 Task: Create new invoice with Date Opened :15-Apr-23, Select Customer: Party City, Terms: Payment Term 1. Make invoice entry for item-1 with Date: 15-Apr-23, Description: Listerine Antiseptic Mouthwash Cool Mint (8.5 oz), Action: Material, Income Account: Income:Sales, Quantity: 1, Unit Price: 14.25, Discount $: 1.25. Make entry for item-2 with Date: 15-Apr-23, Description: Ben & Jerry's Phish Food_x000D_
, Action: Material, Income Account: Income:Sales, Quantity: 1, Unit Price: 5.6, Discount $: 2.25. Make entry for item-3 with Date: 15-Apr-23, Description: Sundae Funday Bundle_x000D_
, Action: Material, Income Account: Income:Sales, Quantity: 1, Unit Price: 6.6, Discount $: 2.75. Write Notes: 'Looking forward to serving you again.'. Post Invoice with Post Date: 15-Apr-23, Post to Accounts: Assets:Accounts Receivable. Pay / Process Payment with Transaction Date: 15-May-23, Amount: 20.2, Transfer Account: Checking Account. Print Invoice, display notes by going to Option, then go to Display Tab and check 'Invoice Notes'.
Action: Mouse moved to (179, 34)
Screenshot: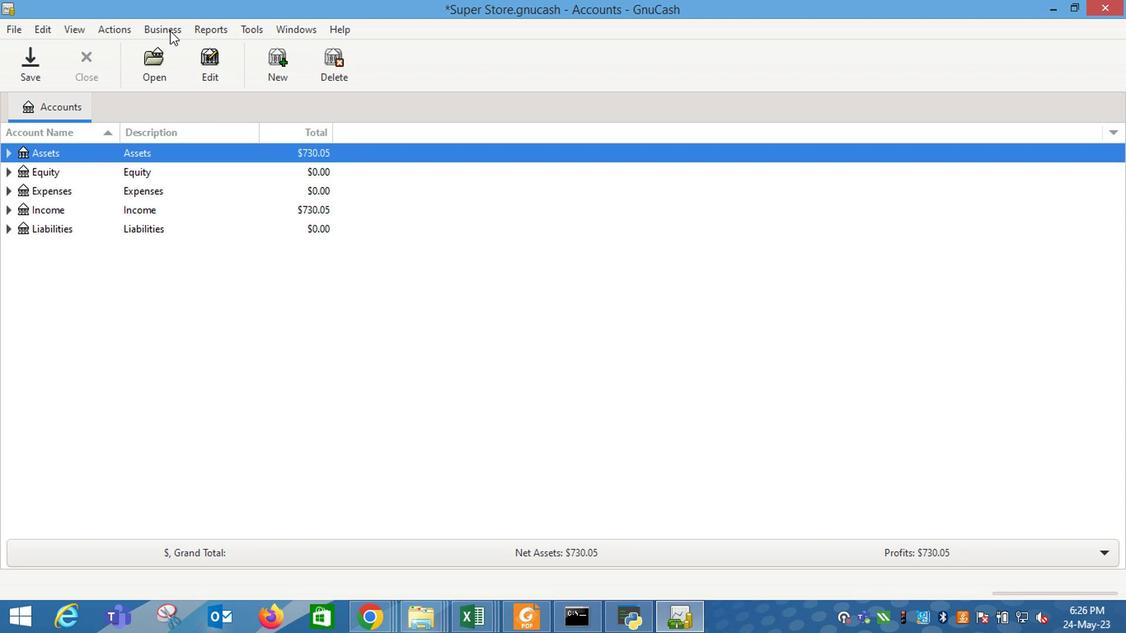 
Action: Mouse pressed left at (179, 34)
Screenshot: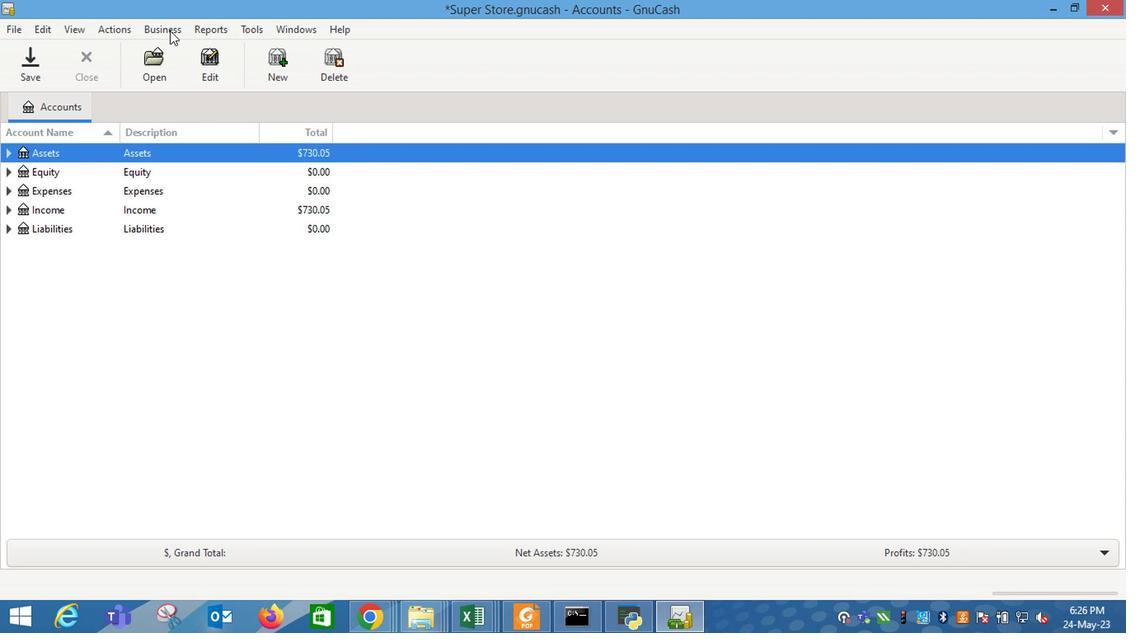 
Action: Mouse moved to (356, 110)
Screenshot: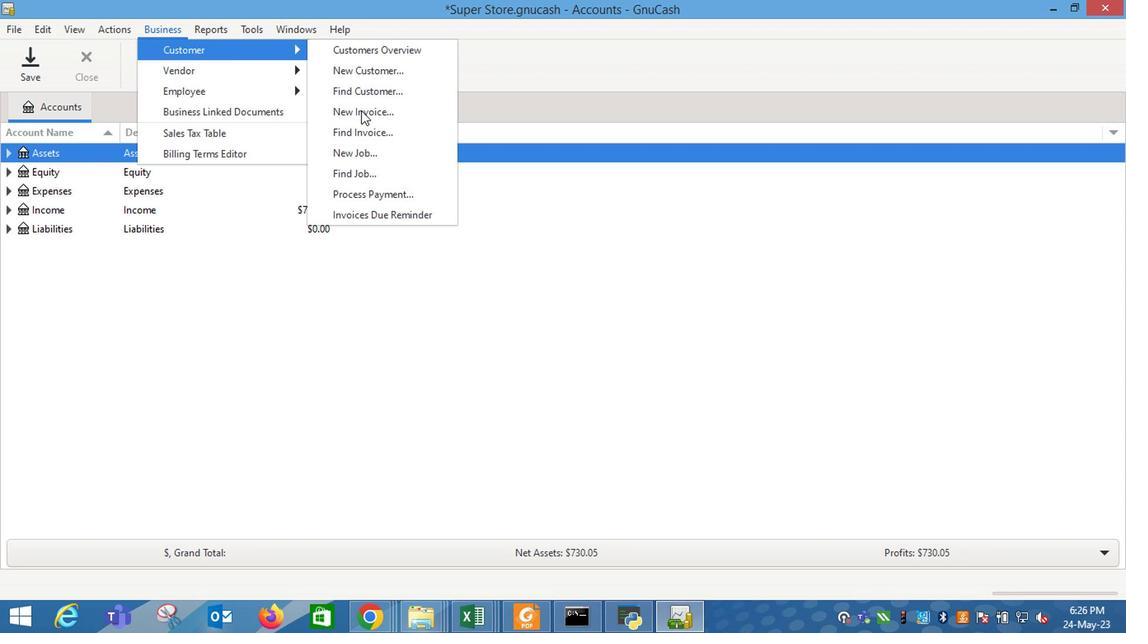 
Action: Mouse pressed left at (356, 110)
Screenshot: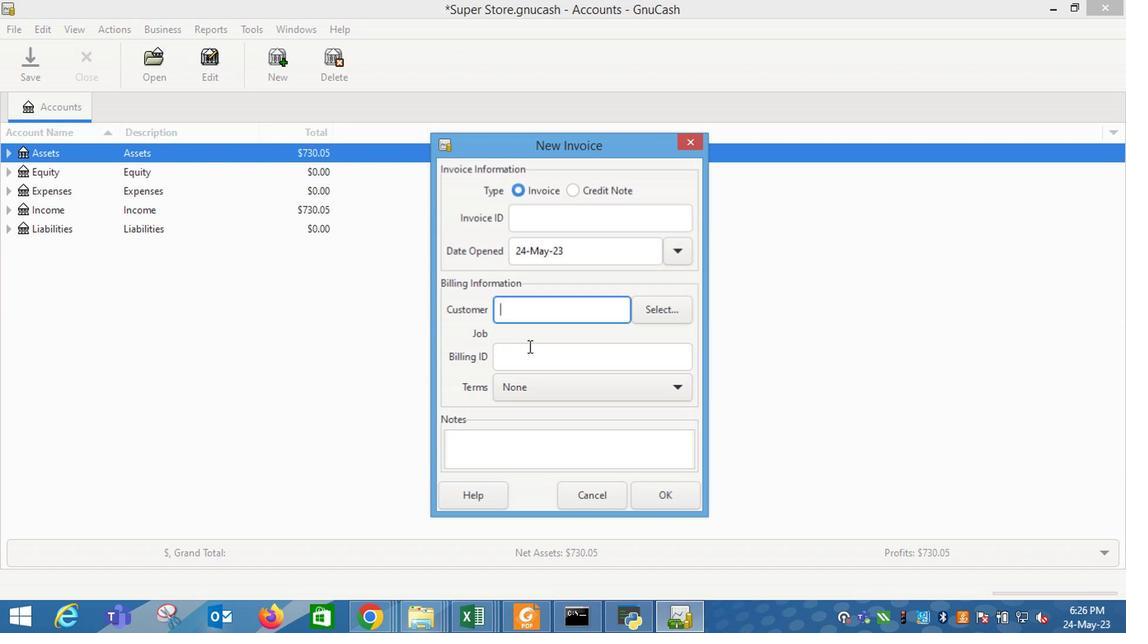 
Action: Mouse moved to (601, 498)
Screenshot: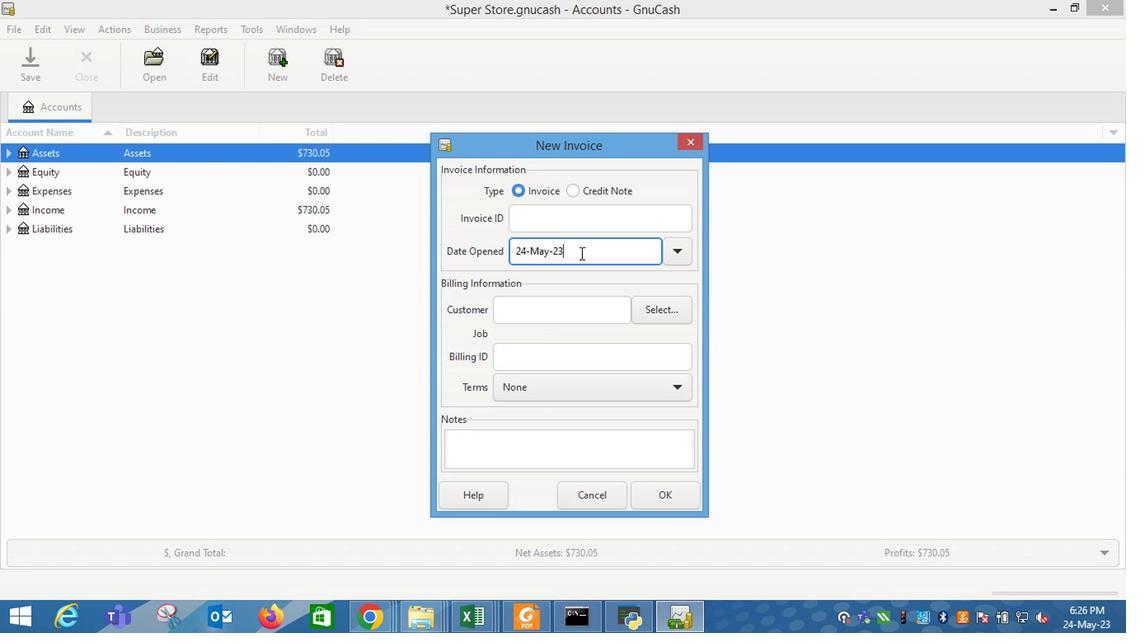 
Action: Mouse pressed left at (601, 498)
Screenshot: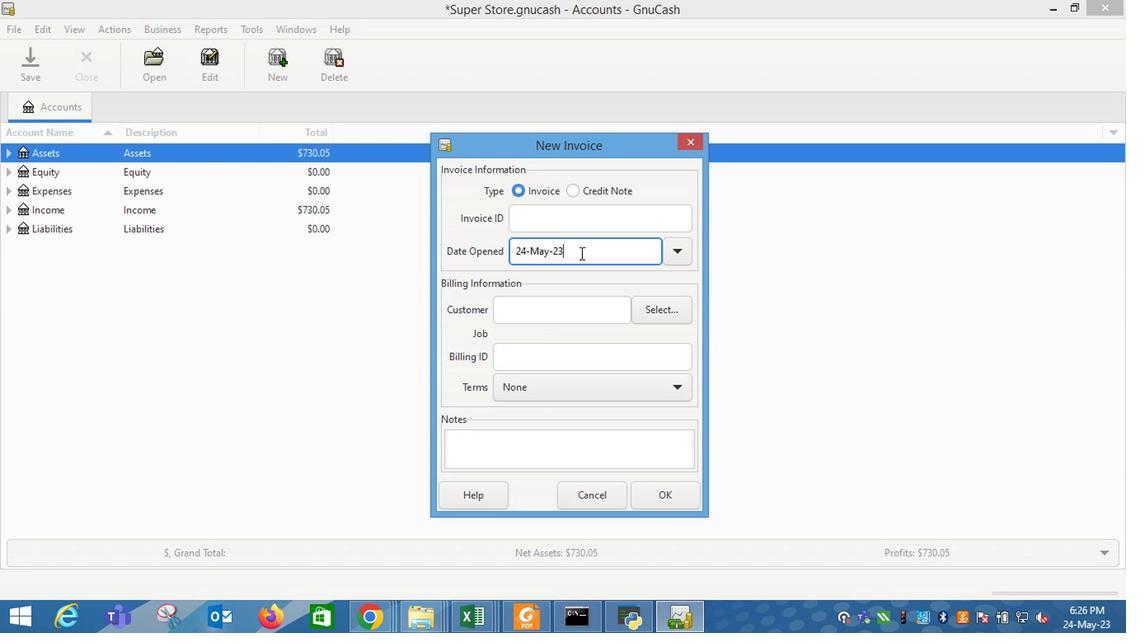
Action: Mouse moved to (170, 29)
Screenshot: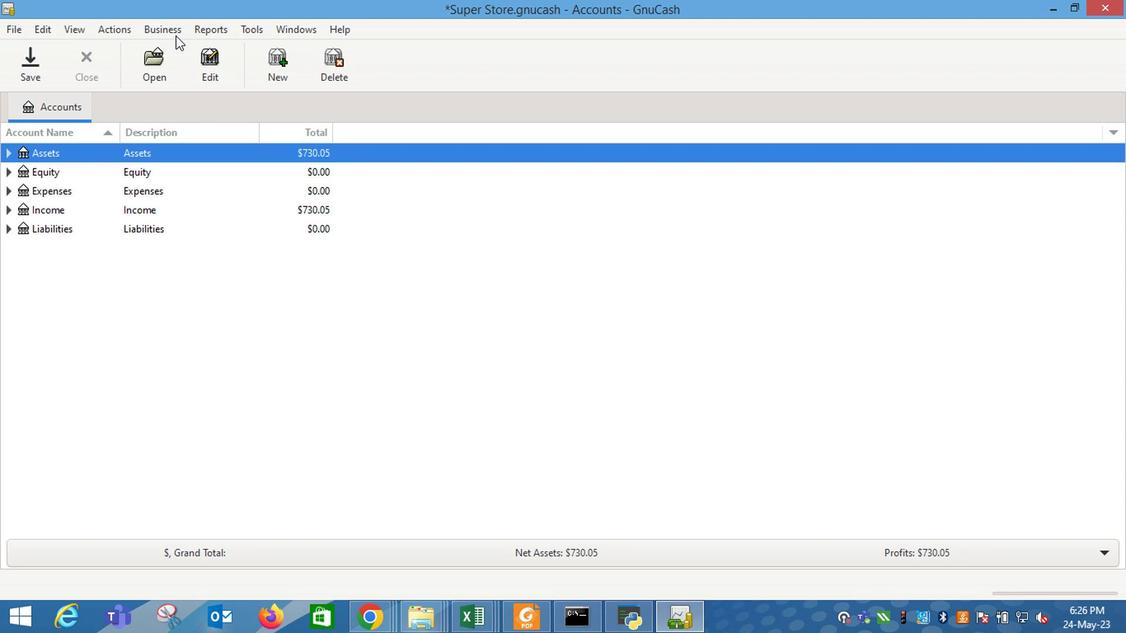 
Action: Mouse pressed left at (170, 29)
Screenshot: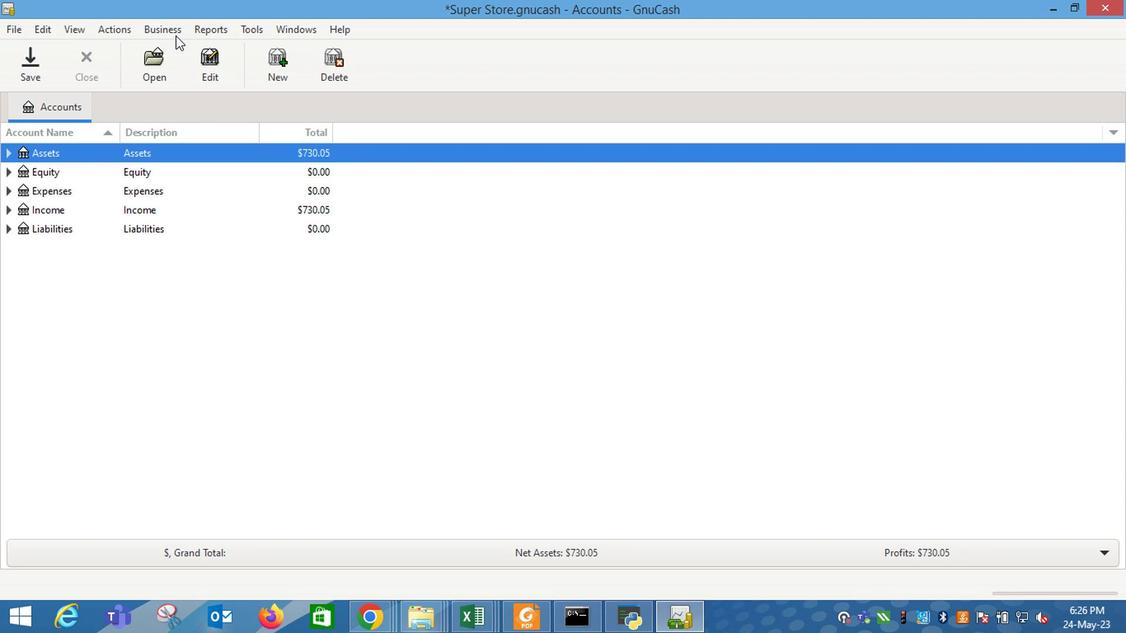 
Action: Mouse moved to (358, 115)
Screenshot: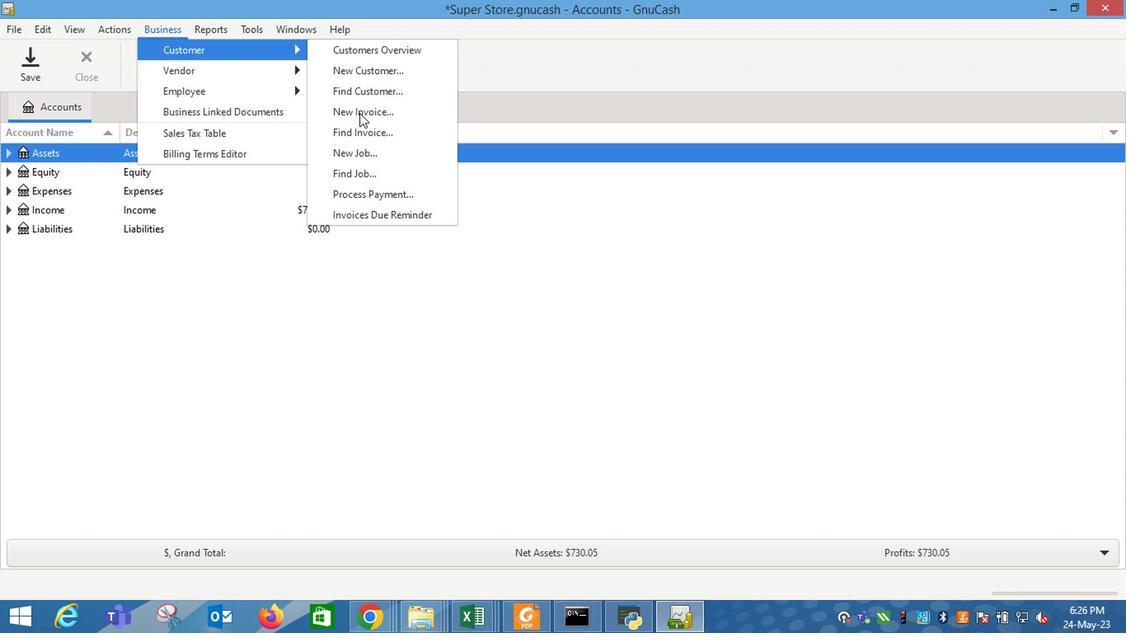 
Action: Mouse pressed left at (358, 115)
Screenshot: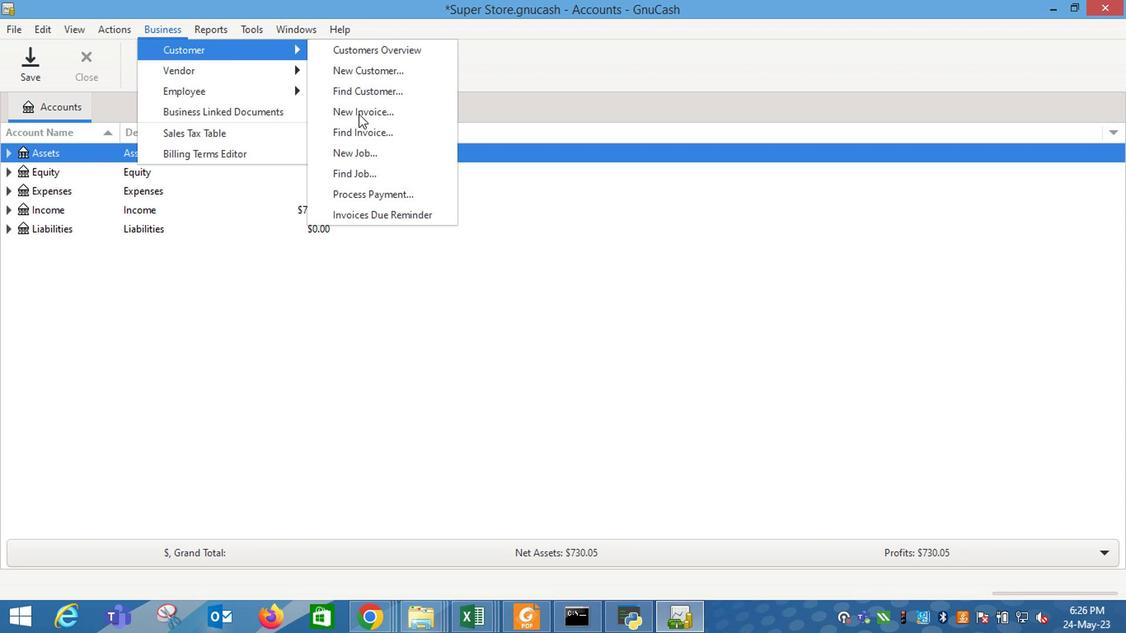 
Action: Mouse moved to (582, 246)
Screenshot: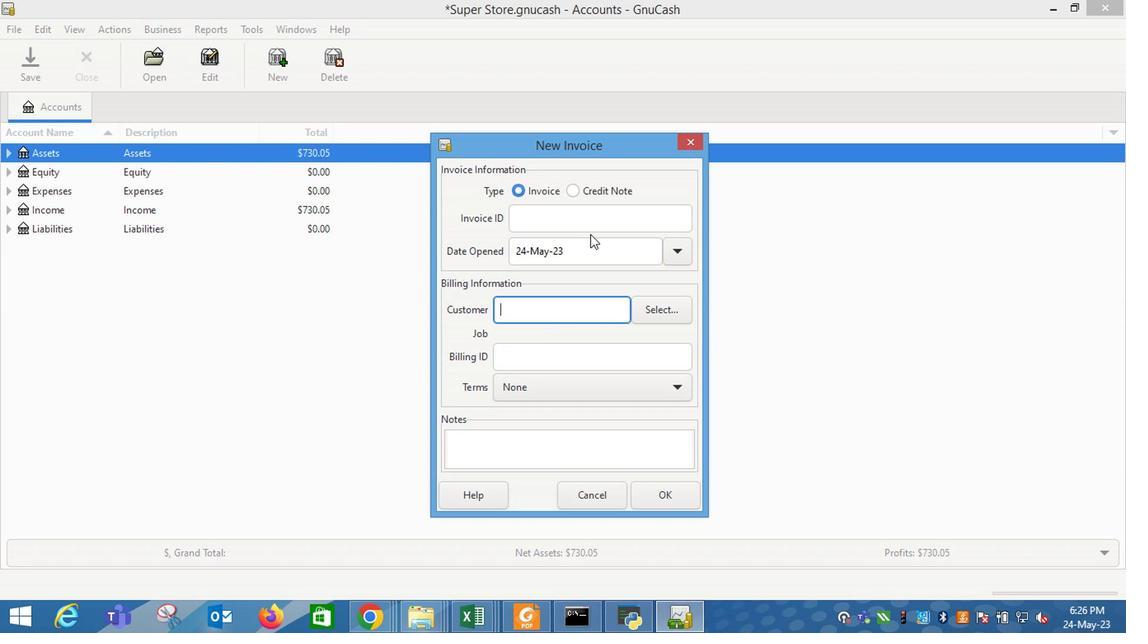 
Action: Mouse pressed left at (582, 246)
Screenshot: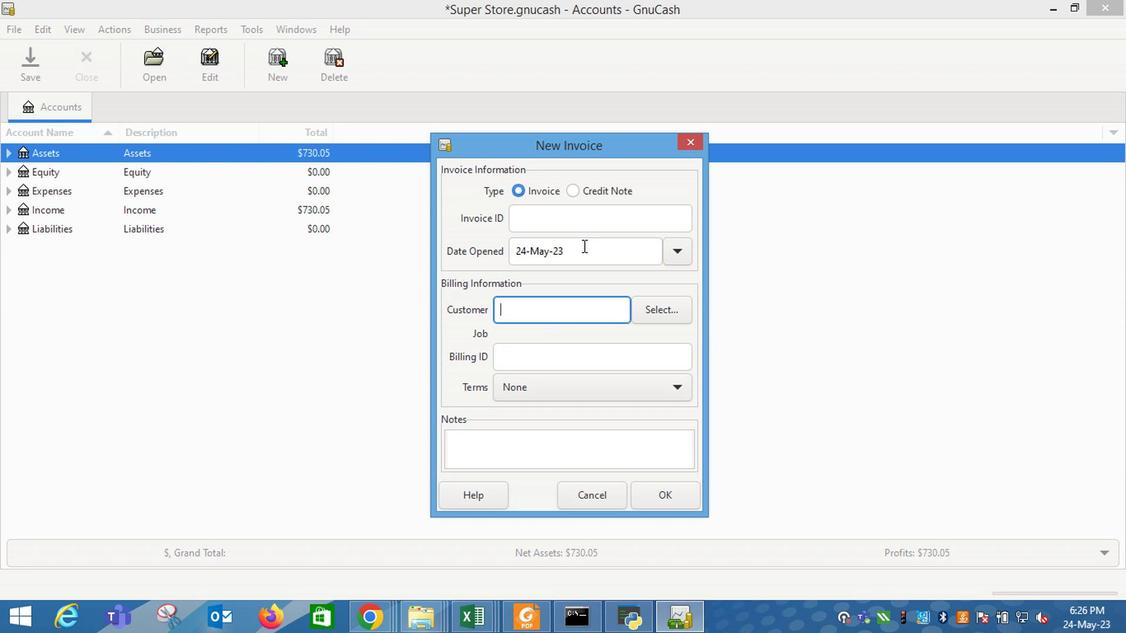 
Action: Mouse moved to (669, 248)
Screenshot: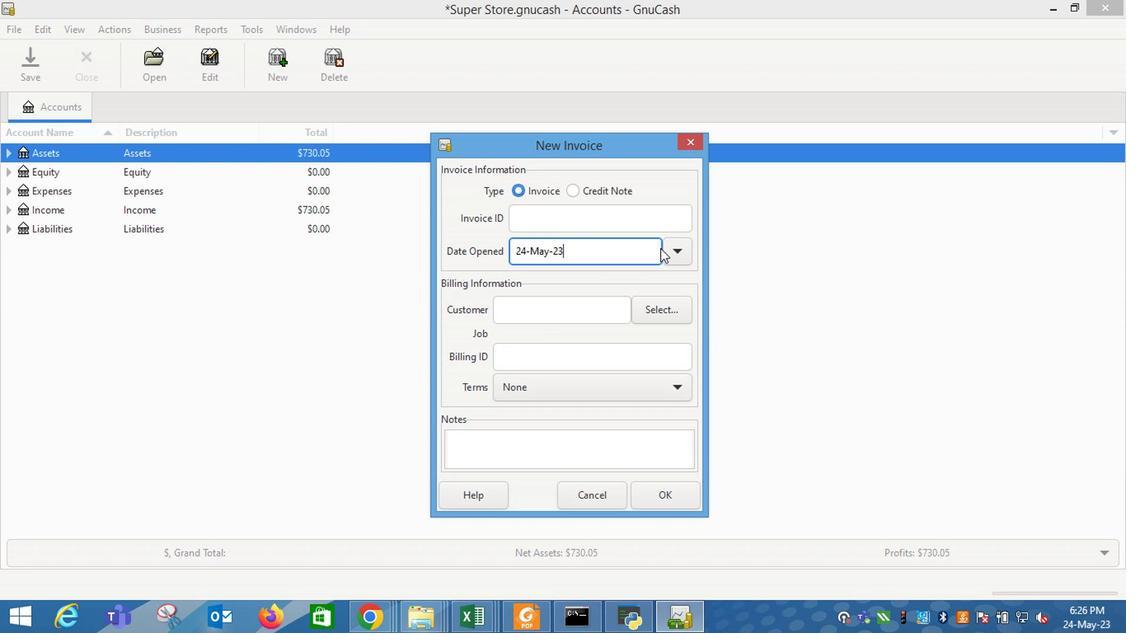 
Action: Mouse pressed left at (669, 248)
Screenshot: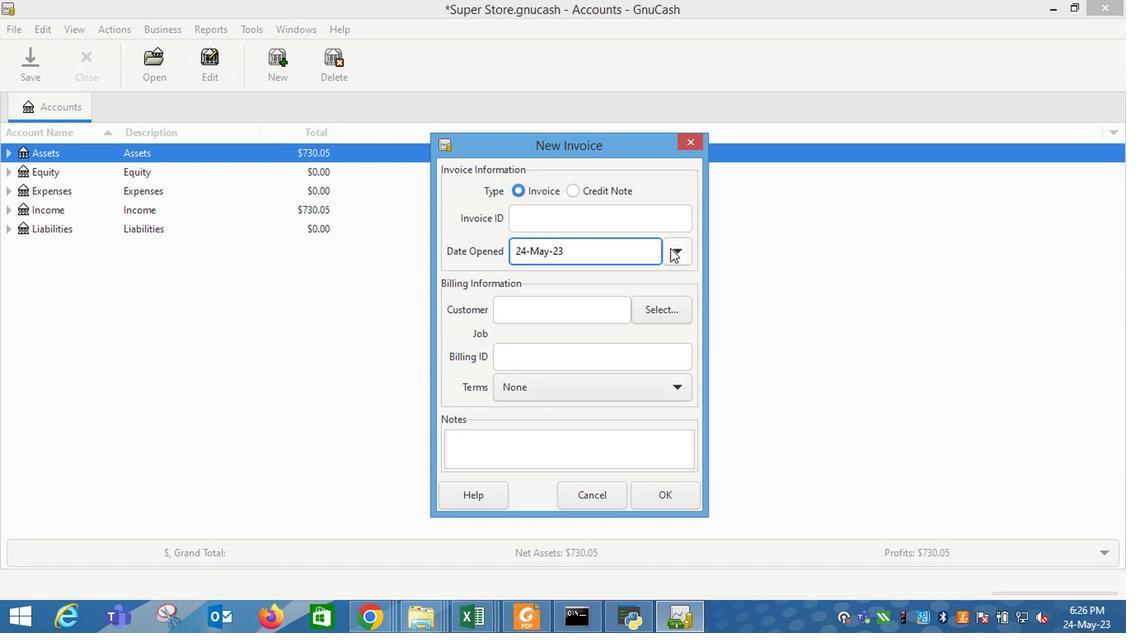 
Action: Mouse moved to (551, 279)
Screenshot: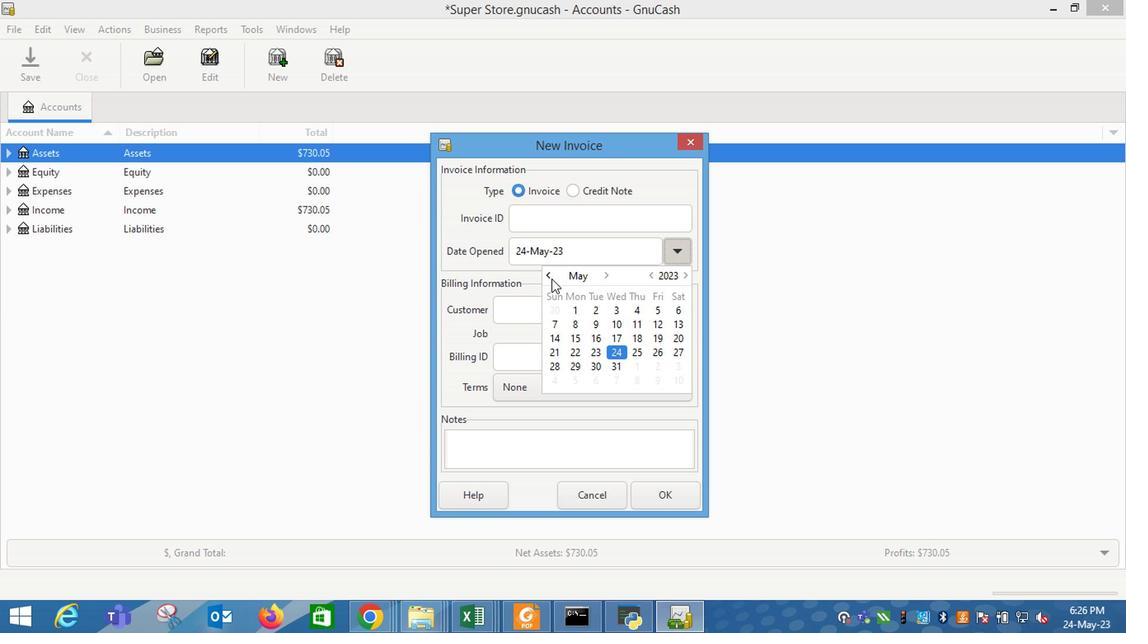 
Action: Mouse pressed left at (551, 279)
Screenshot: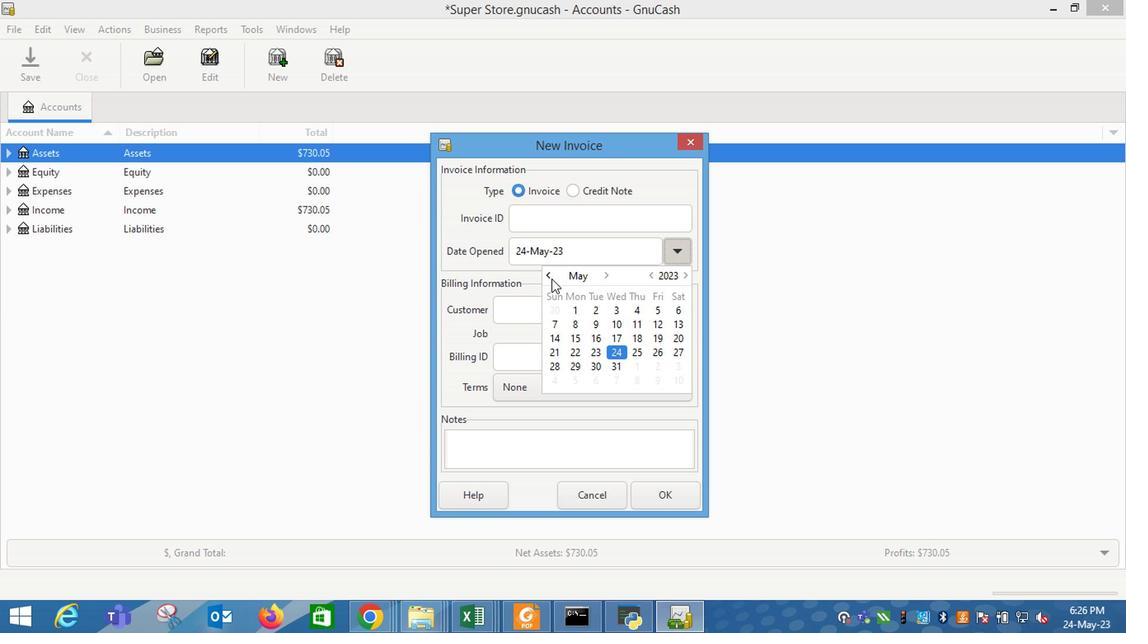 
Action: Mouse moved to (674, 340)
Screenshot: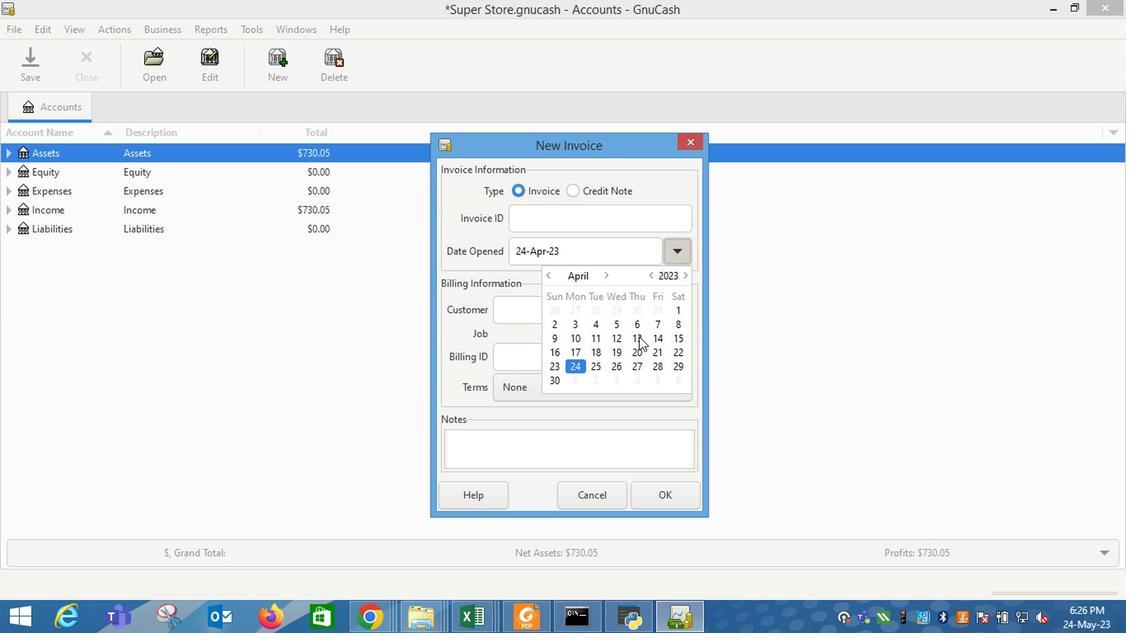 
Action: Mouse pressed left at (674, 340)
Screenshot: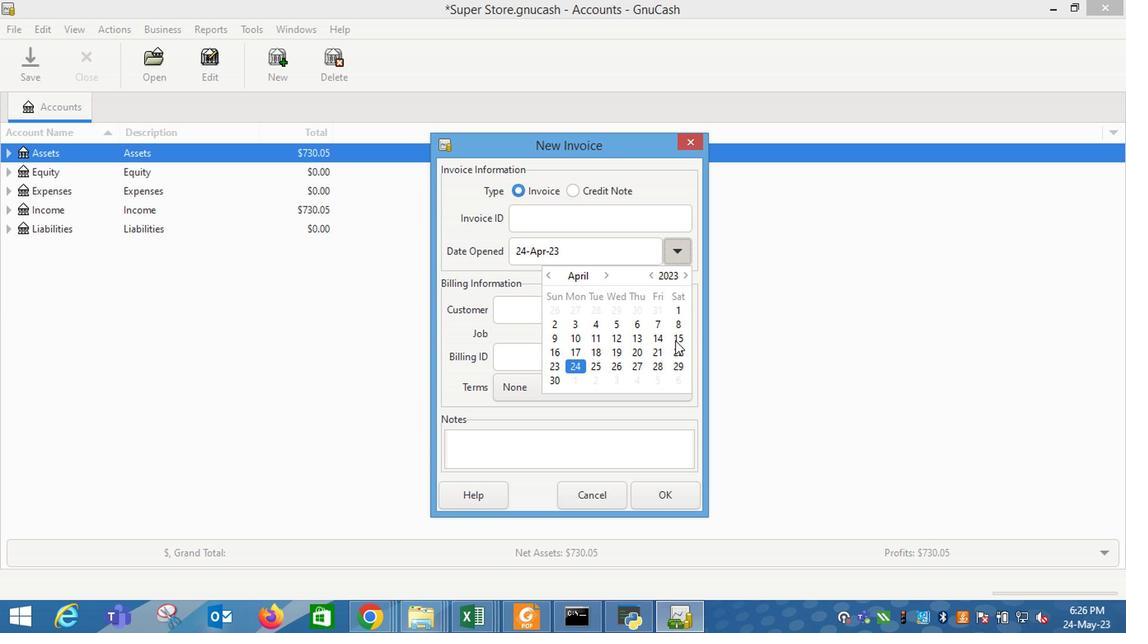 
Action: Mouse moved to (536, 313)
Screenshot: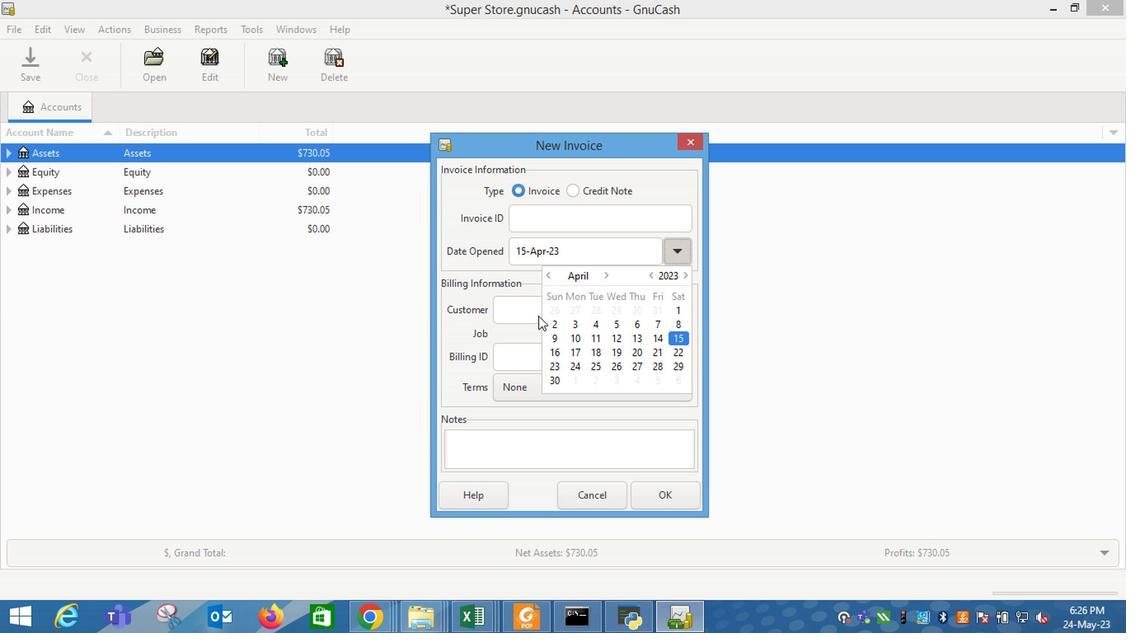 
Action: Mouse pressed left at (536, 313)
Screenshot: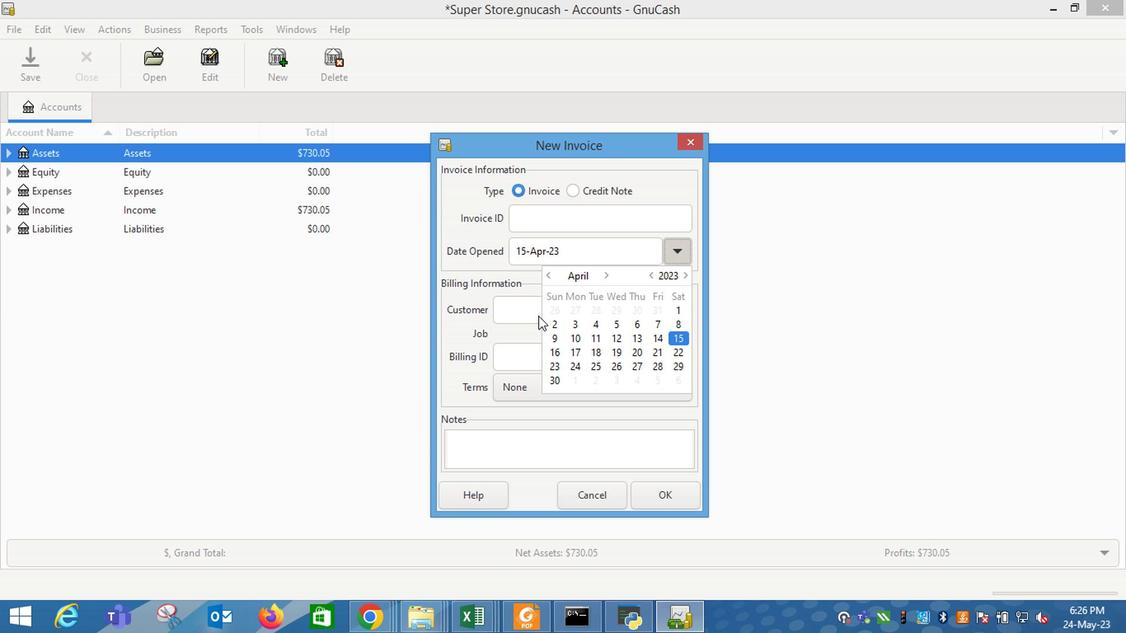 
Action: Mouse moved to (535, 312)
Screenshot: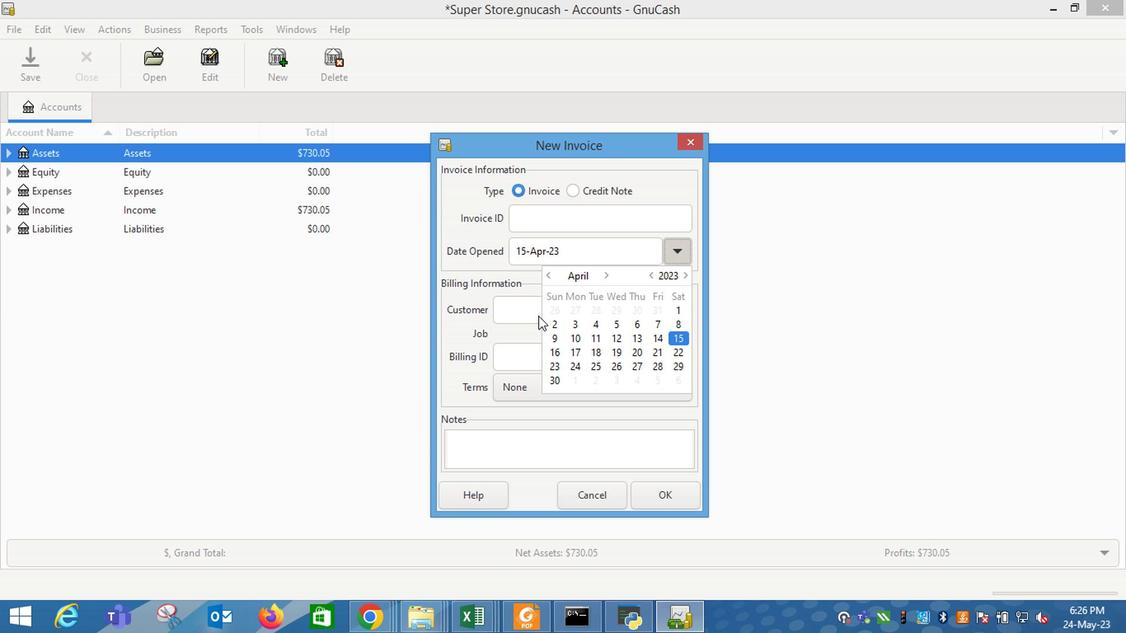 
Action: Mouse pressed left at (535, 312)
Screenshot: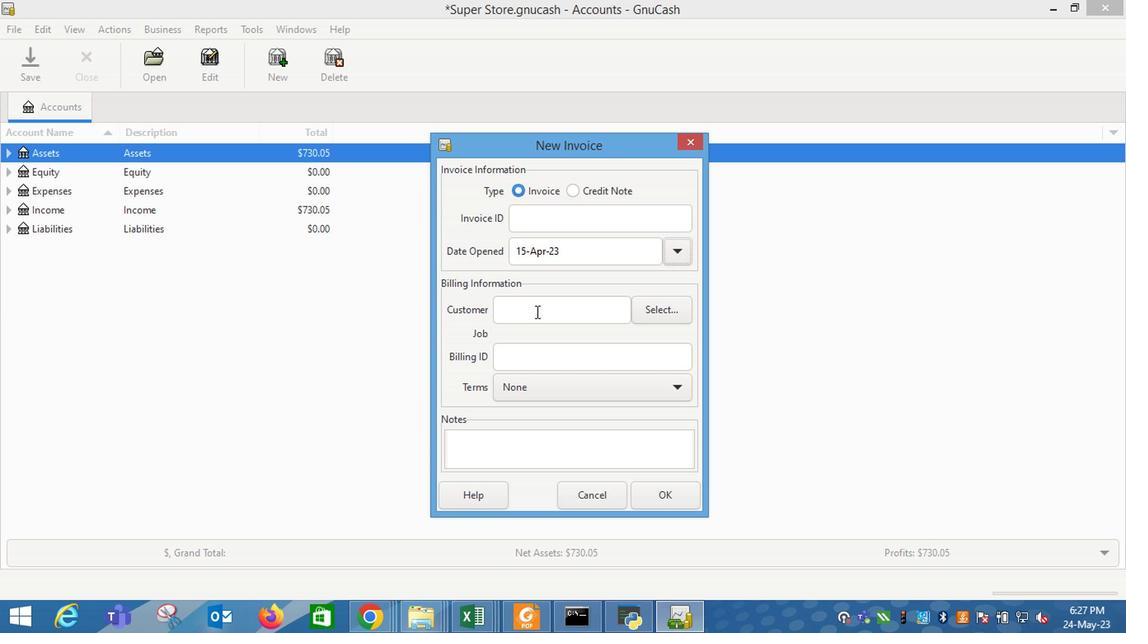 
Action: Key pressed part<Key.down><Key.enter>
Screenshot: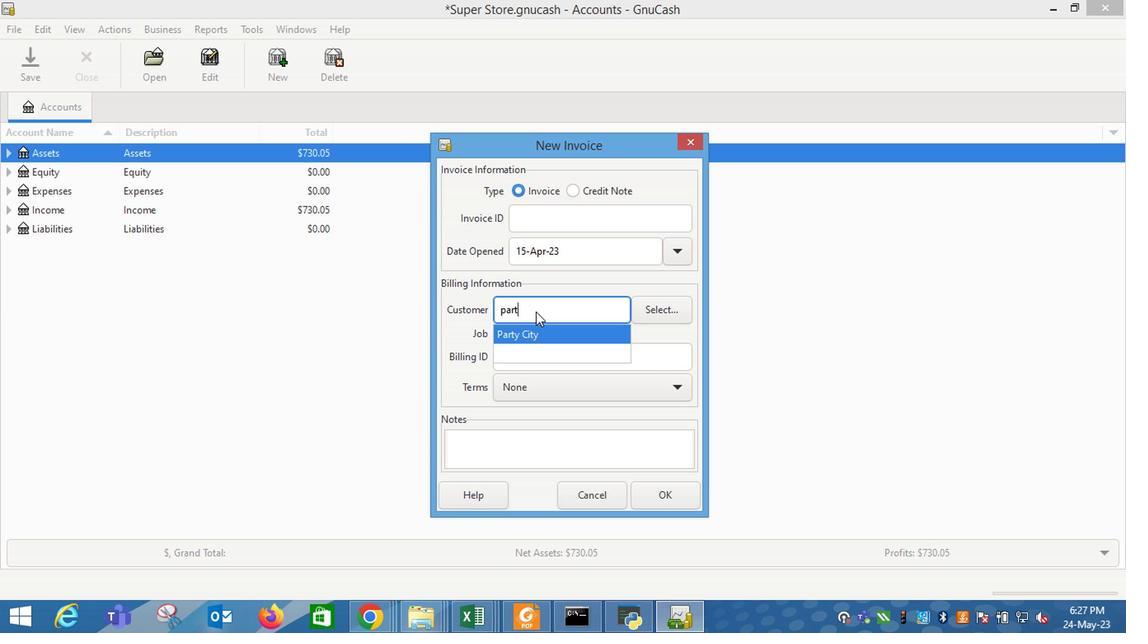 
Action: Mouse moved to (526, 408)
Screenshot: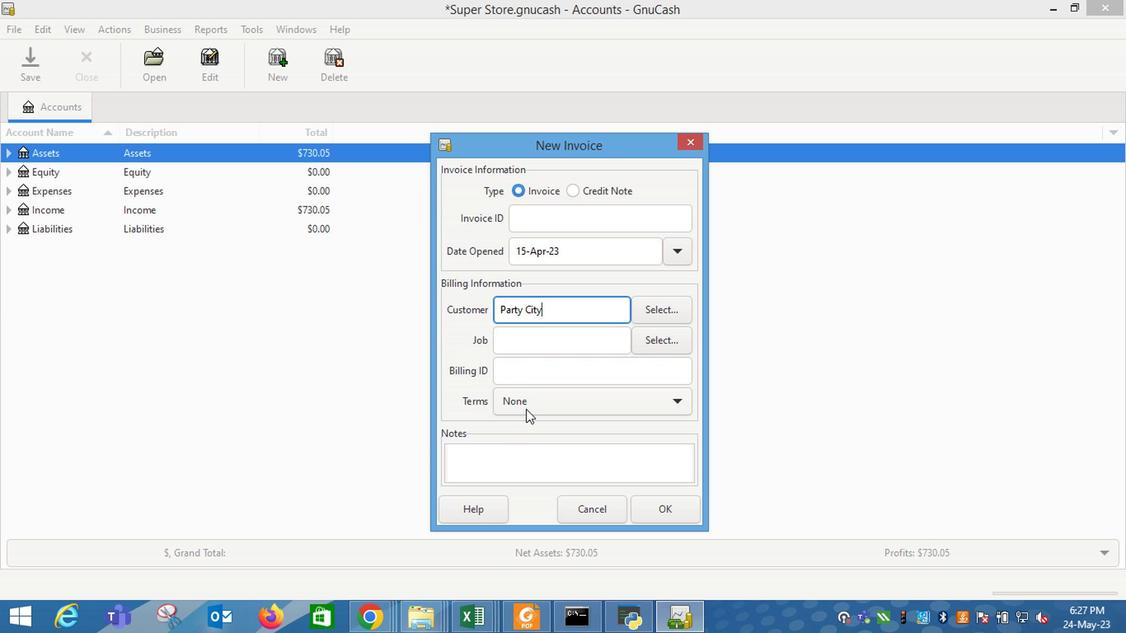 
Action: Mouse pressed left at (526, 408)
Screenshot: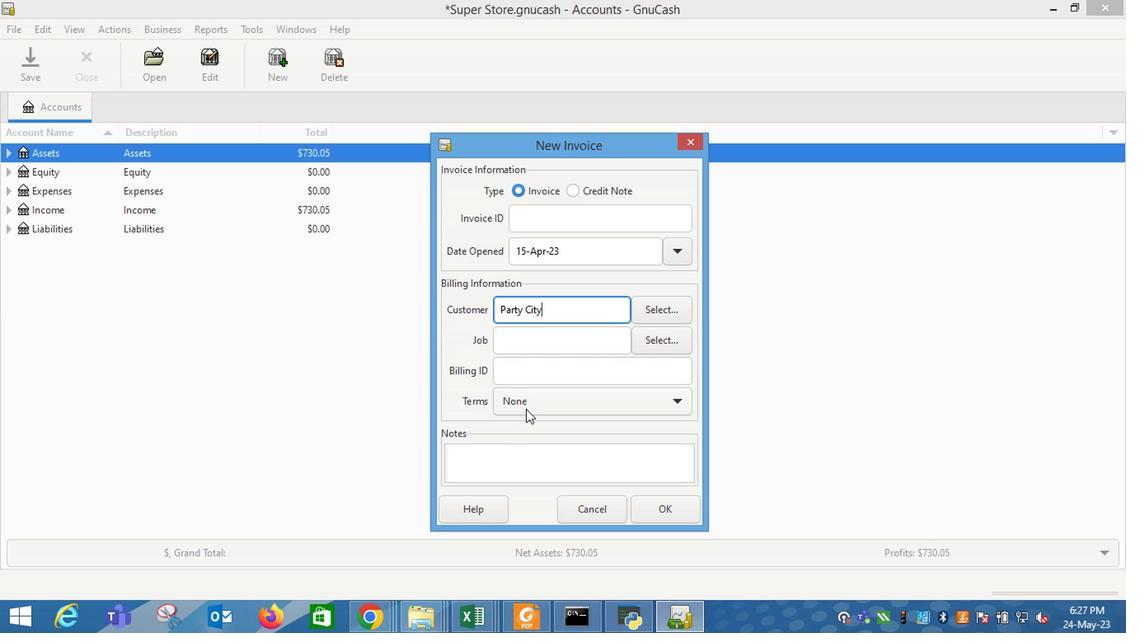 
Action: Mouse moved to (534, 431)
Screenshot: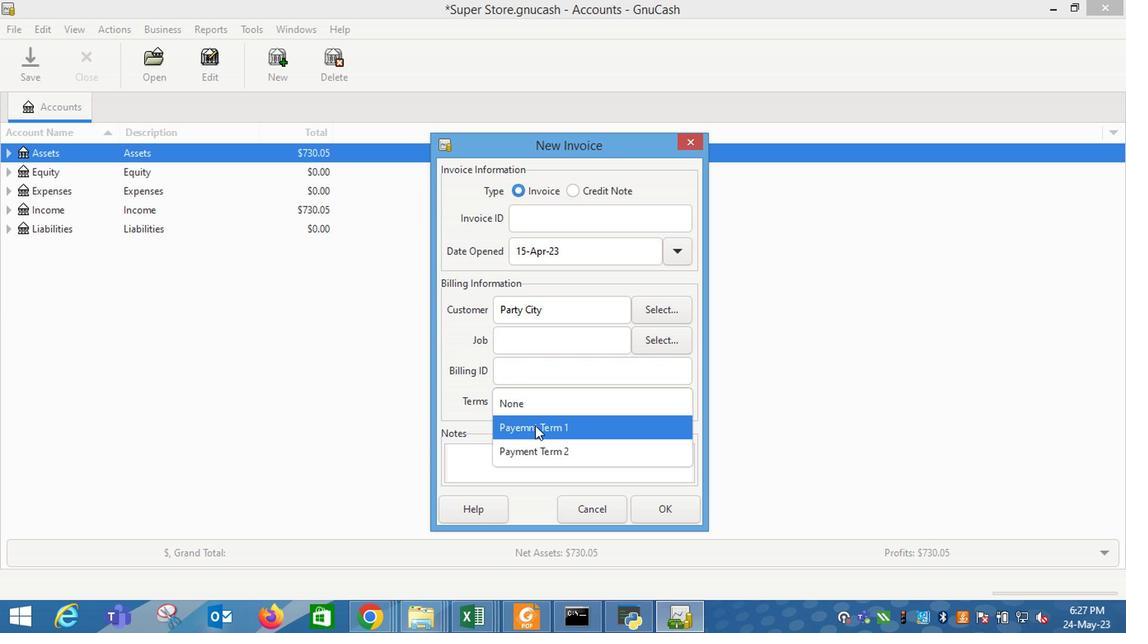 
Action: Mouse pressed left at (534, 431)
Screenshot: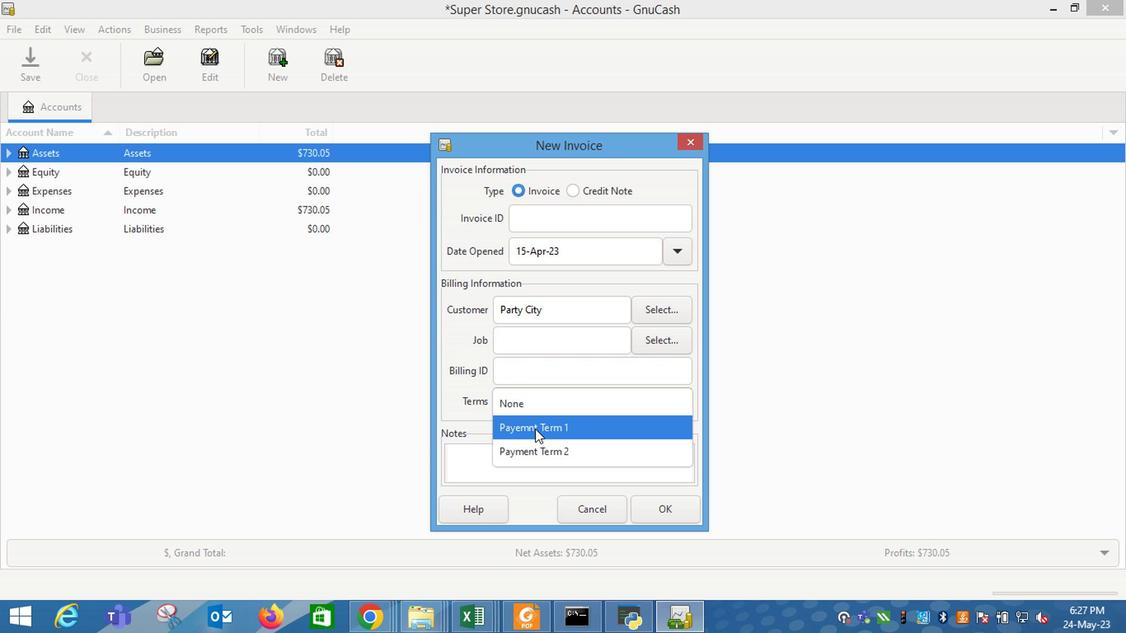 
Action: Mouse moved to (663, 508)
Screenshot: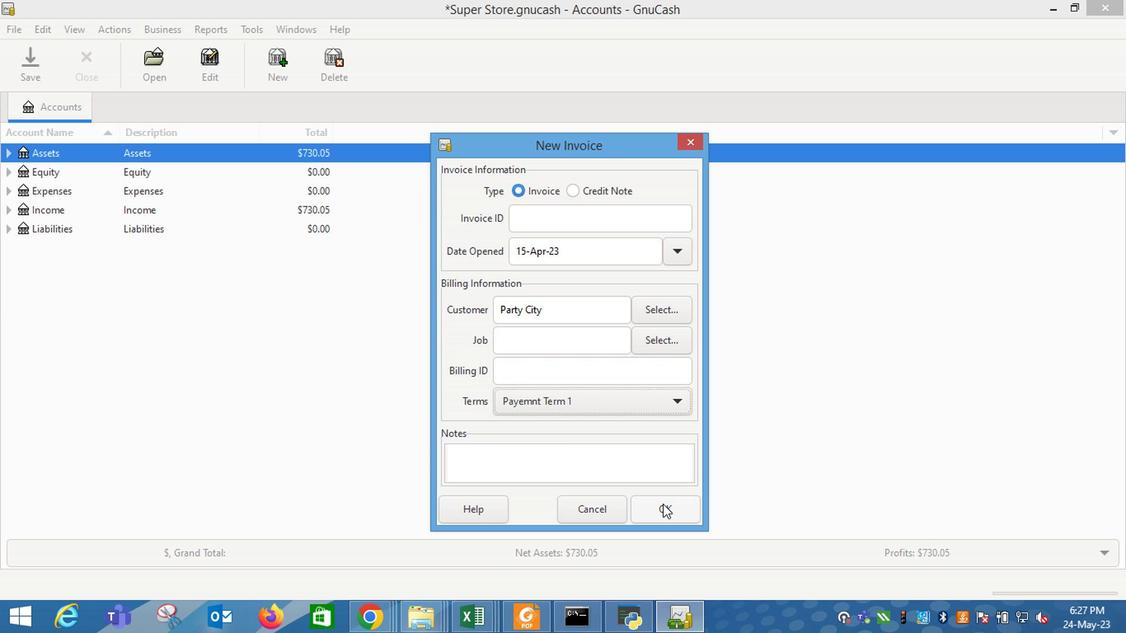 
Action: Mouse pressed left at (663, 508)
Screenshot: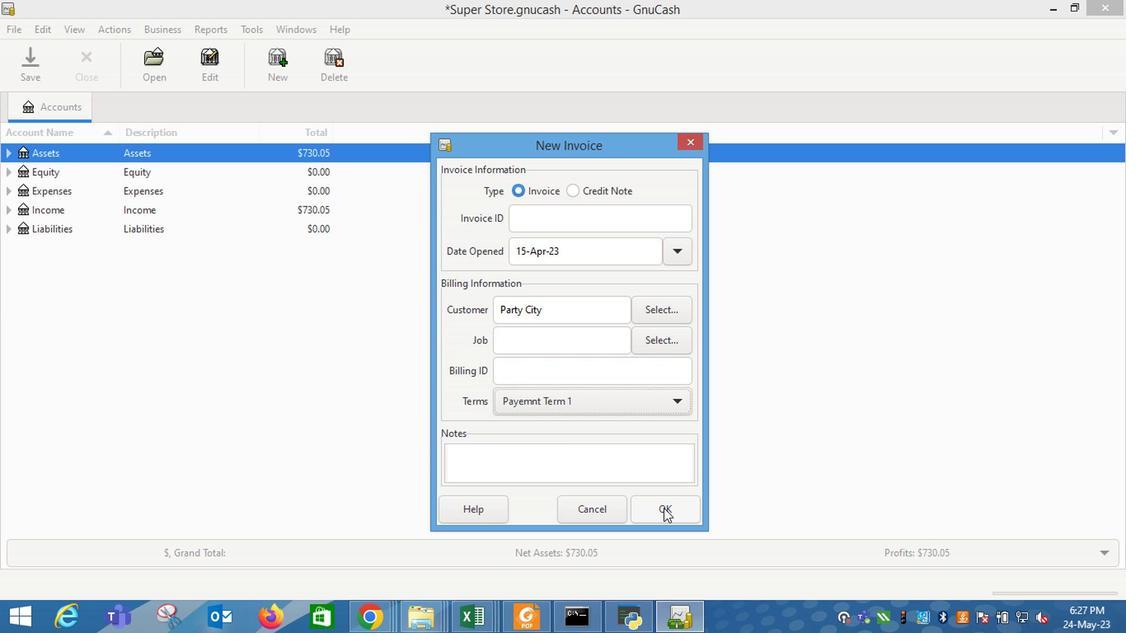 
Action: Mouse moved to (71, 322)
Screenshot: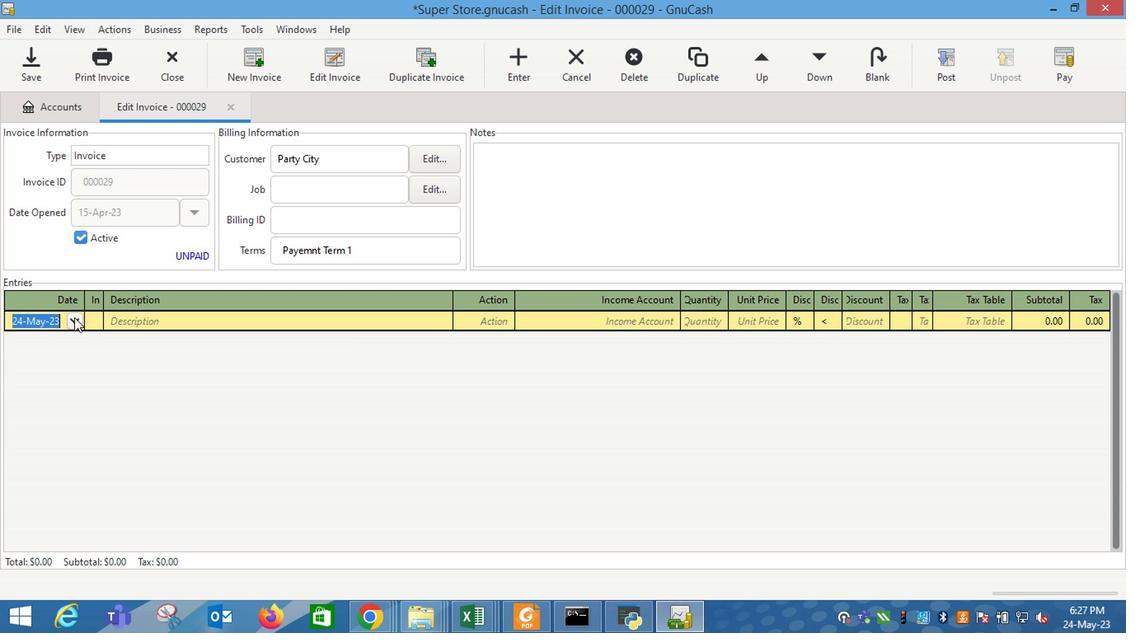 
Action: Mouse pressed left at (71, 322)
Screenshot: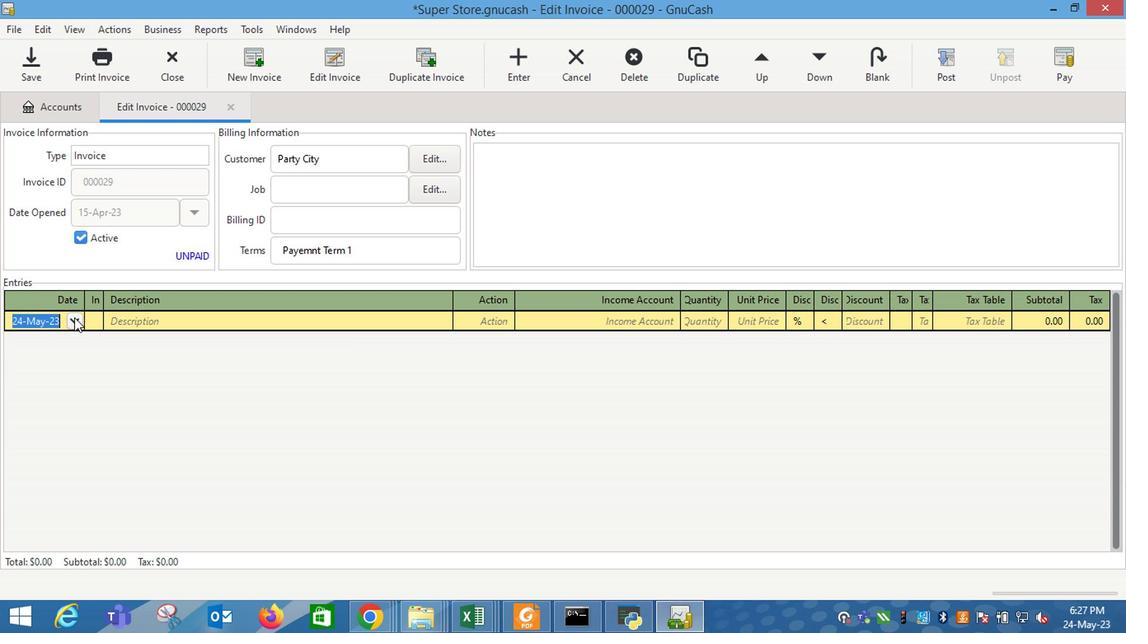 
Action: Mouse moved to (8, 342)
Screenshot: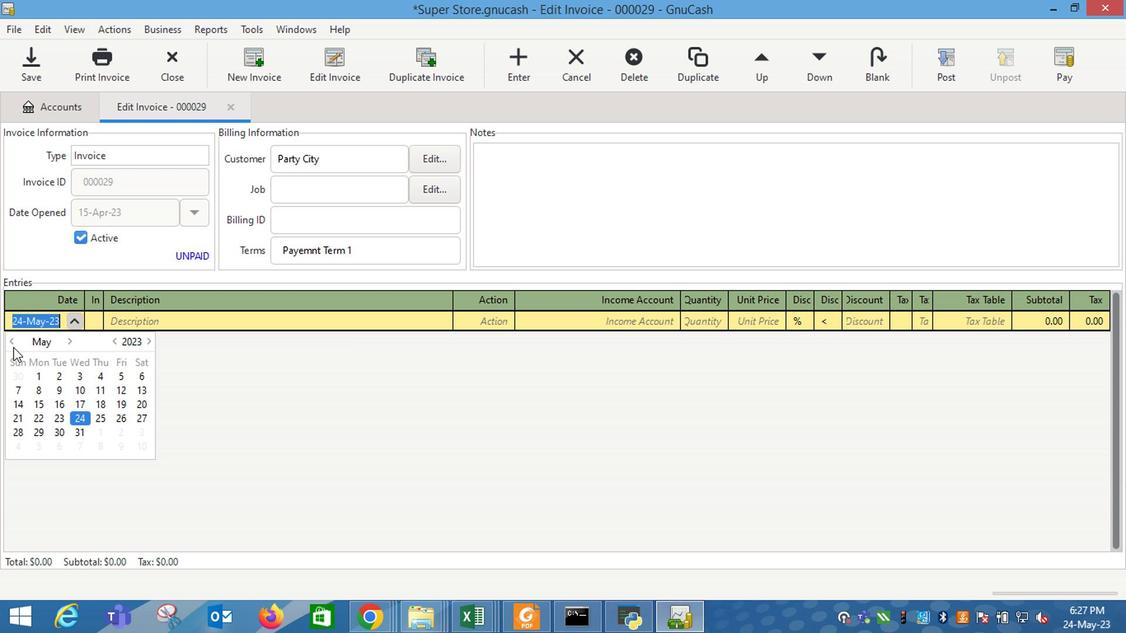 
Action: Mouse pressed left at (8, 342)
Screenshot: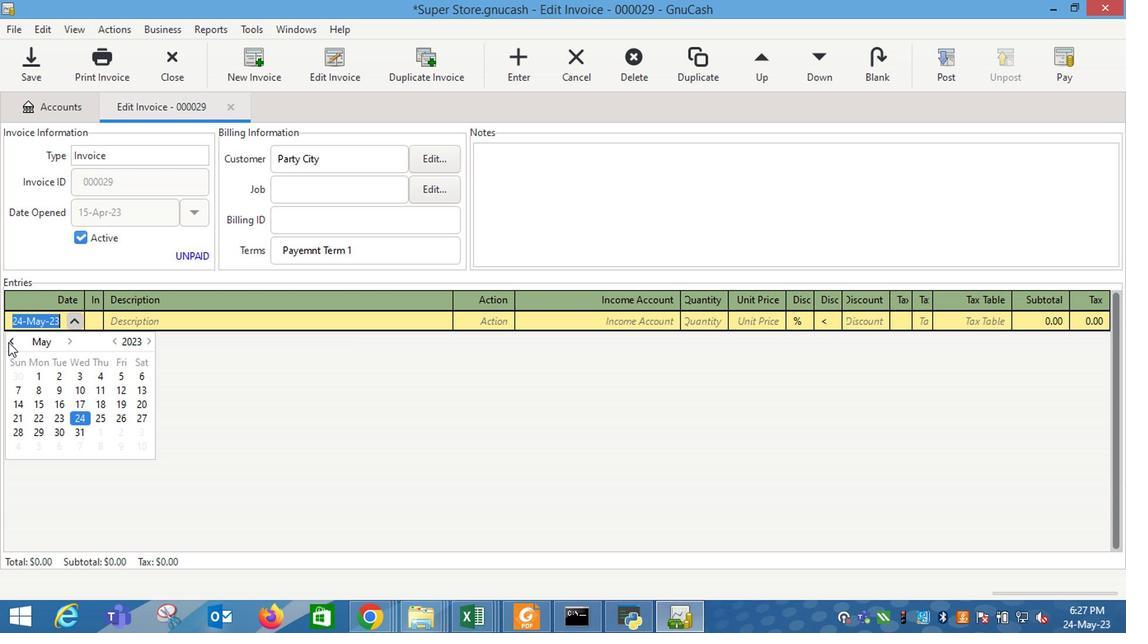 
Action: Mouse moved to (139, 407)
Screenshot: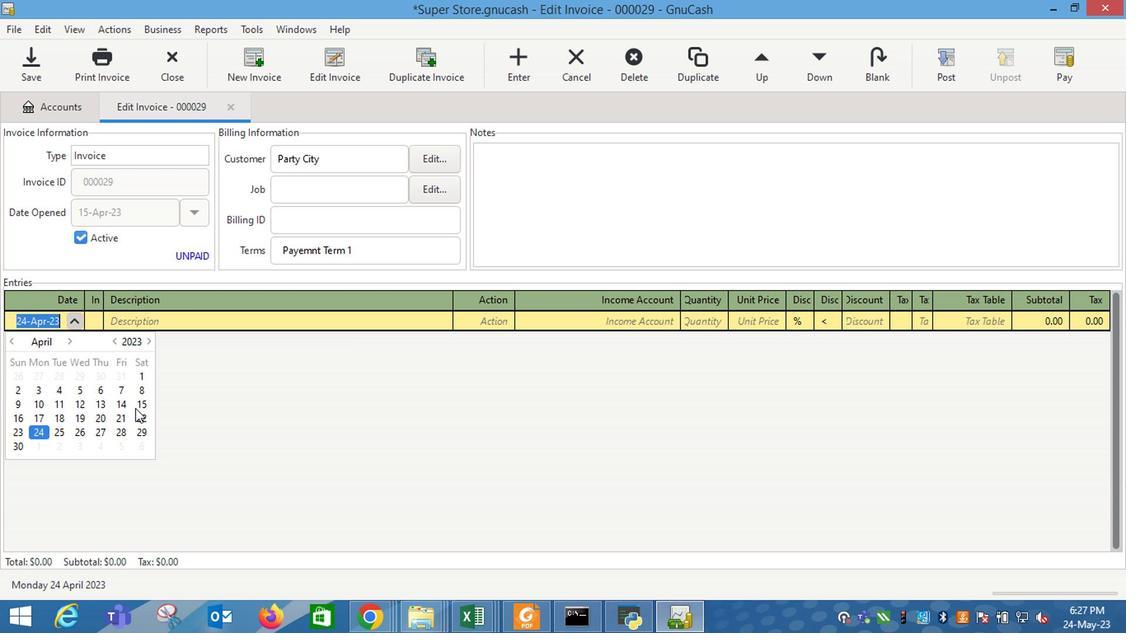 
Action: Mouse pressed left at (139, 407)
Screenshot: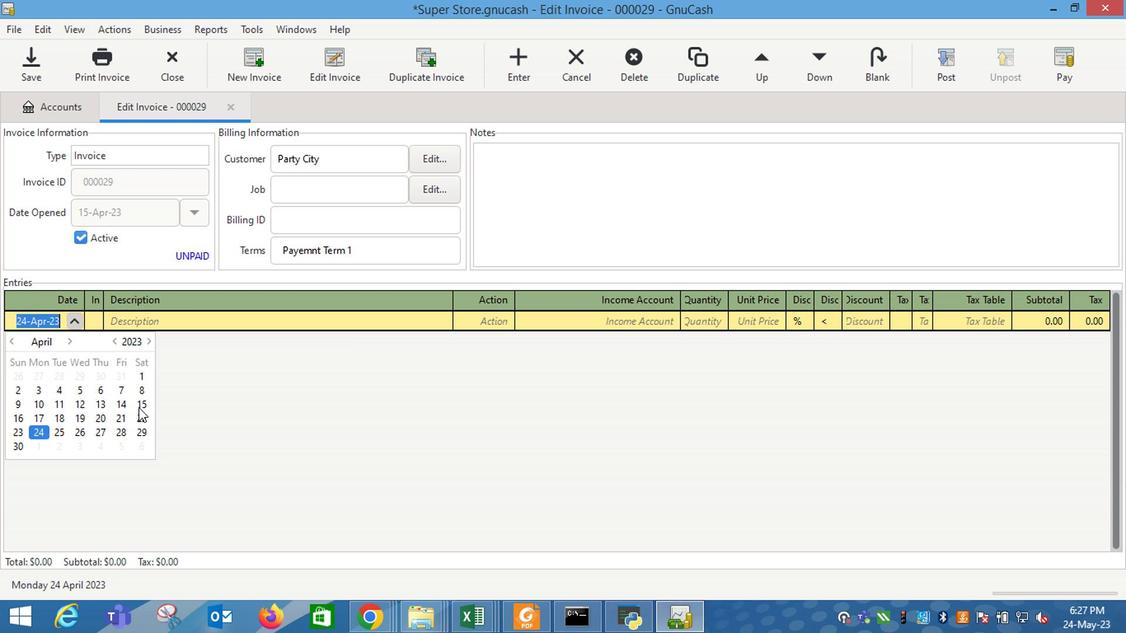 
Action: Mouse moved to (153, 323)
Screenshot: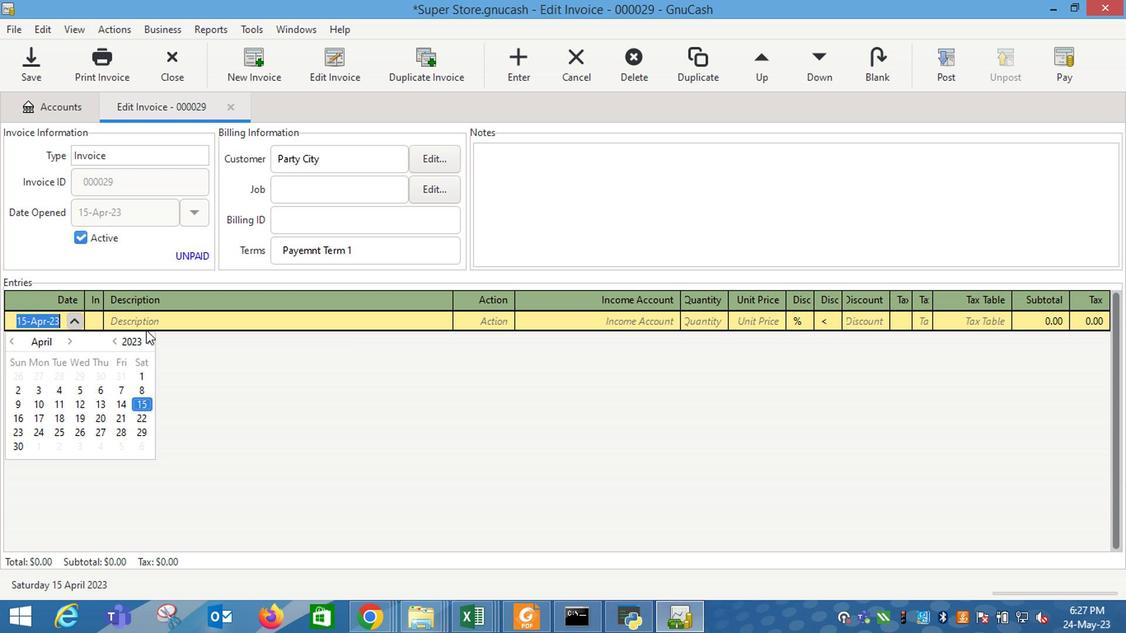 
Action: Mouse pressed left at (153, 323)
Screenshot: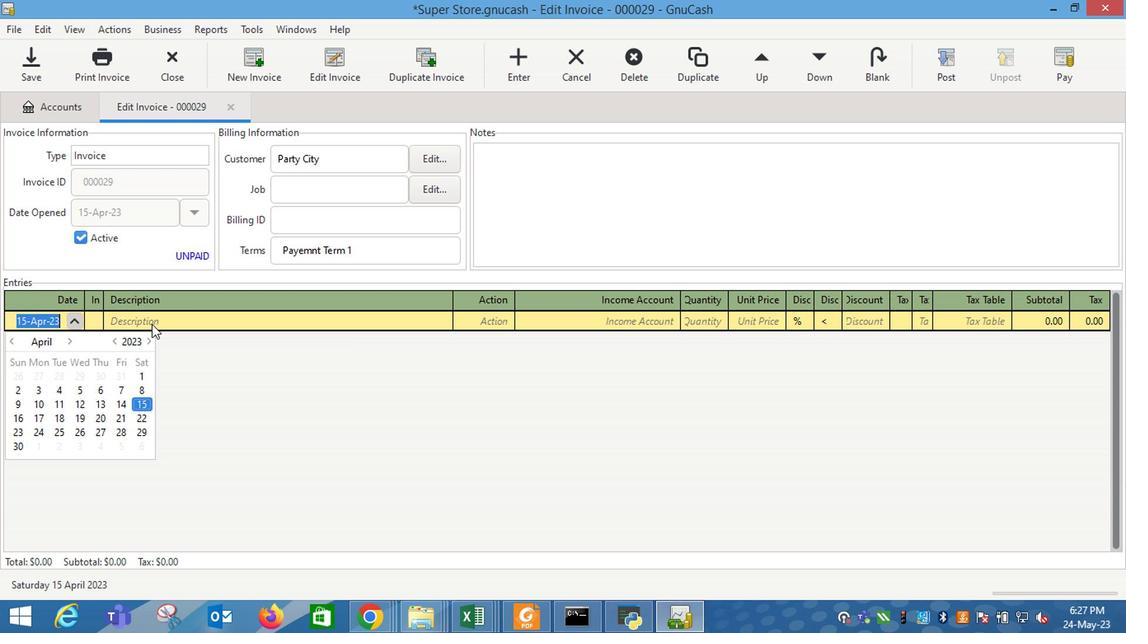 
Action: Key pressed <Key.shift_r>Ls<Key.backspace>isterine<Key.space><Key.shift_r>Antiseptic<Key.space><Key.shift_r>Mouthwash<Key.space><Key.shift_r>Cool<Key.space><Key.shift_r>Mint<Key.space><Key.shift_r>(8.5<Key.space>oz<Key.shift_r><Key.shift_r><Key.shift_r><Key.shift_r><Key.shift_r>)<Key.tab>
Screenshot: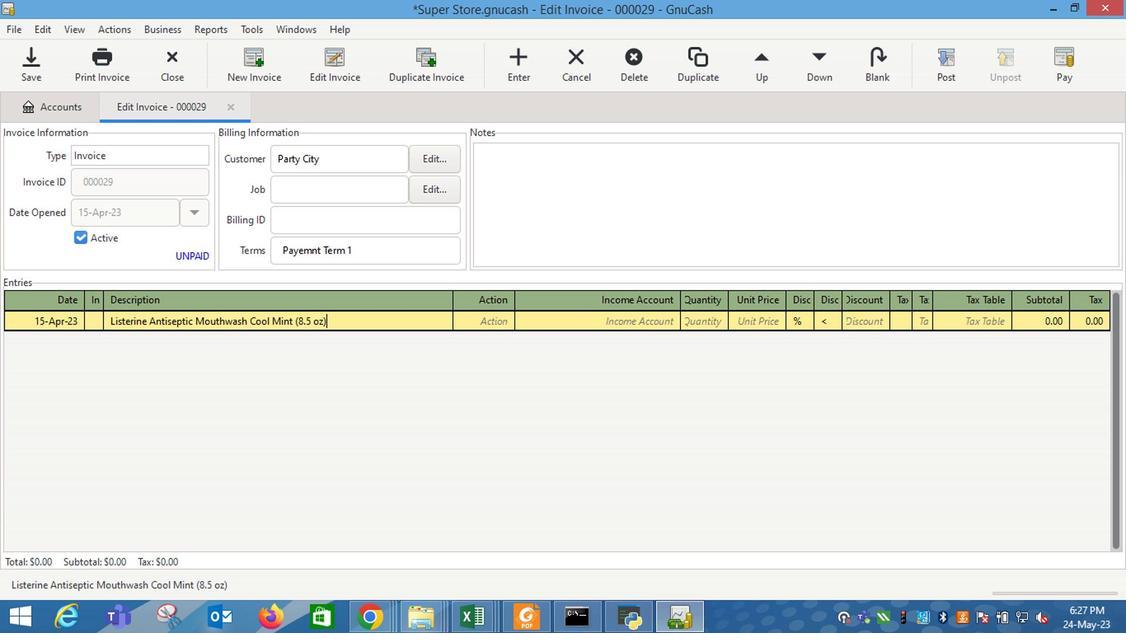 
Action: Mouse moved to (501, 315)
Screenshot: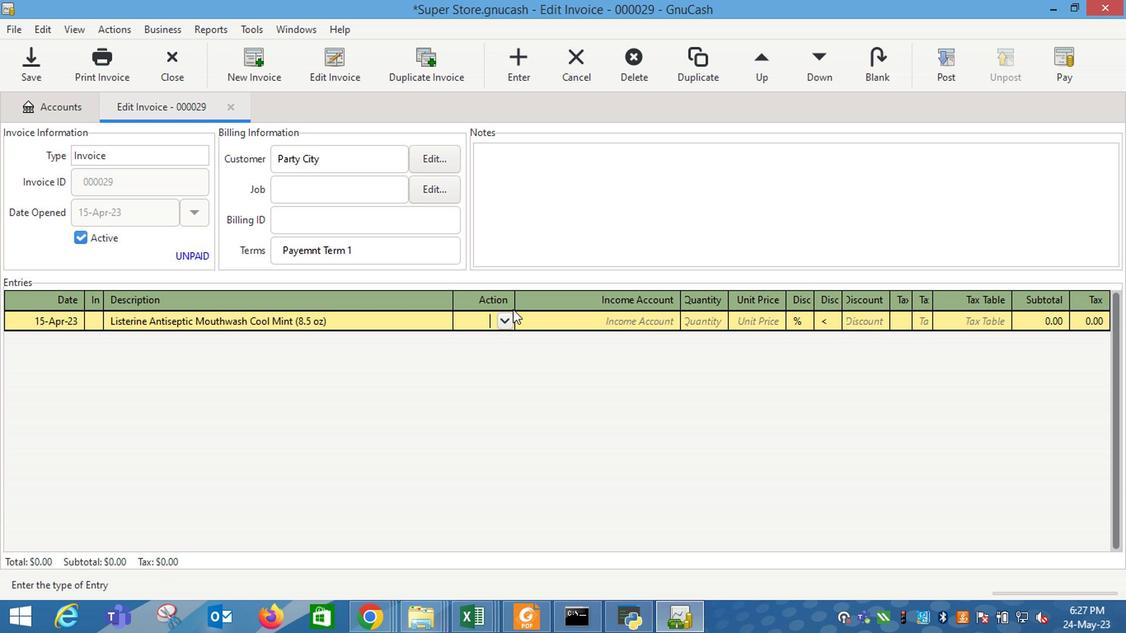 
Action: Mouse pressed left at (501, 315)
Screenshot: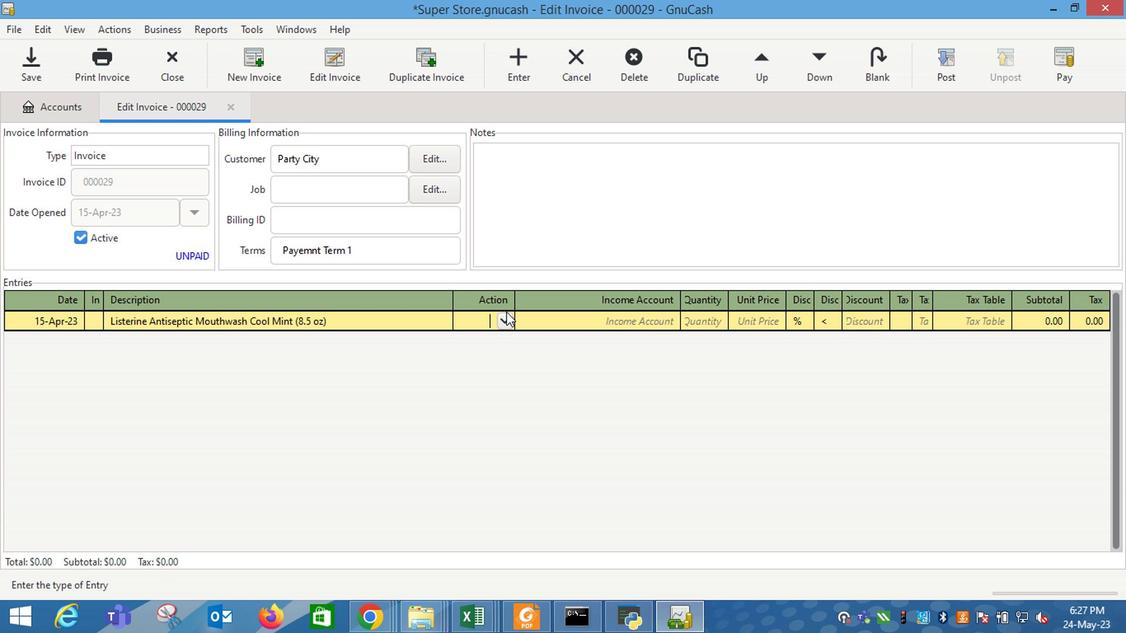 
Action: Mouse moved to (487, 361)
Screenshot: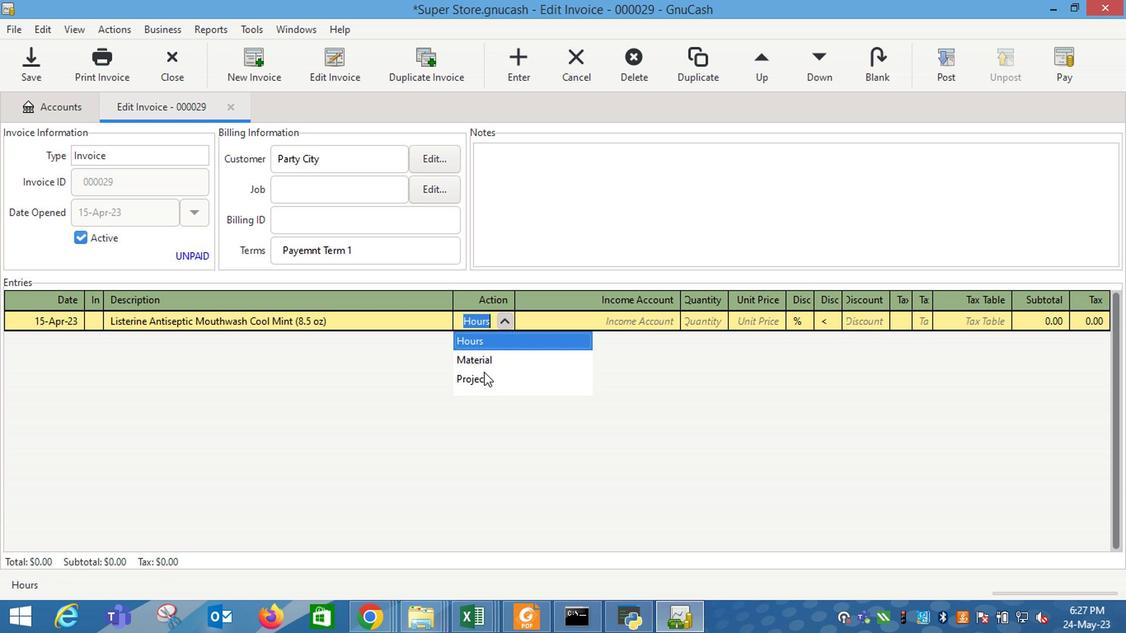 
Action: Mouse pressed left at (487, 361)
Screenshot: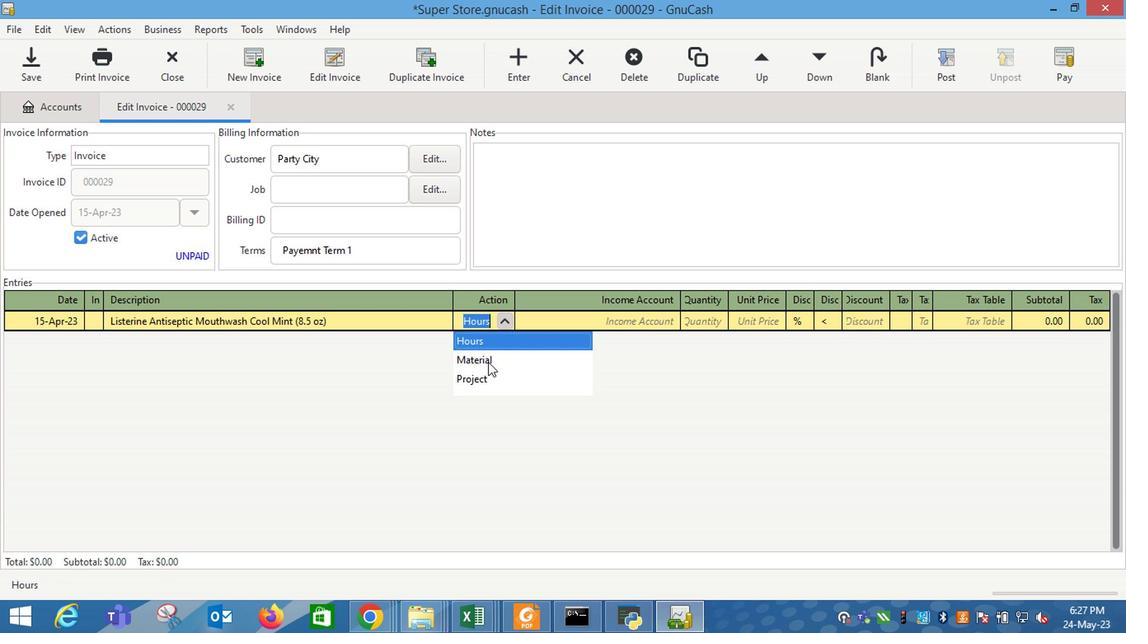 
Action: Mouse moved to (638, 330)
Screenshot: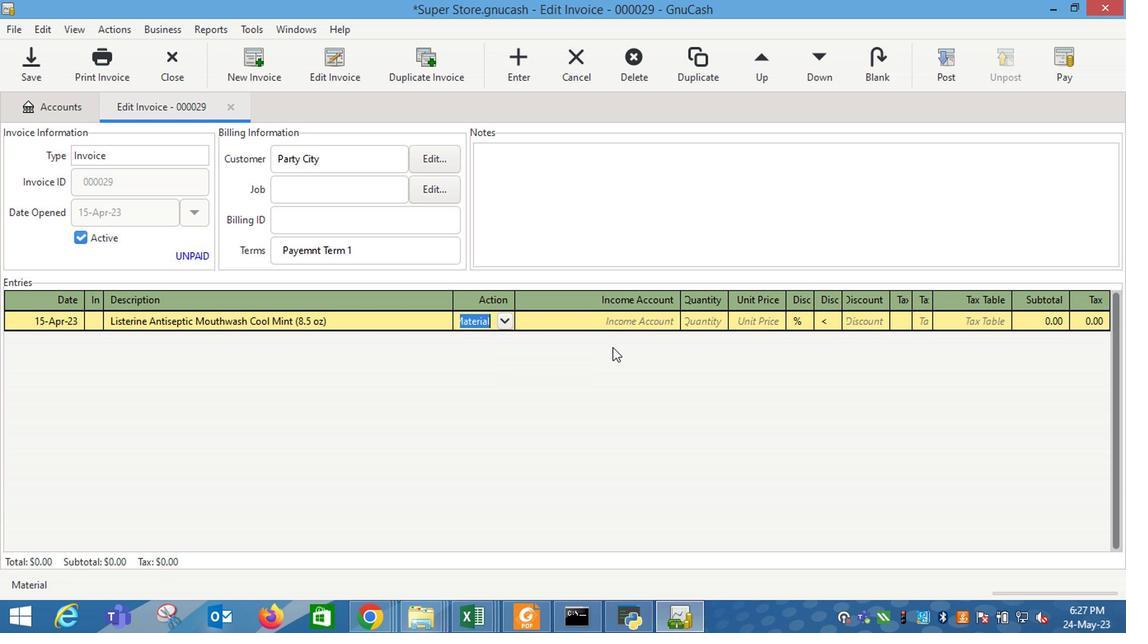 
Action: Mouse pressed left at (638, 330)
Screenshot: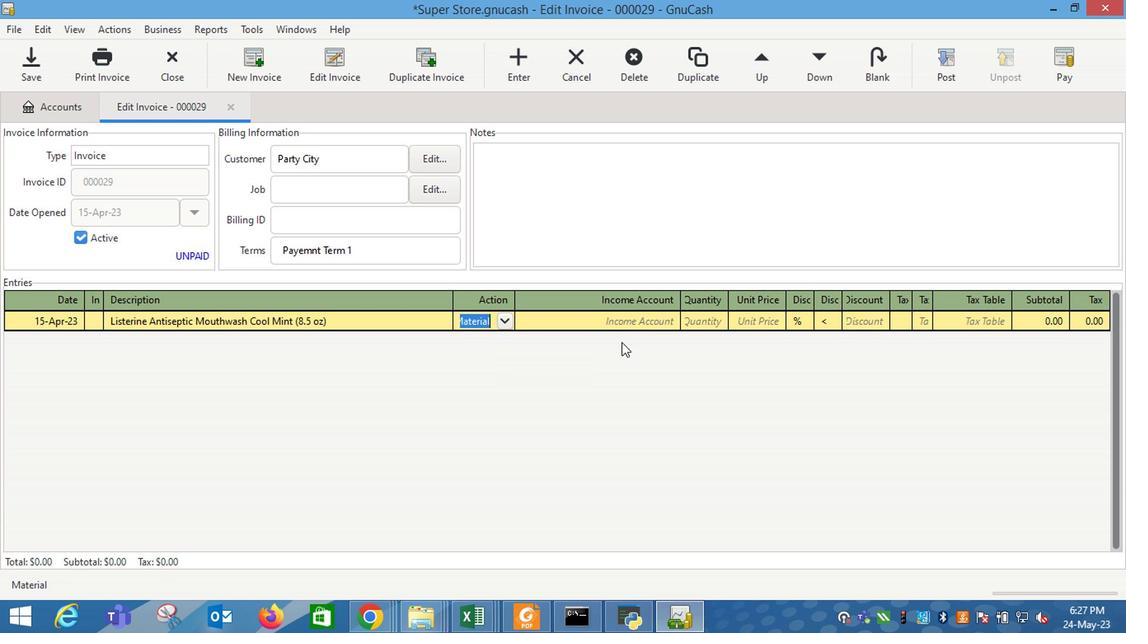 
Action: Mouse moved to (659, 319)
Screenshot: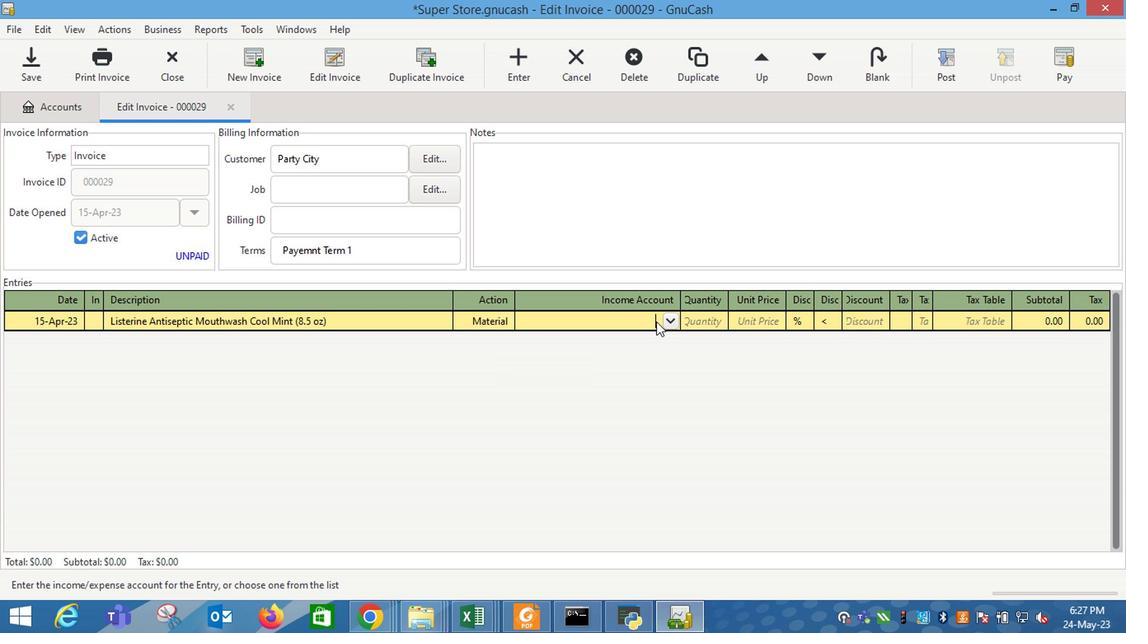 
Action: Mouse pressed left at (659, 319)
Screenshot: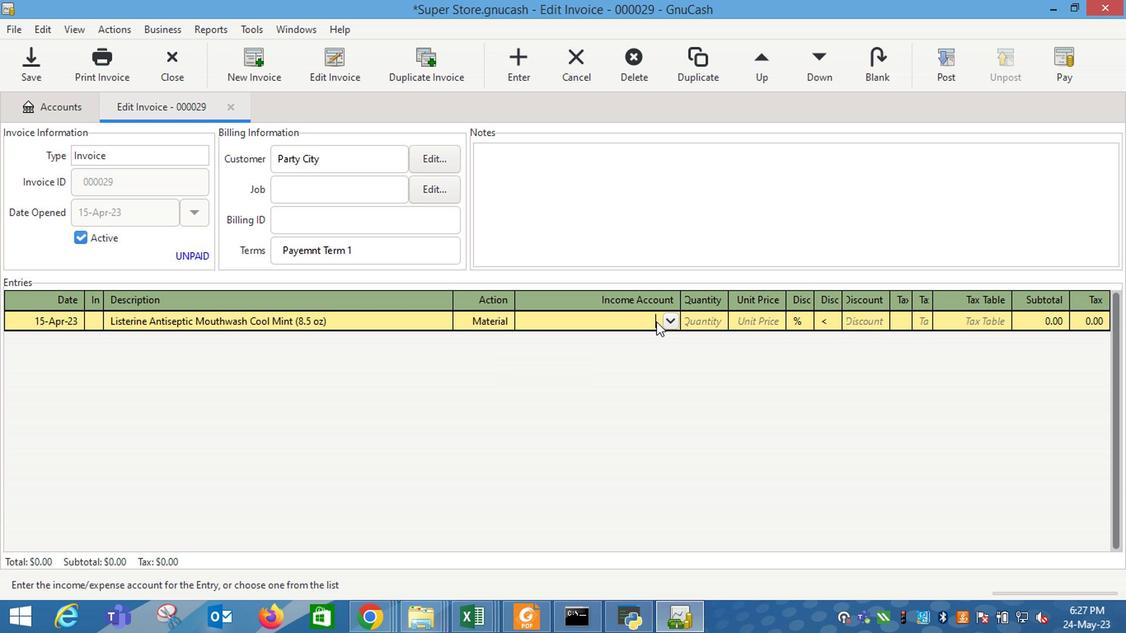 
Action: Mouse moved to (666, 319)
Screenshot: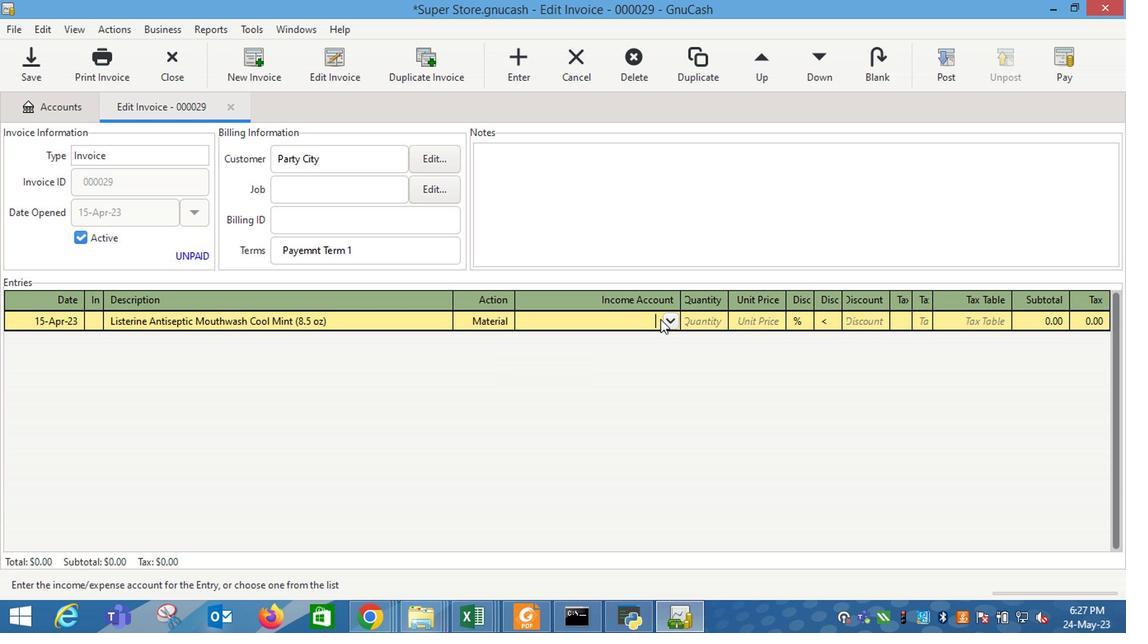 
Action: Mouse pressed left at (666, 319)
Screenshot: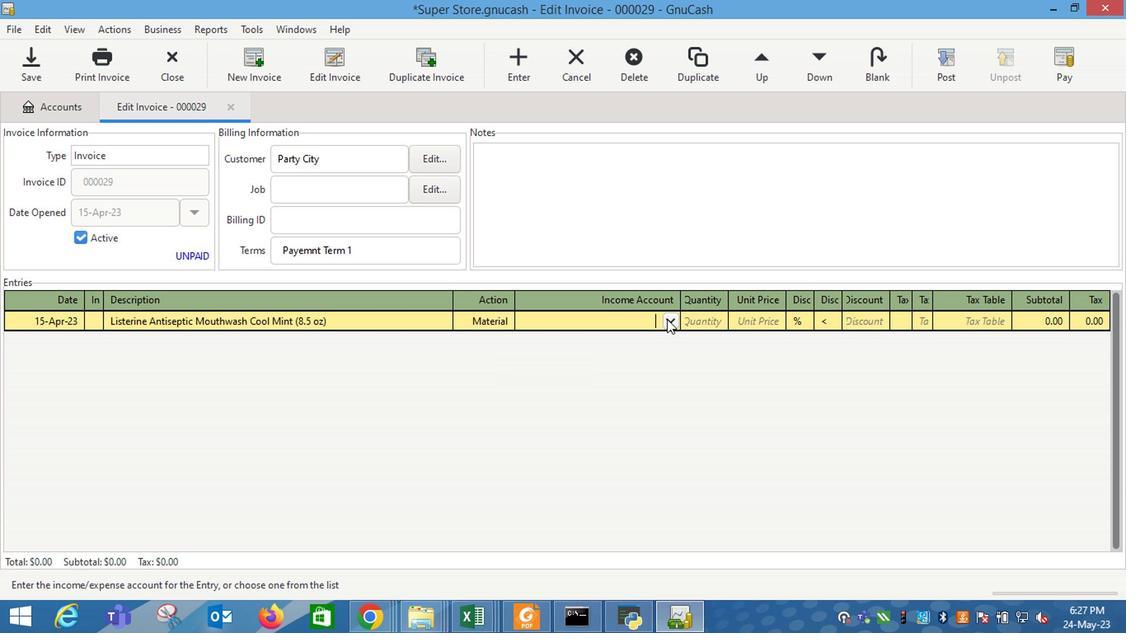 
Action: Mouse moved to (607, 401)
Screenshot: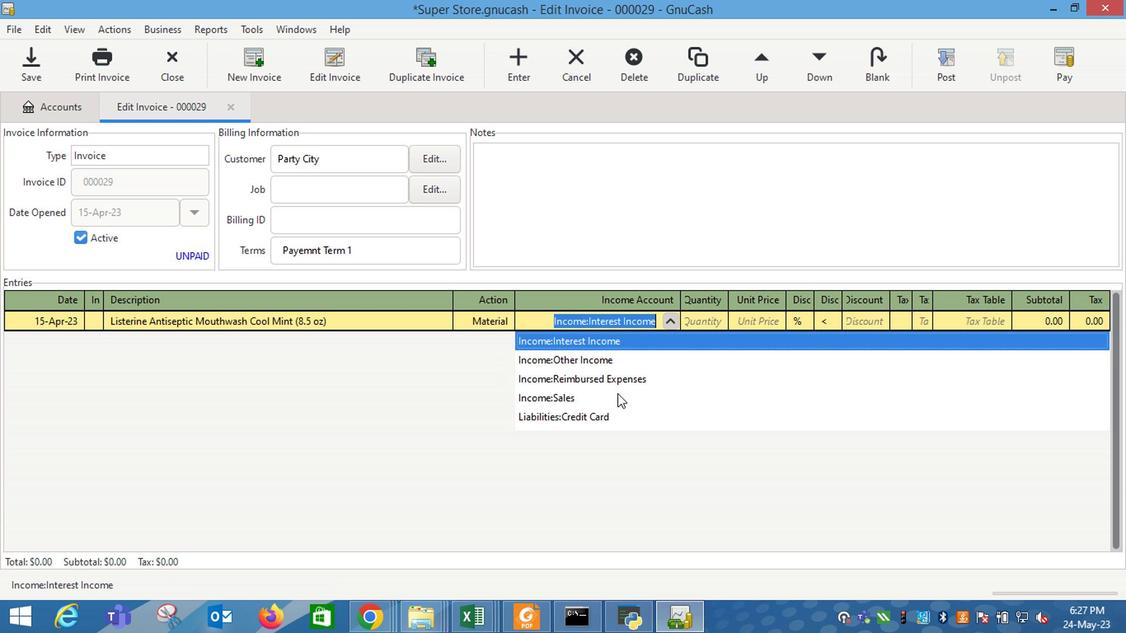 
Action: Mouse pressed left at (607, 401)
Screenshot: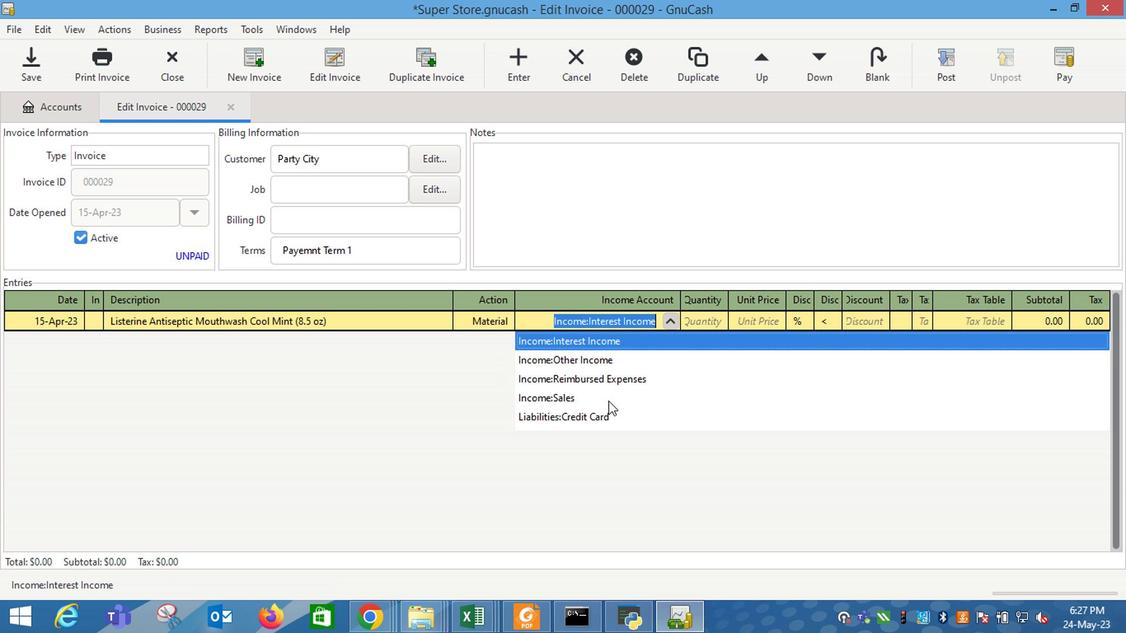 
Action: Mouse moved to (712, 328)
Screenshot: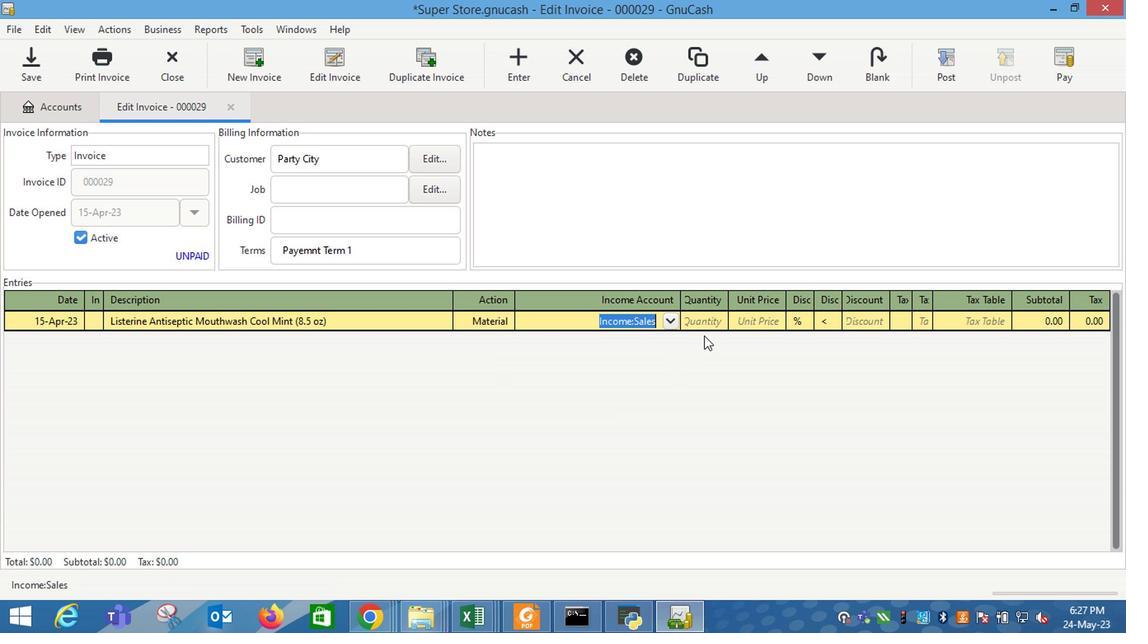 
Action: Mouse pressed left at (712, 328)
Screenshot: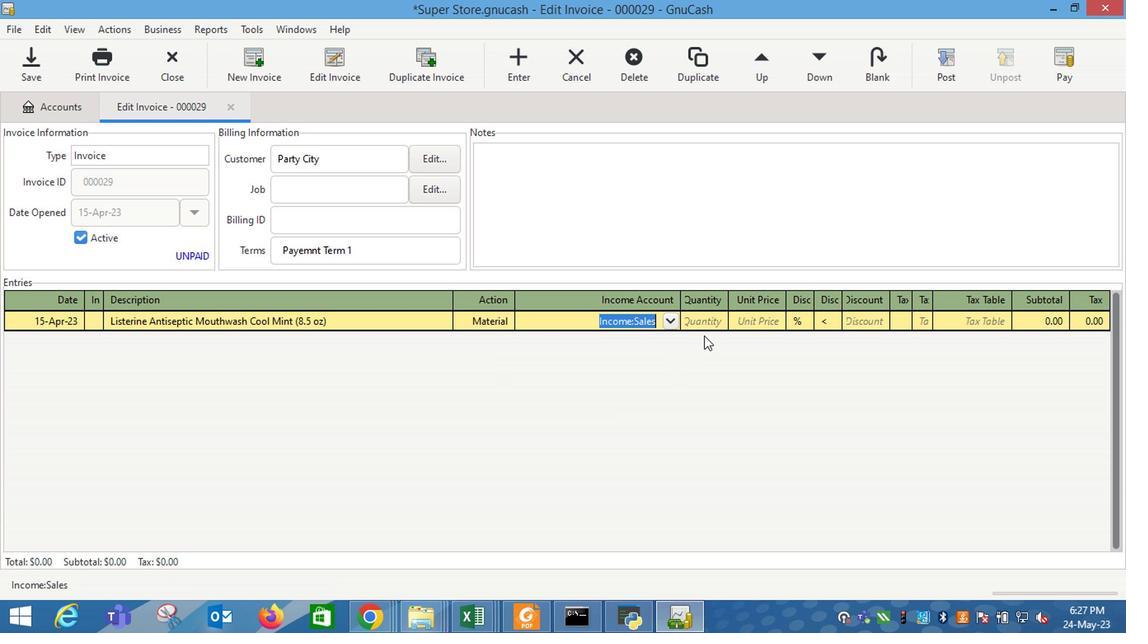 
Action: Mouse moved to (713, 328)
Screenshot: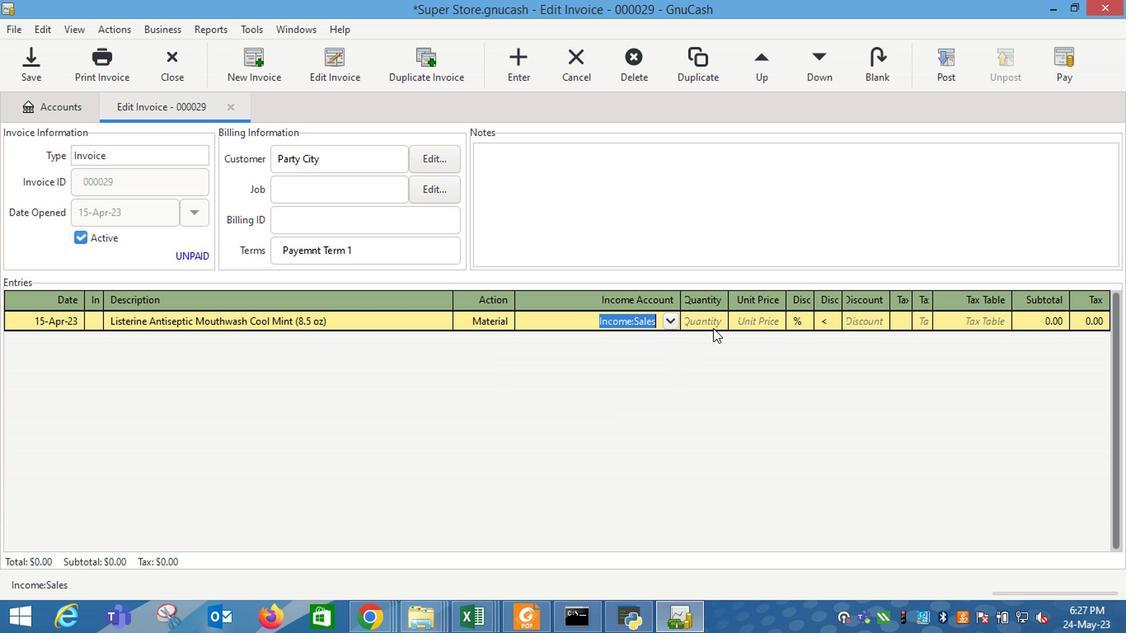 
Action: Key pressed 1
Screenshot: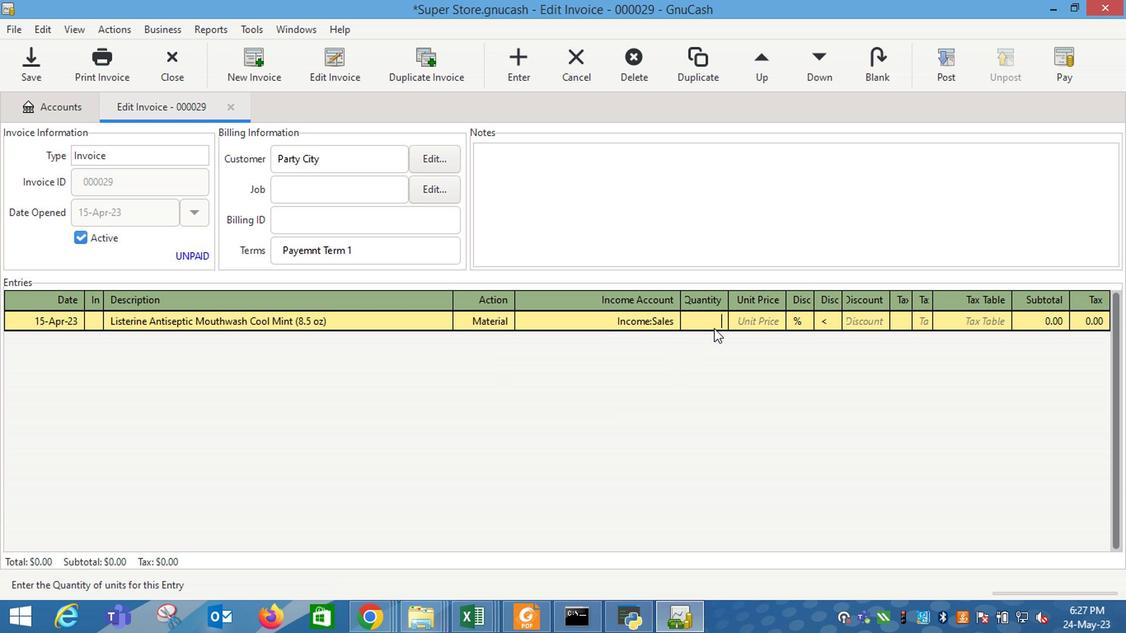 
Action: Mouse moved to (761, 318)
Screenshot: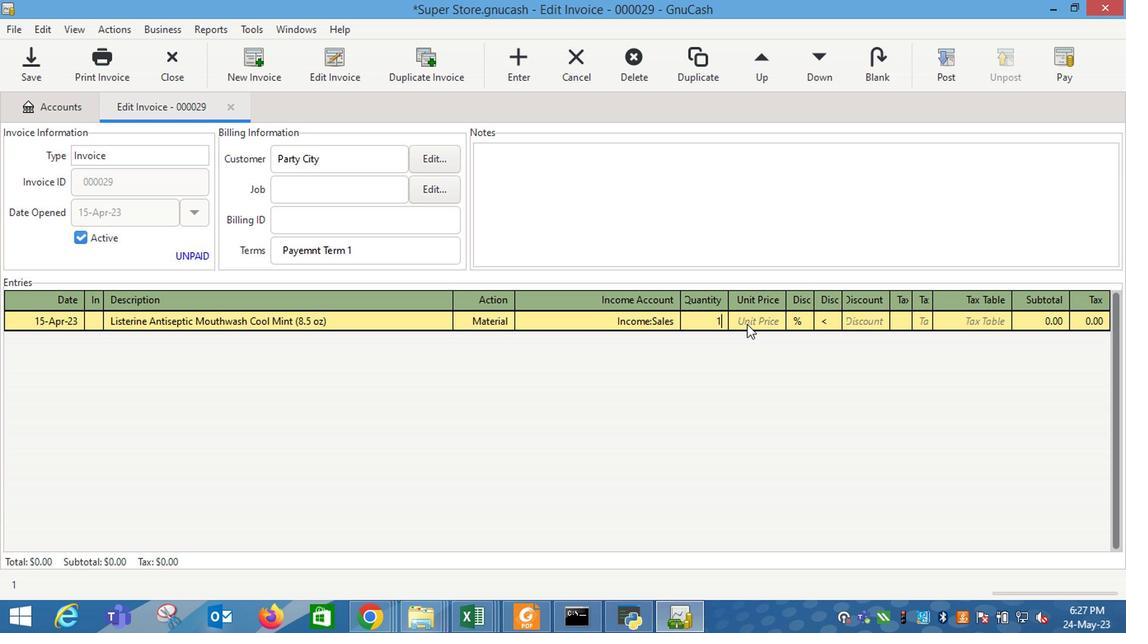 
Action: Mouse pressed left at (761, 318)
Screenshot: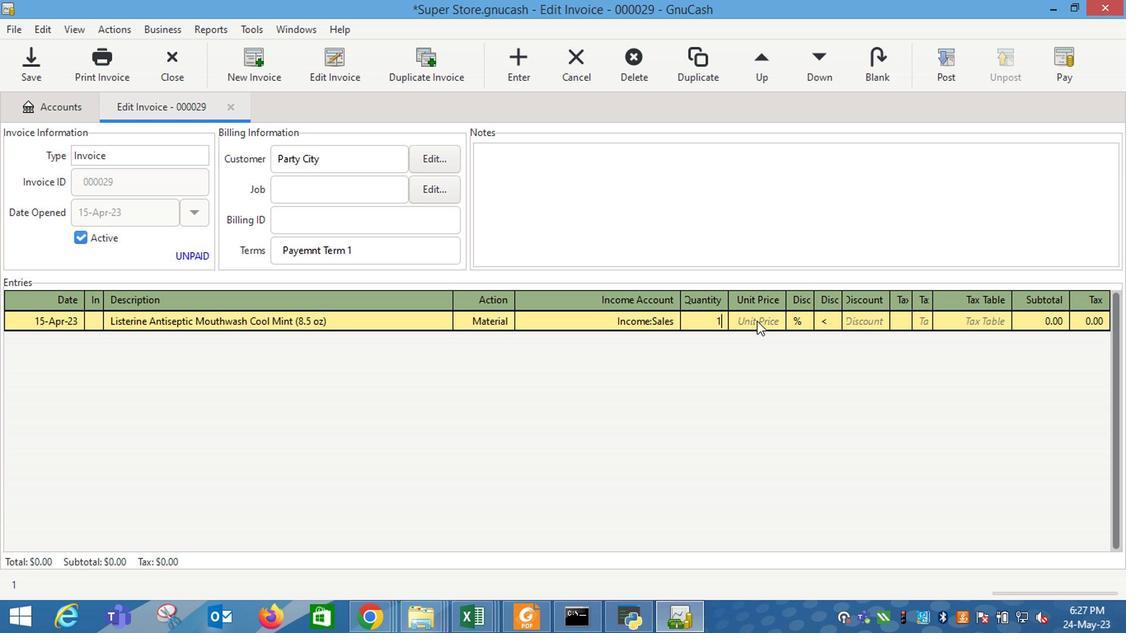 
Action: Mouse moved to (765, 322)
Screenshot: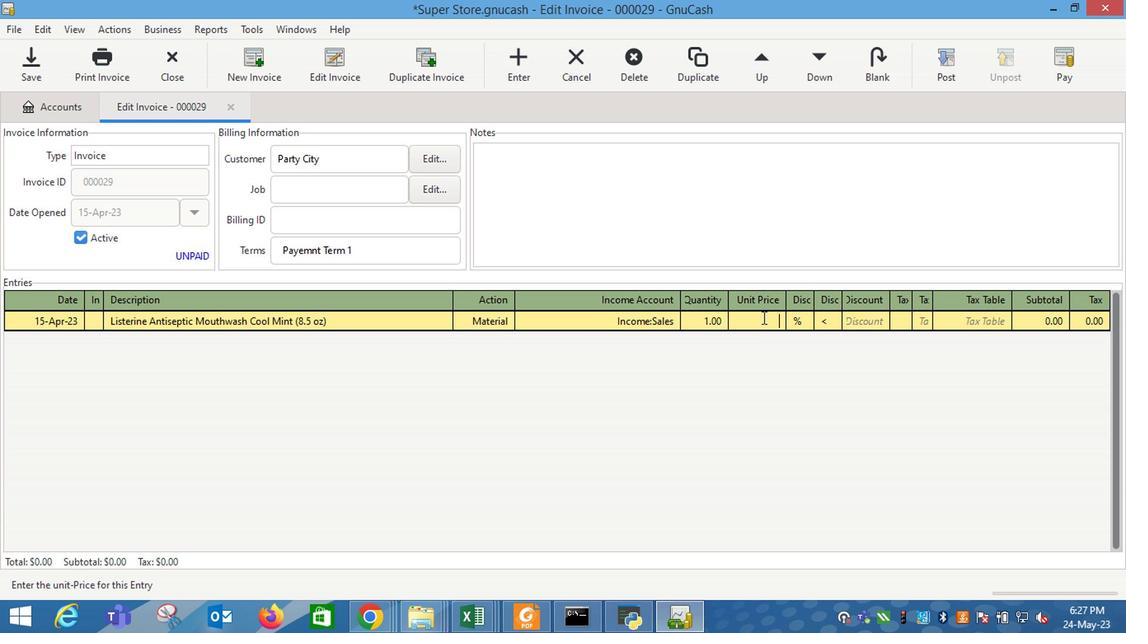 
Action: Key pressed 14.25
Screenshot: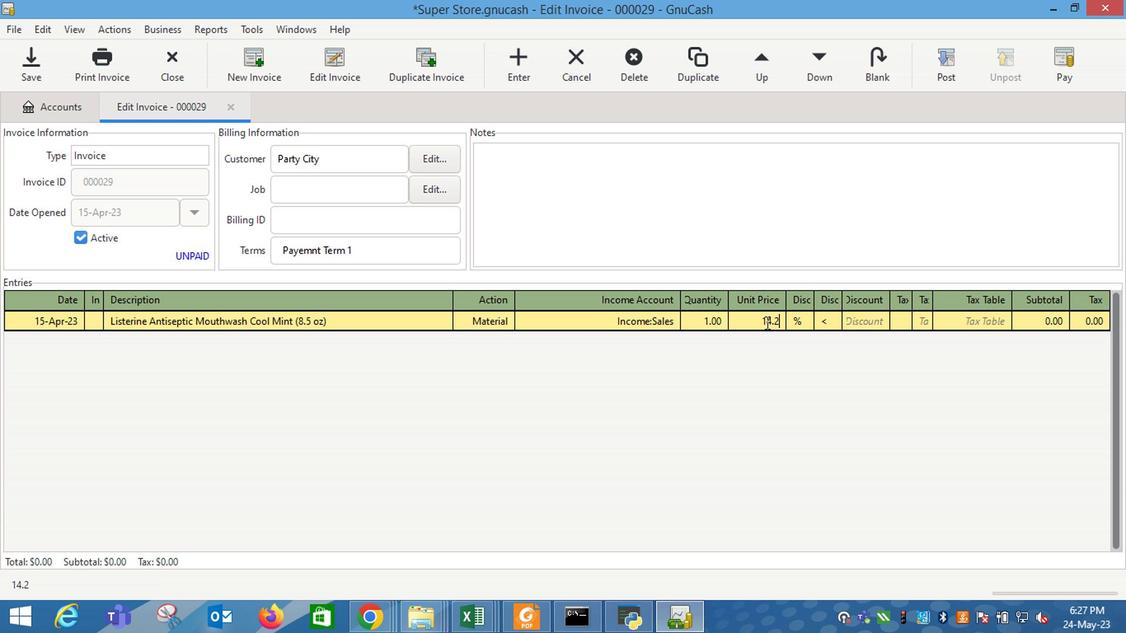 
Action: Mouse moved to (801, 320)
Screenshot: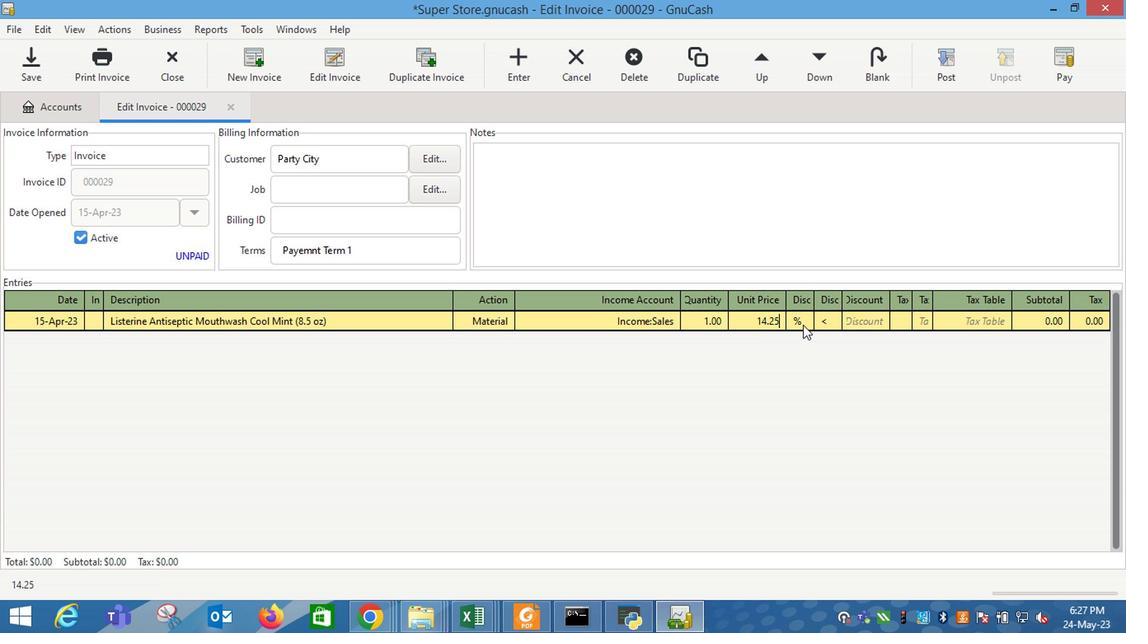 
Action: Mouse pressed left at (801, 320)
Screenshot: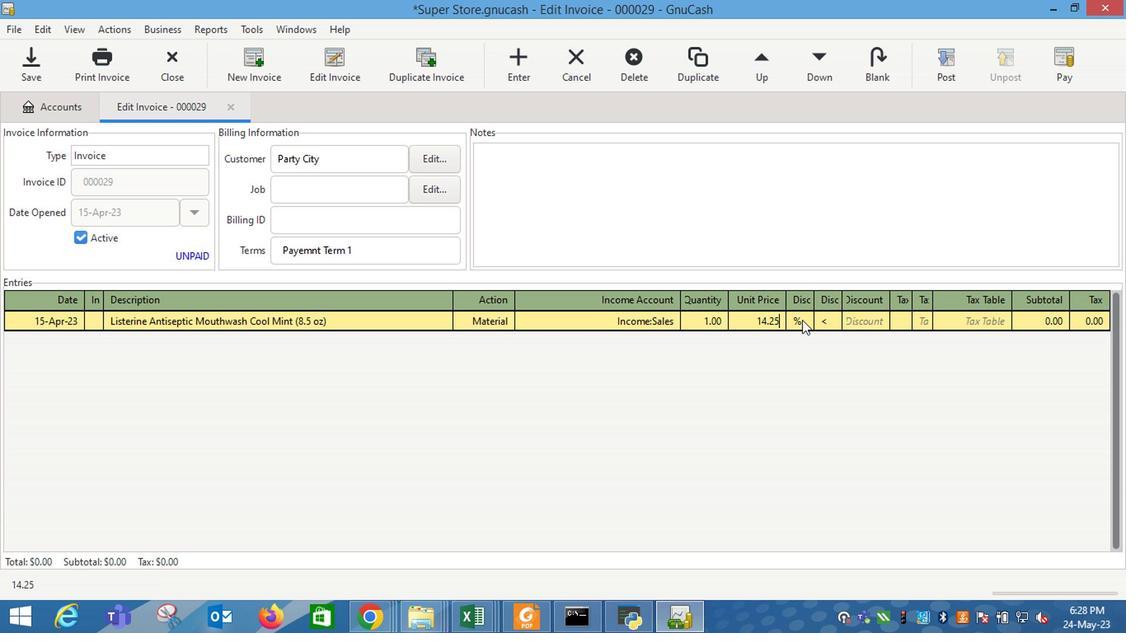 
Action: Mouse moved to (874, 320)
Screenshot: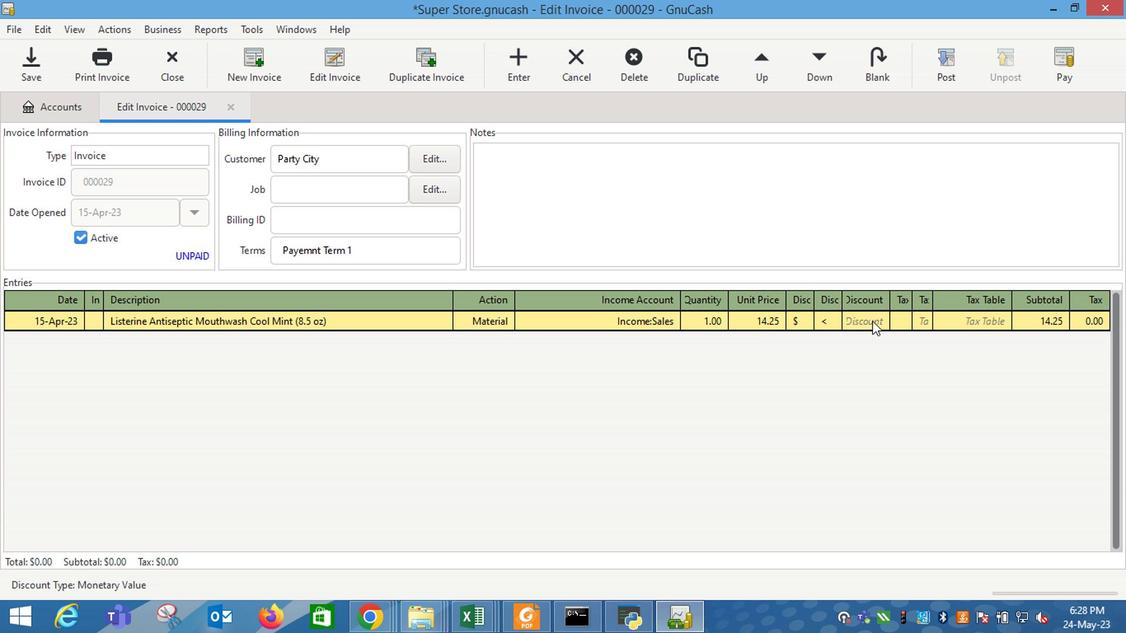 
Action: Mouse pressed left at (874, 320)
Screenshot: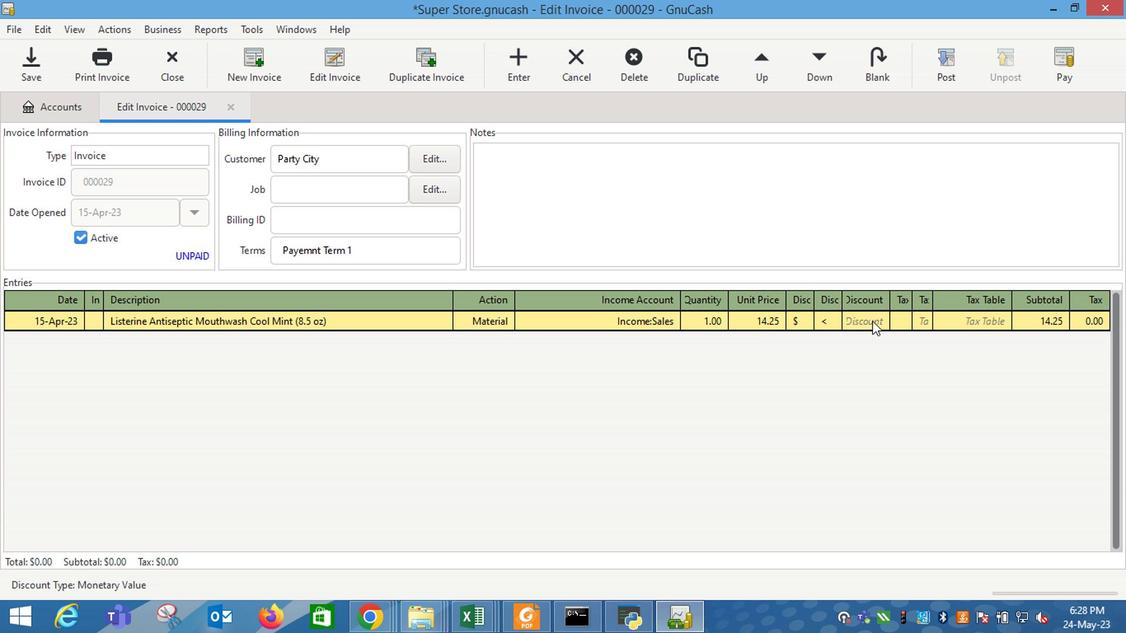 
Action: Mouse moved to (823, 322)
Screenshot: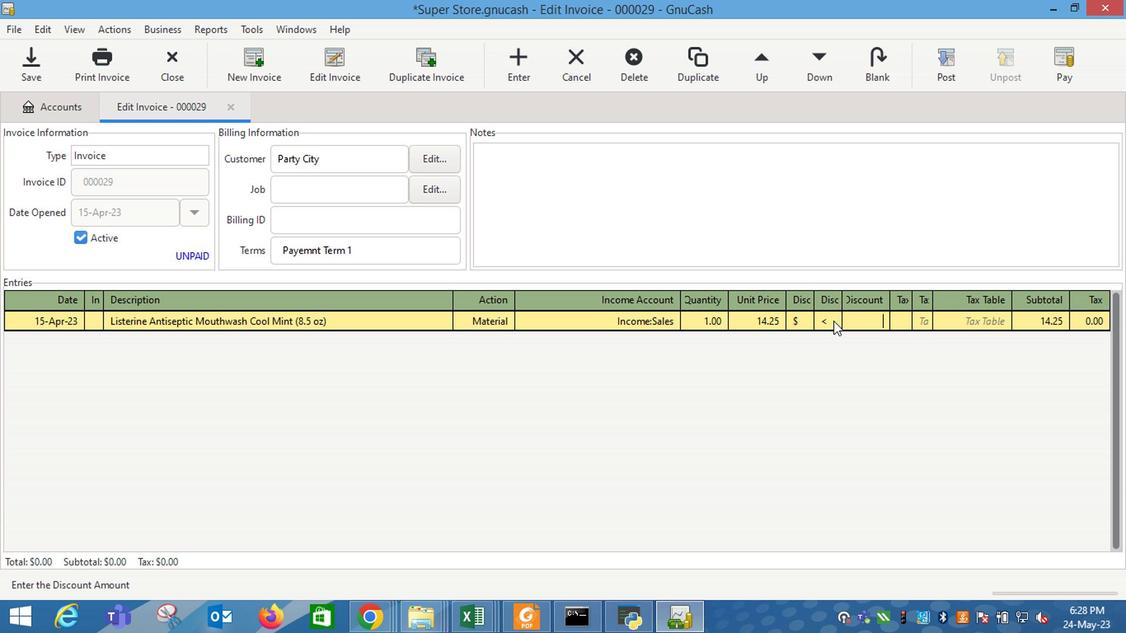 
Action: Mouse pressed left at (823, 322)
Screenshot: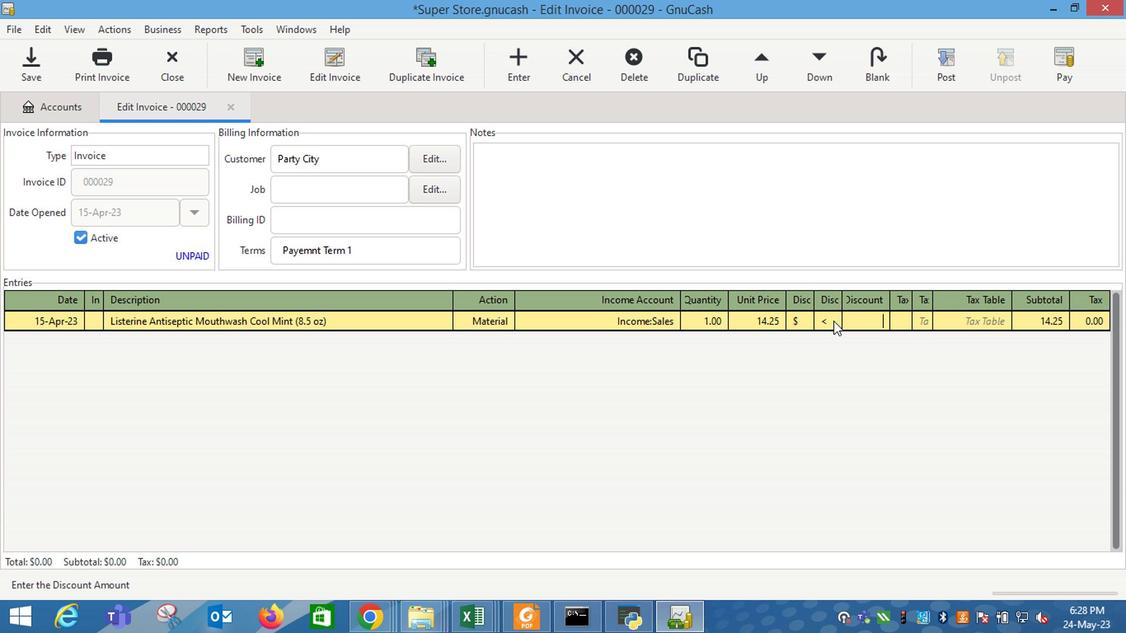 
Action: Mouse moved to (854, 322)
Screenshot: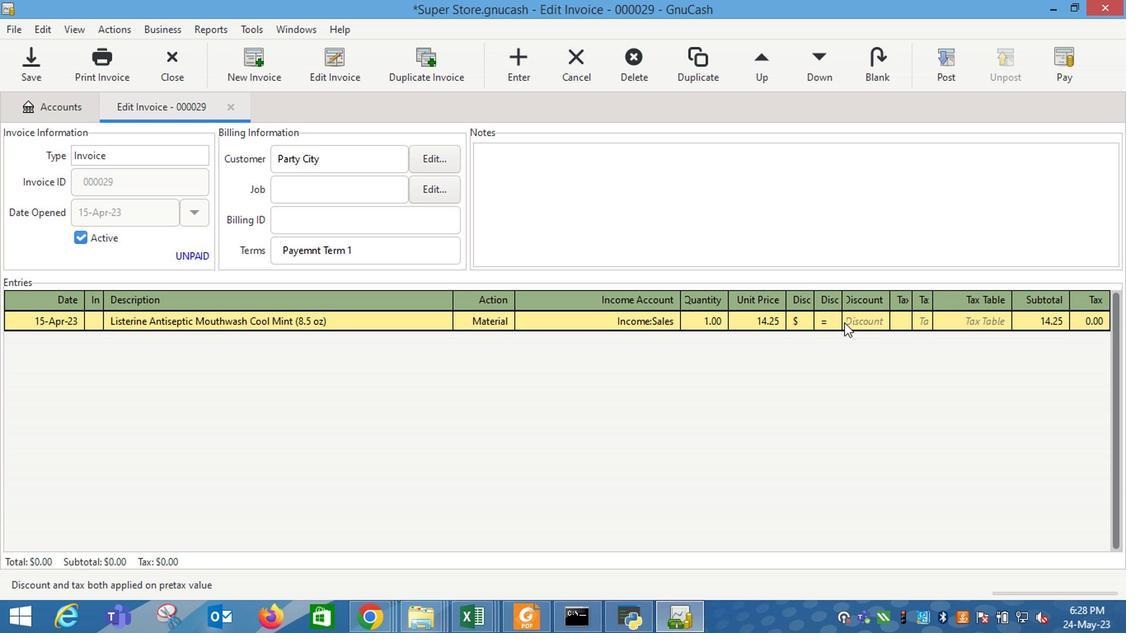 
Action: Mouse pressed left at (854, 322)
Screenshot: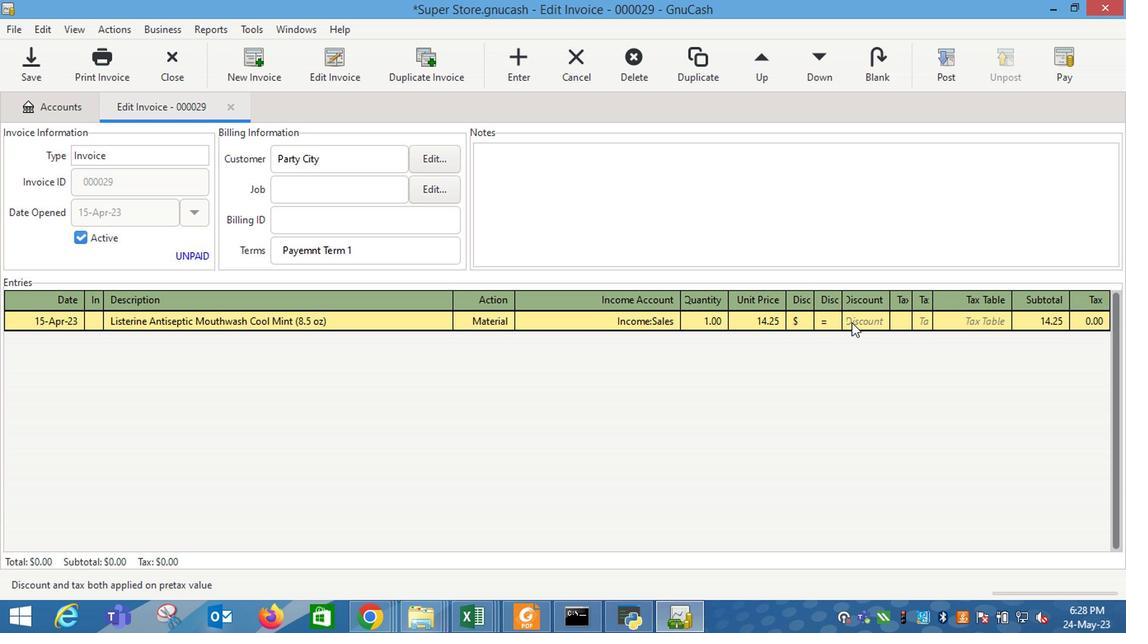 
Action: Key pressed 1.25<Key.enter>
Screenshot: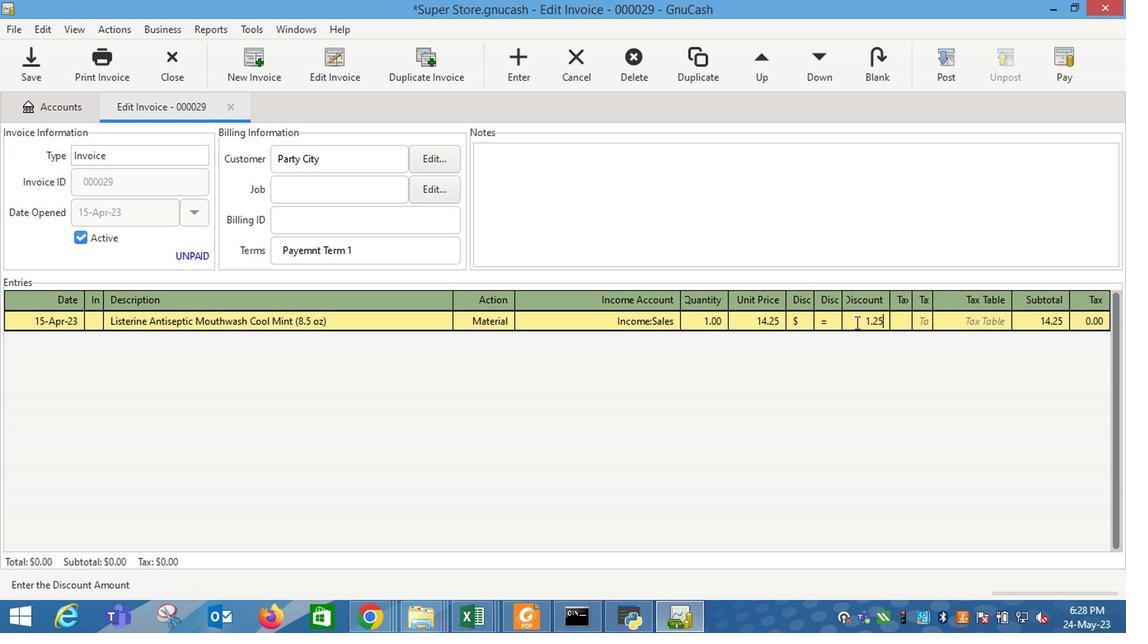 
Action: Mouse moved to (188, 336)
Screenshot: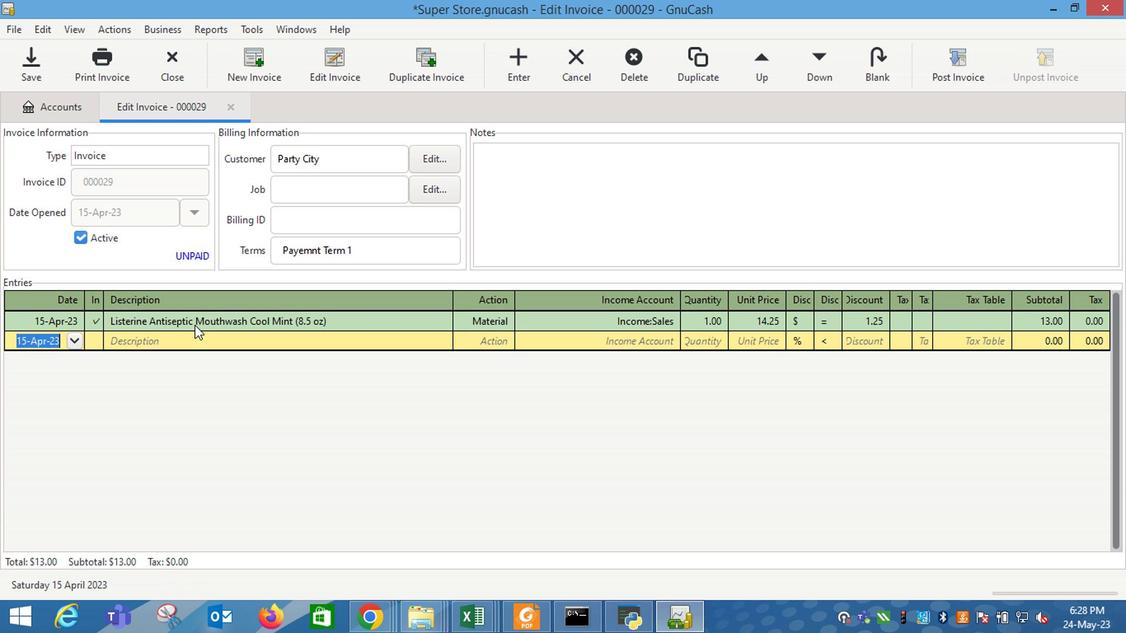
Action: Mouse pressed left at (188, 336)
Screenshot: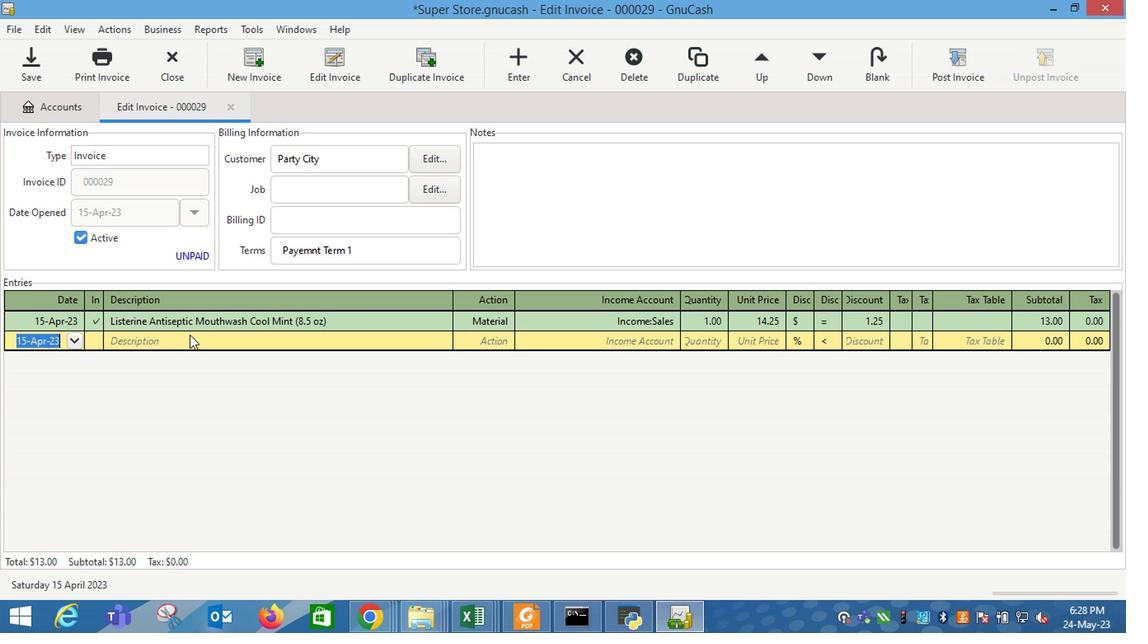 
Action: Key pressed <Key.shift_r>Ben<Key.space><Key.shift_r><Key.shift_r><Key.shift_r><Key.shift_r><Key.shift_r><Key.shift_r><Key.shift_r>&<Key.space><Key.shift_r><Key.shift_r><Key.shift_r><Key.shift_r>Jerry's<Key.space><Key.shift_r>Phi
Screenshot: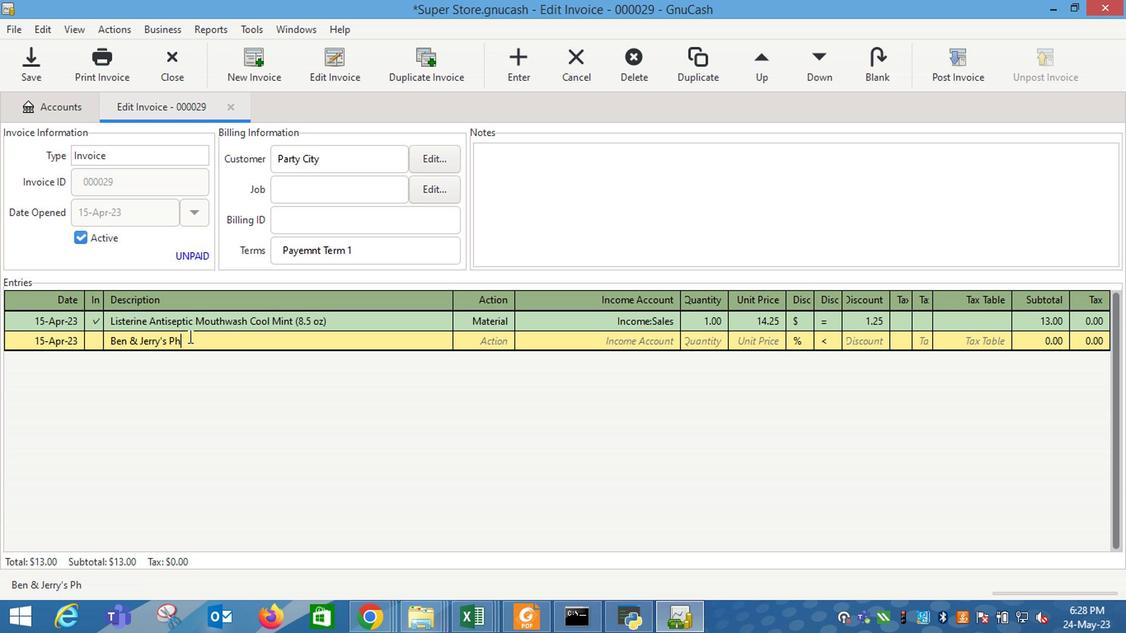 
Action: Mouse pressed left at (188, 336)
Screenshot: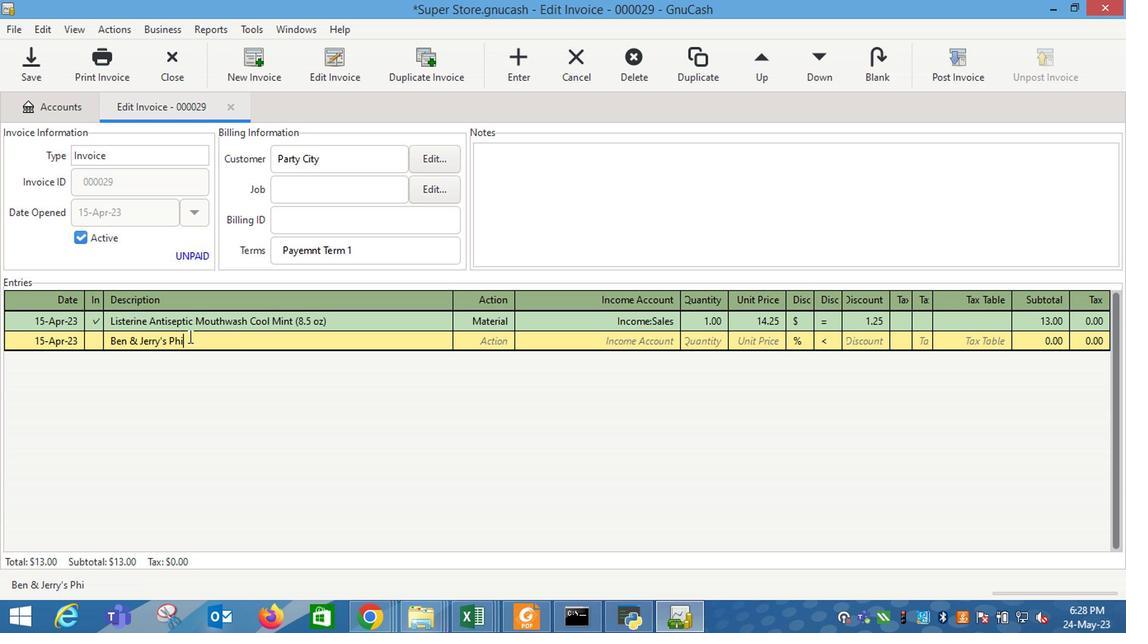 
Action: Key pressed sh<Key.space>food<Key.backspace><Key.backspace><Key.backspace><Key.backspace><Key.shift_r>Food
Screenshot: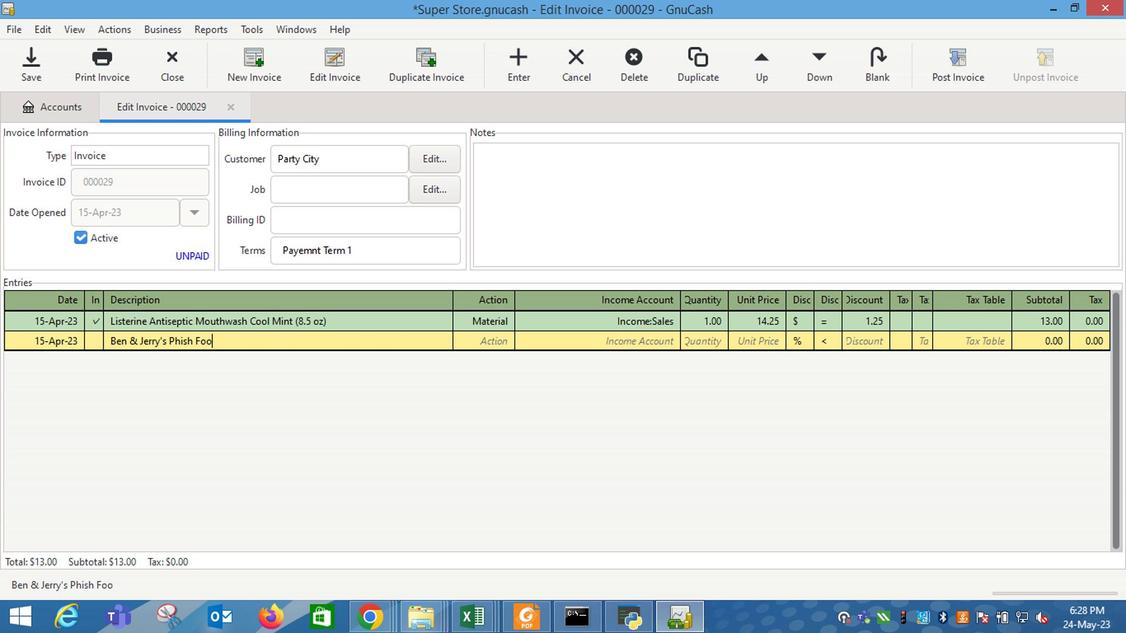 
Action: Mouse moved to (509, 340)
Screenshot: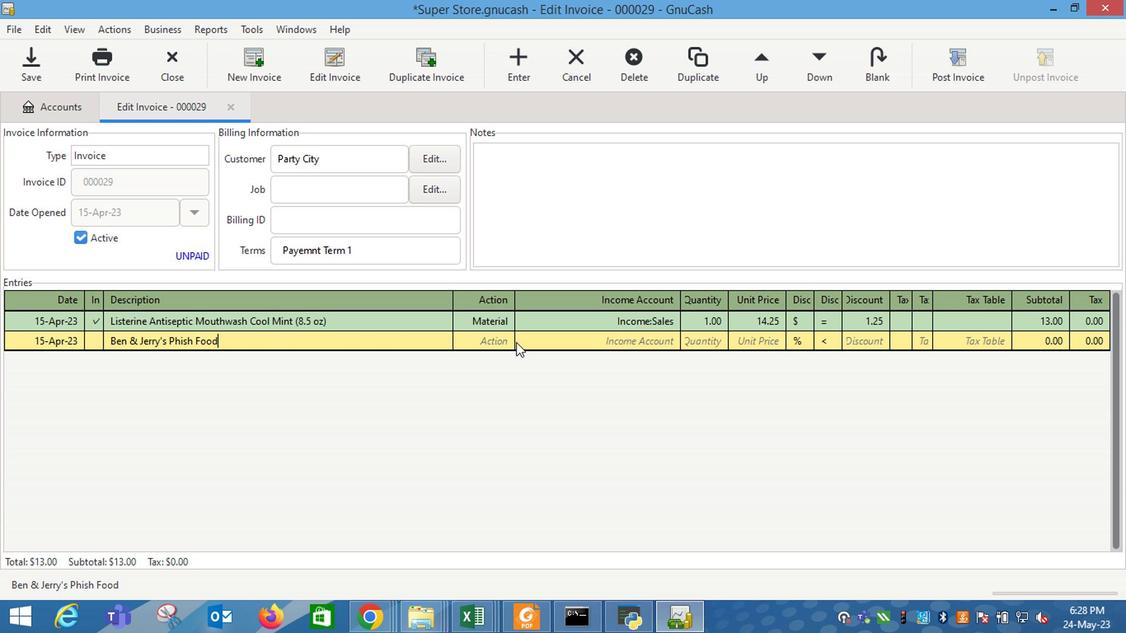 
Action: Mouse pressed left at (509, 340)
Screenshot: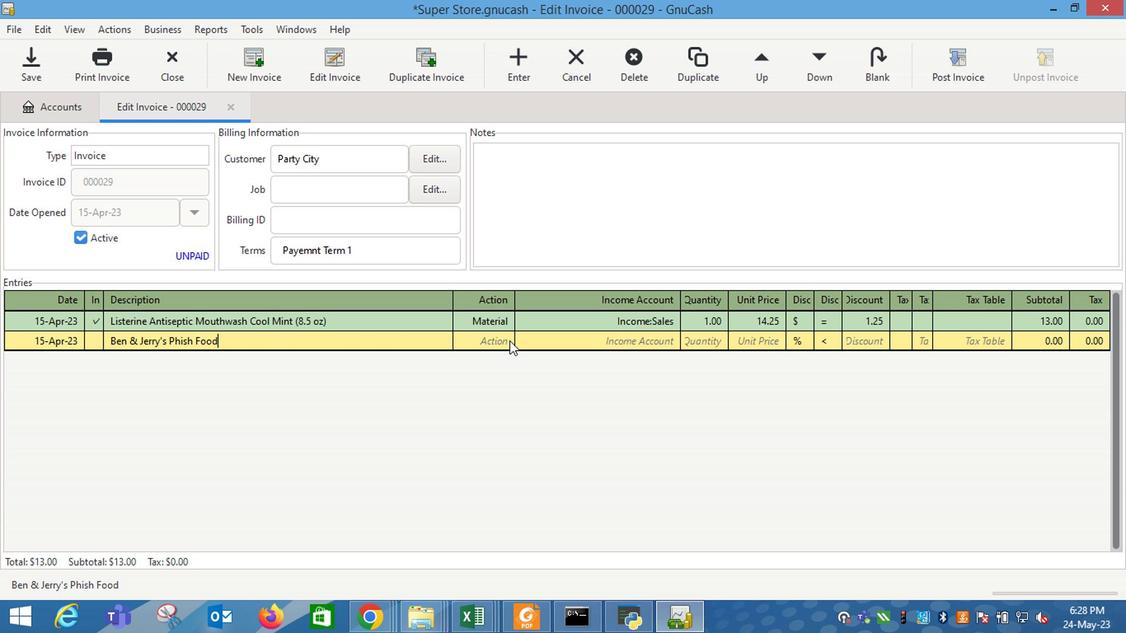 
Action: Mouse pressed left at (509, 340)
Screenshot: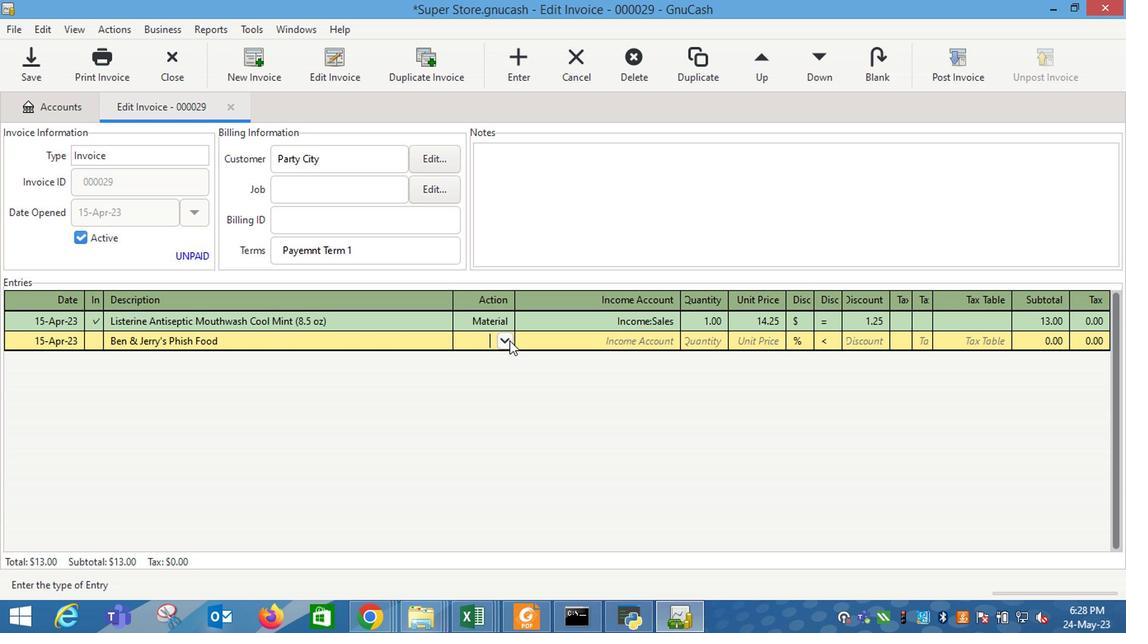 
Action: Mouse moved to (464, 379)
Screenshot: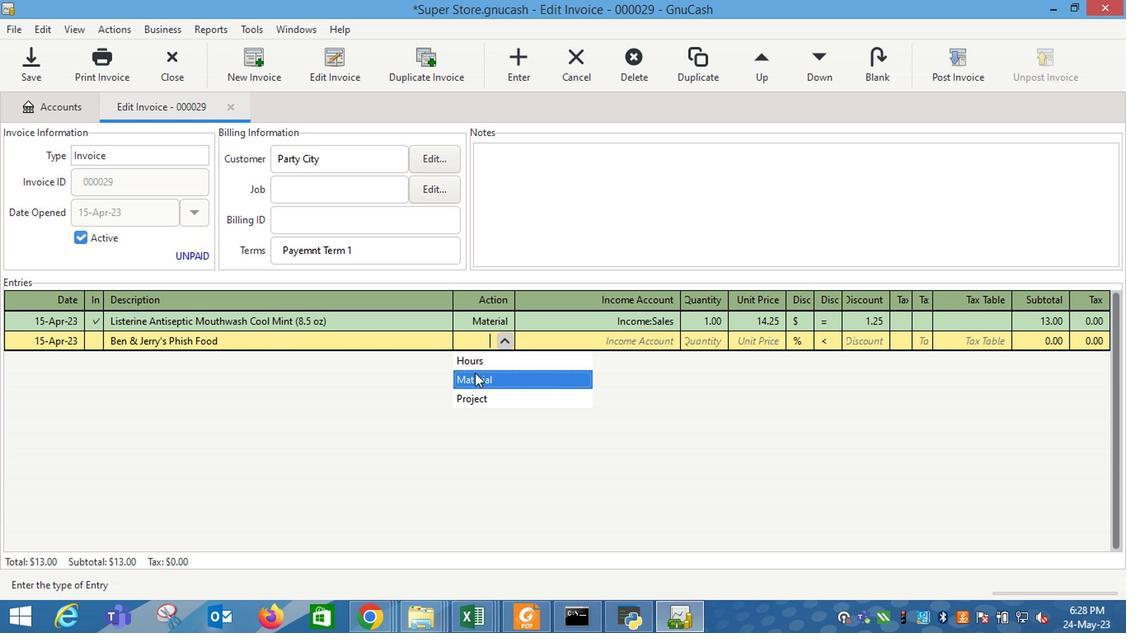 
Action: Mouse pressed left at (464, 379)
Screenshot: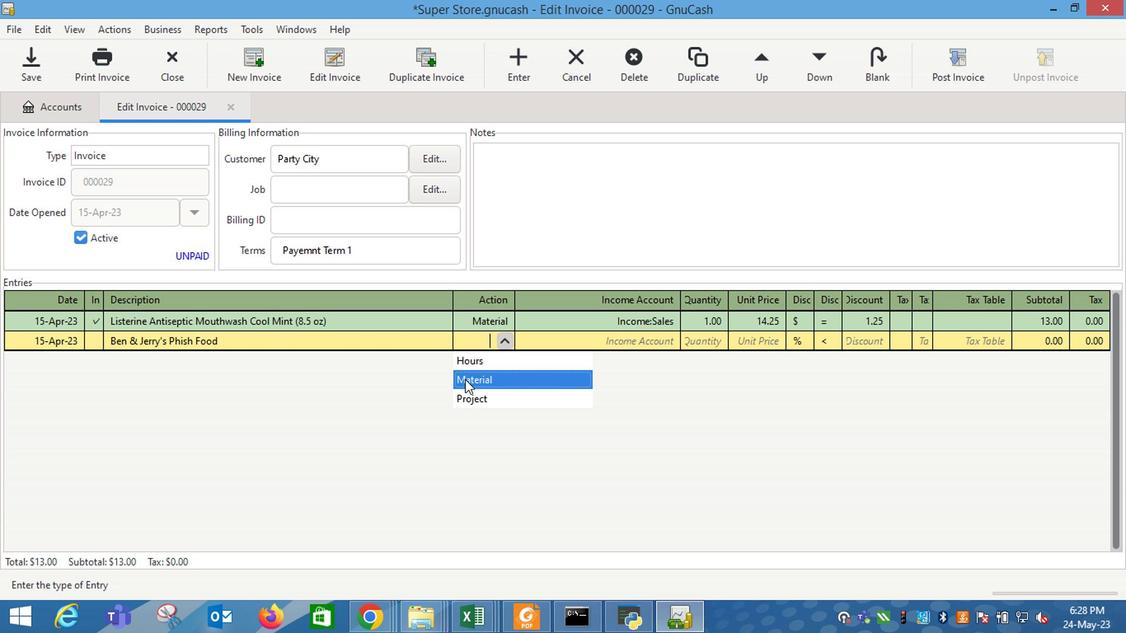 
Action: Mouse moved to (579, 349)
Screenshot: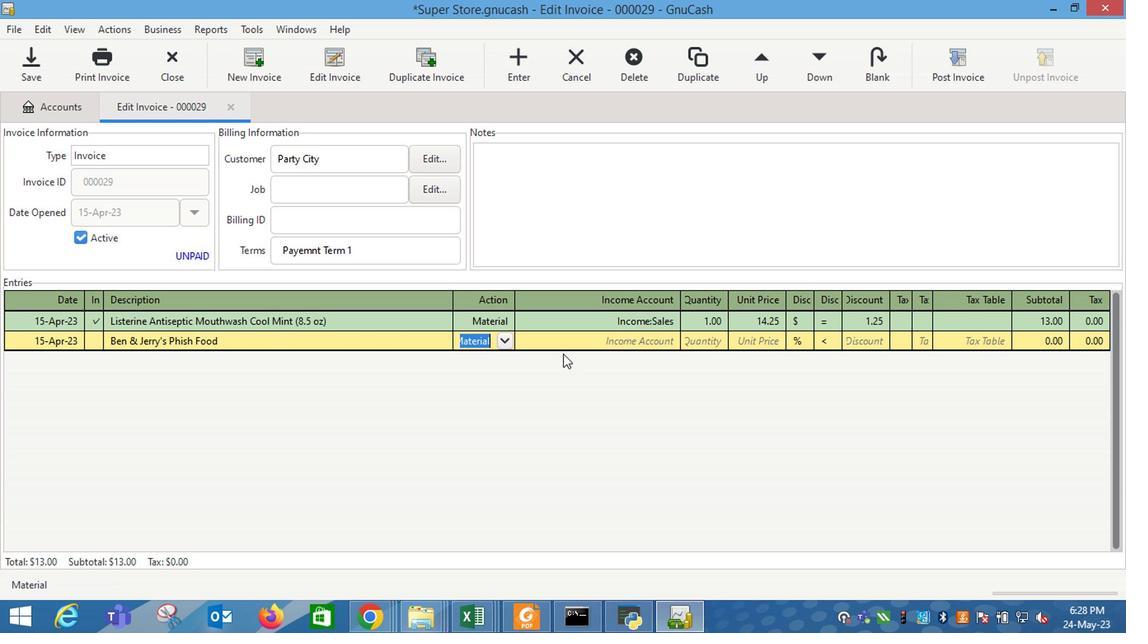
Action: Mouse pressed left at (579, 349)
Screenshot: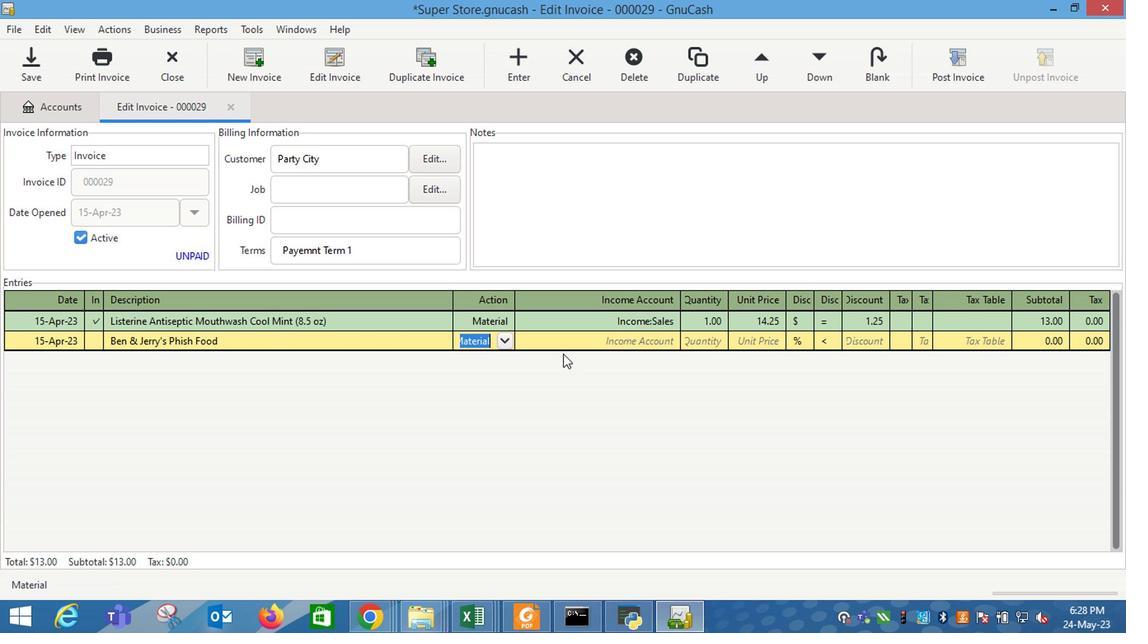 
Action: Mouse moved to (656, 346)
Screenshot: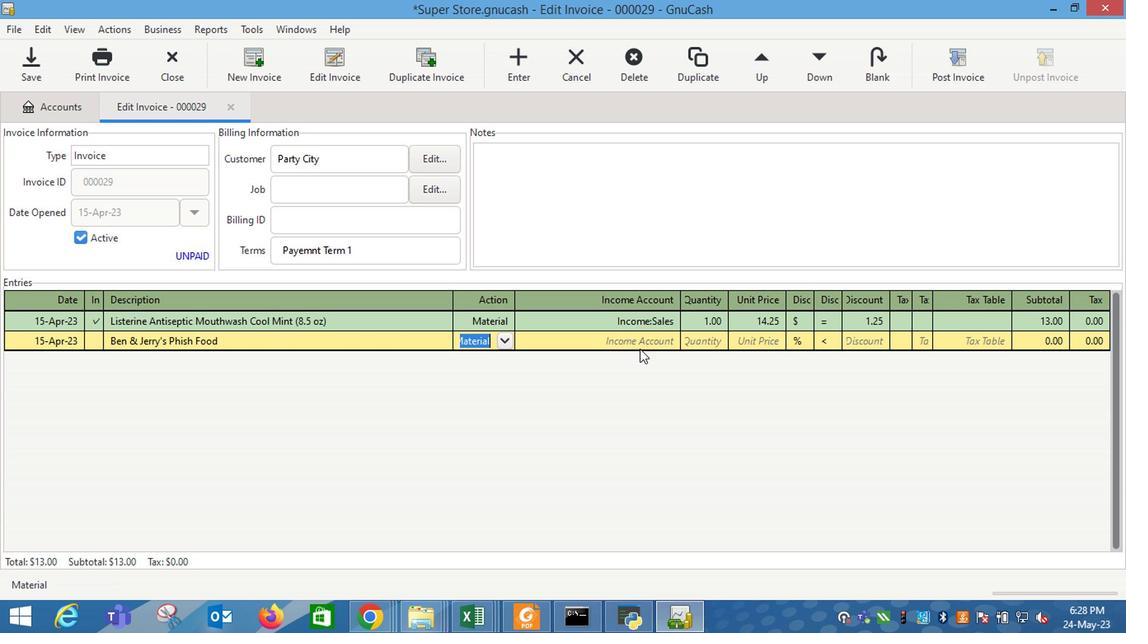 
Action: Mouse pressed left at (656, 346)
Screenshot: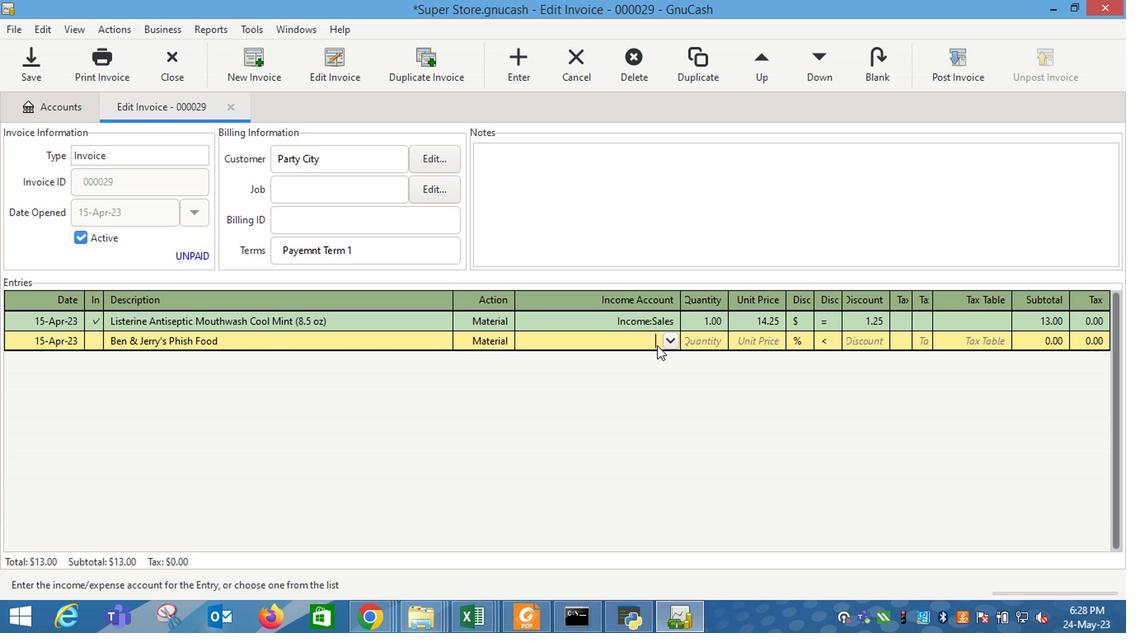 
Action: Mouse moved to (666, 340)
Screenshot: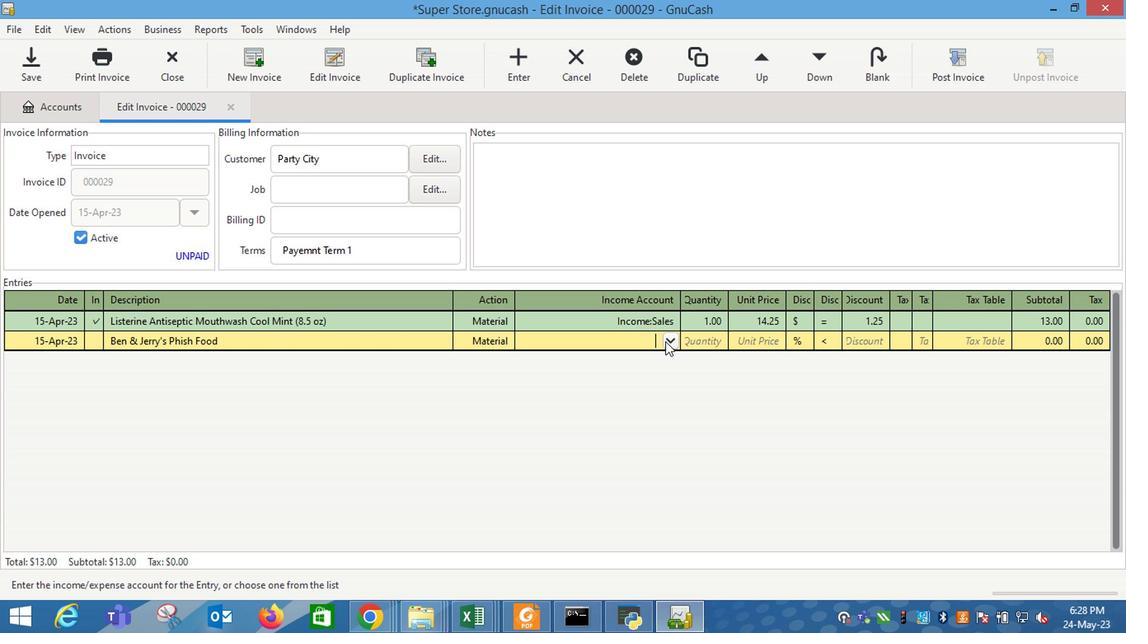 
Action: Mouse pressed left at (666, 340)
Screenshot: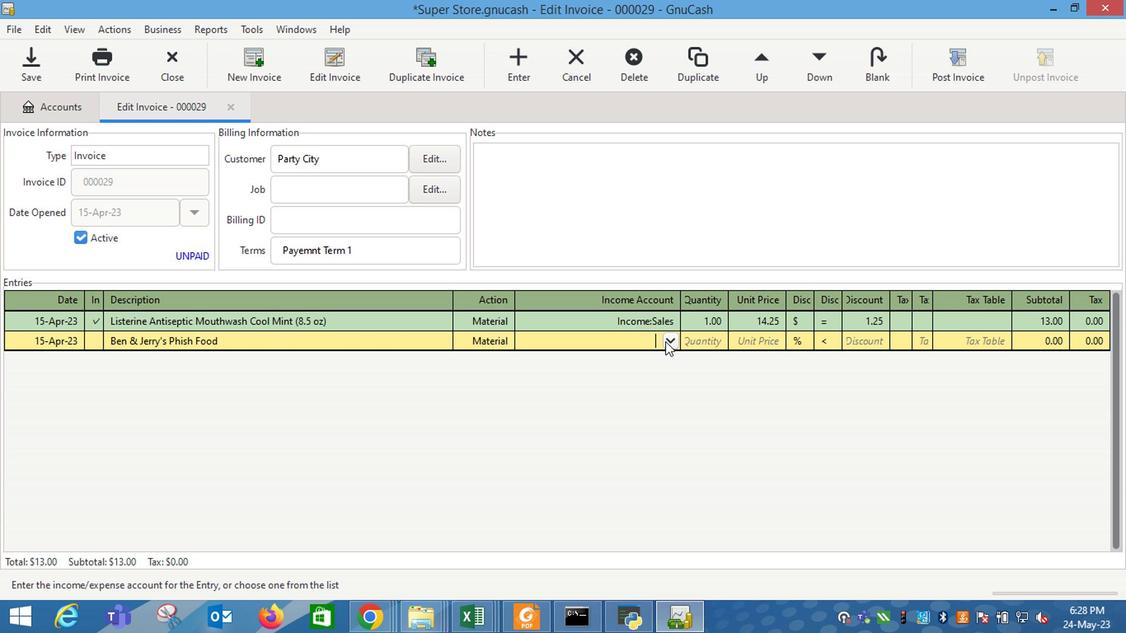 
Action: Mouse moved to (560, 415)
Screenshot: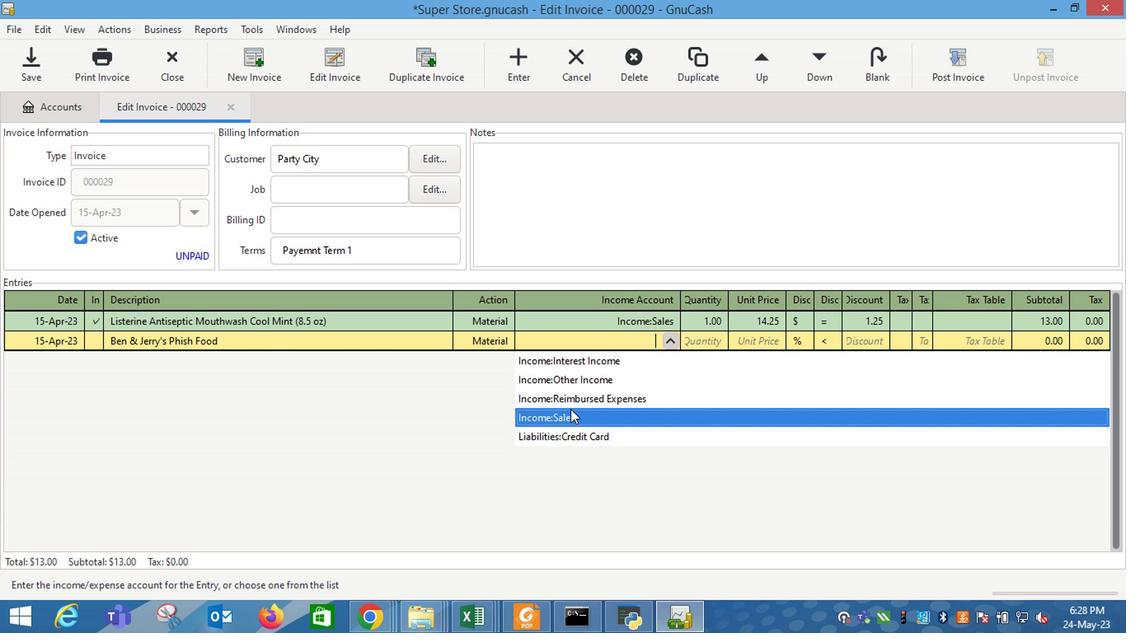 
Action: Mouse pressed left at (560, 415)
Screenshot: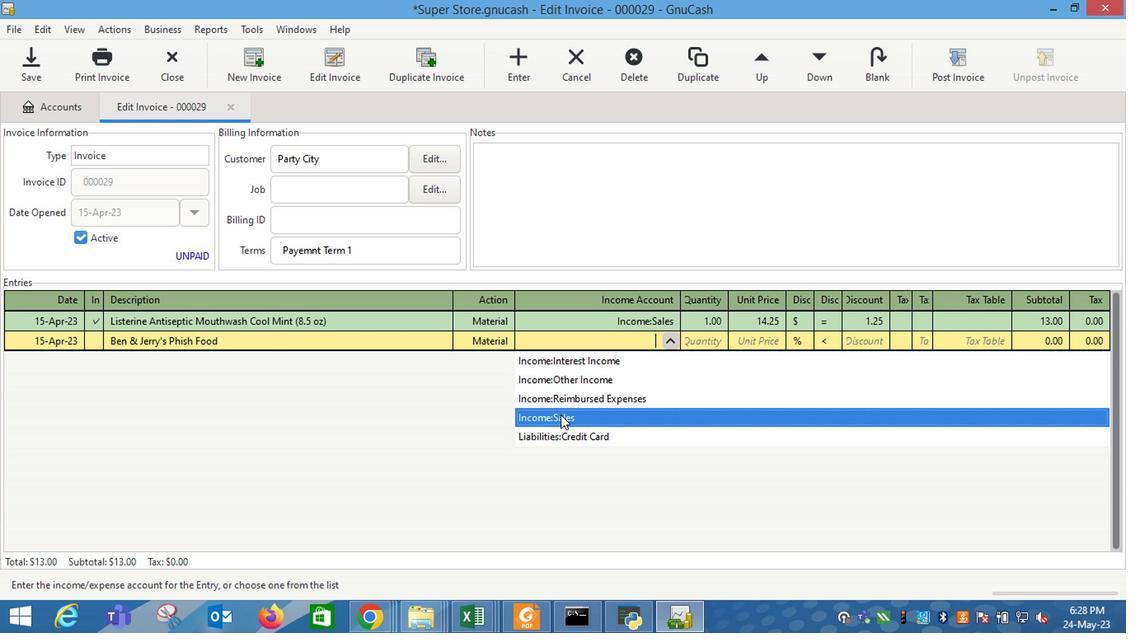 
Action: Mouse moved to (696, 349)
Screenshot: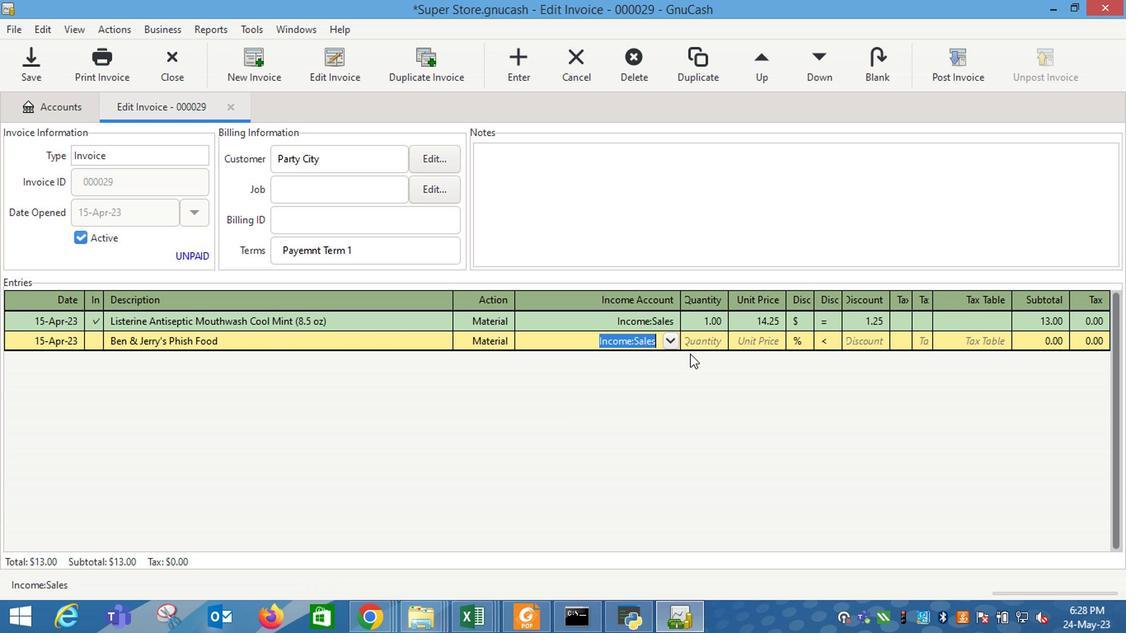 
Action: Mouse pressed left at (696, 349)
Screenshot: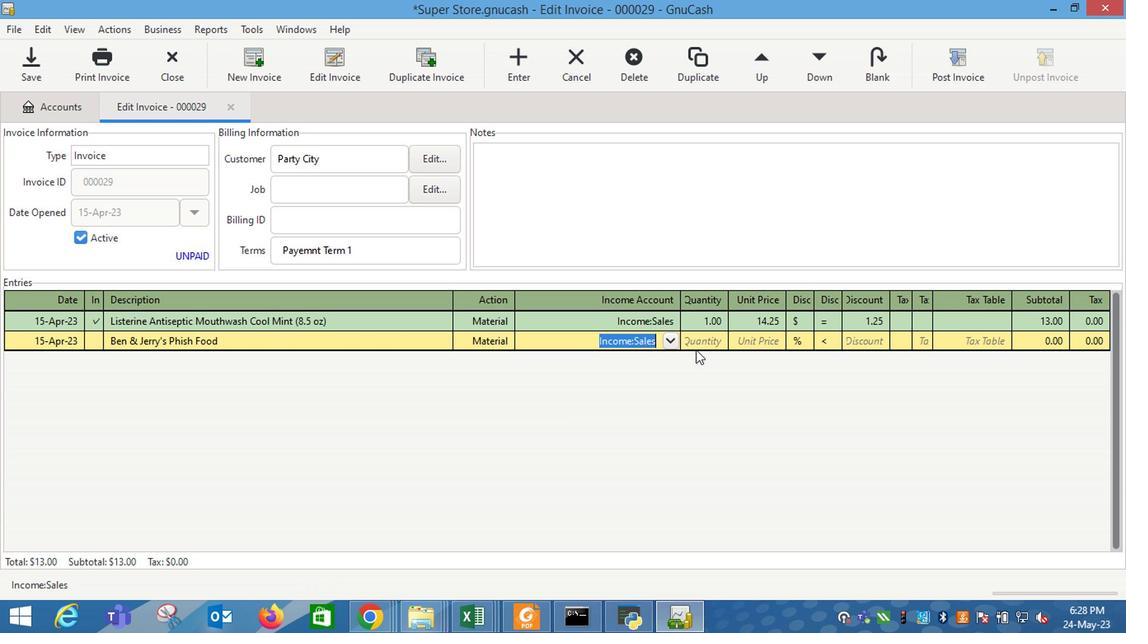 
Action: Mouse moved to (696, 348)
Screenshot: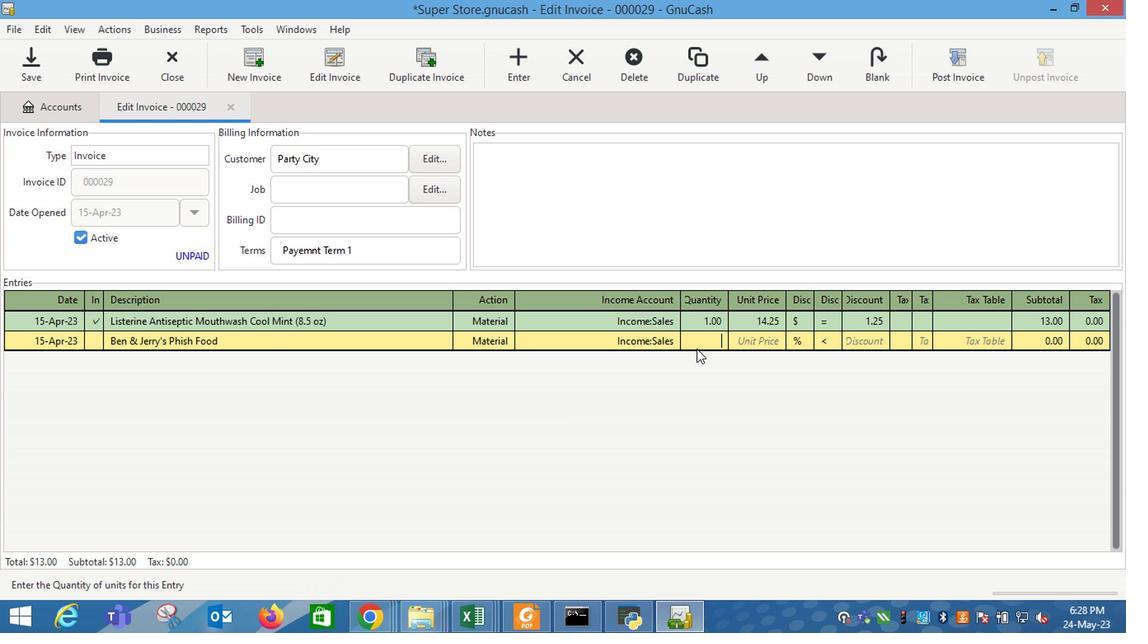 
Action: Key pressed 1
Screenshot: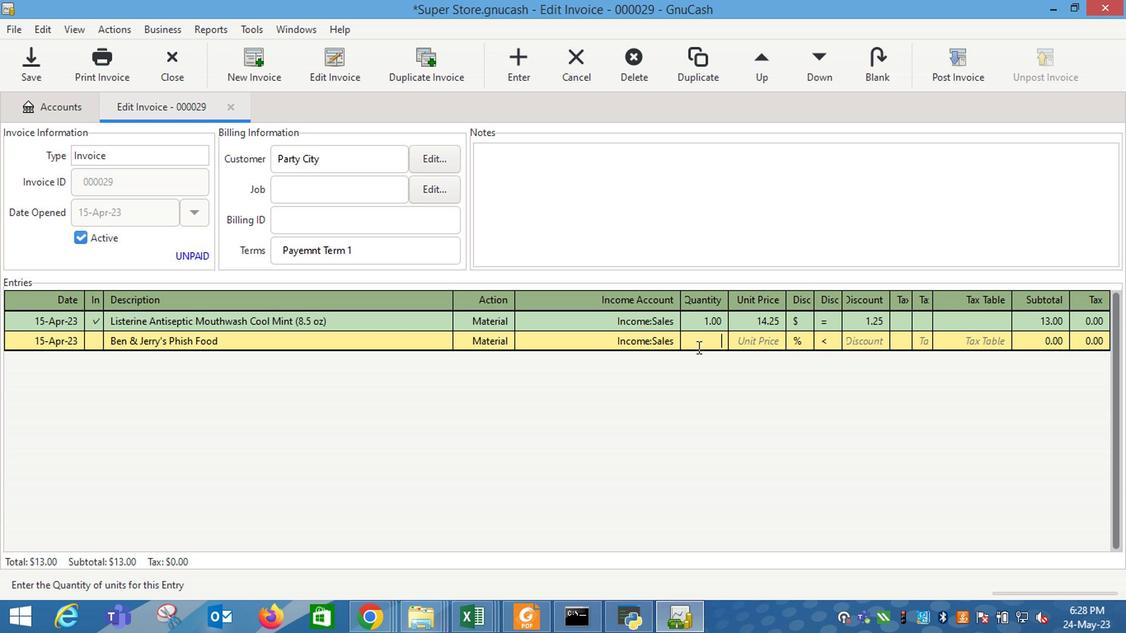 
Action: Mouse moved to (770, 336)
Screenshot: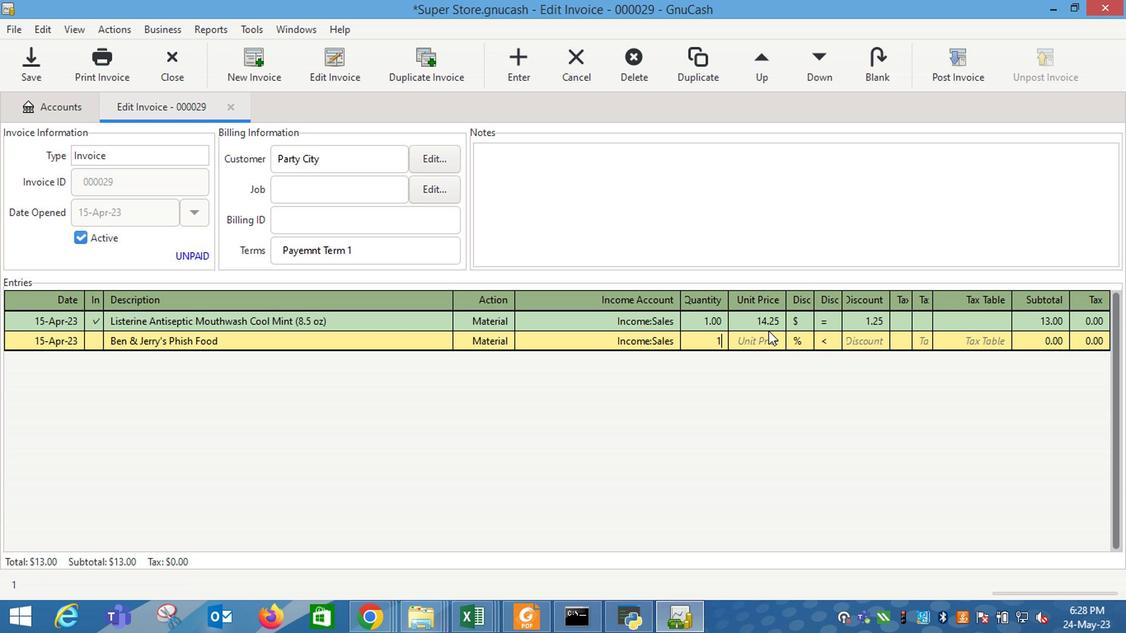 
Action: Mouse pressed left at (770, 336)
Screenshot: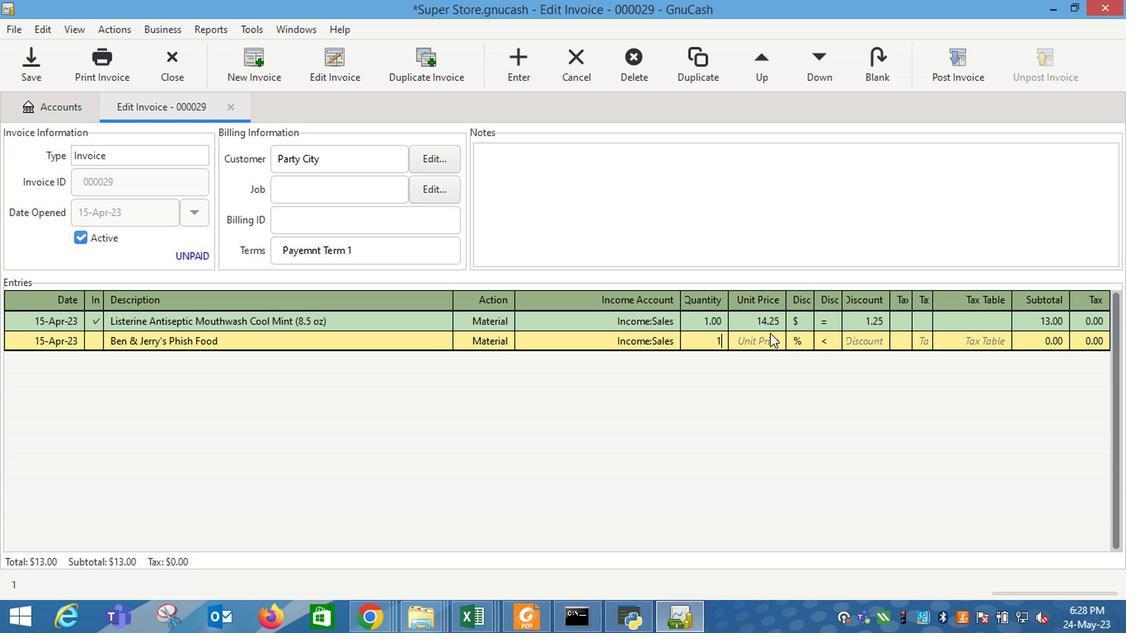 
Action: Key pressed 5.6
Screenshot: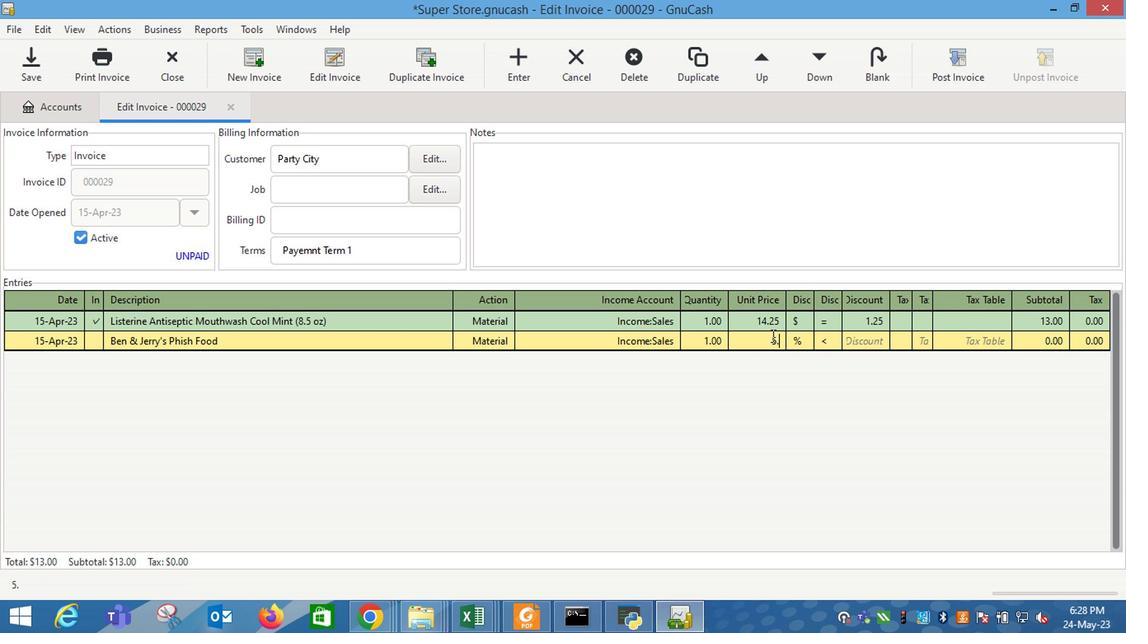 
Action: Mouse moved to (800, 343)
Screenshot: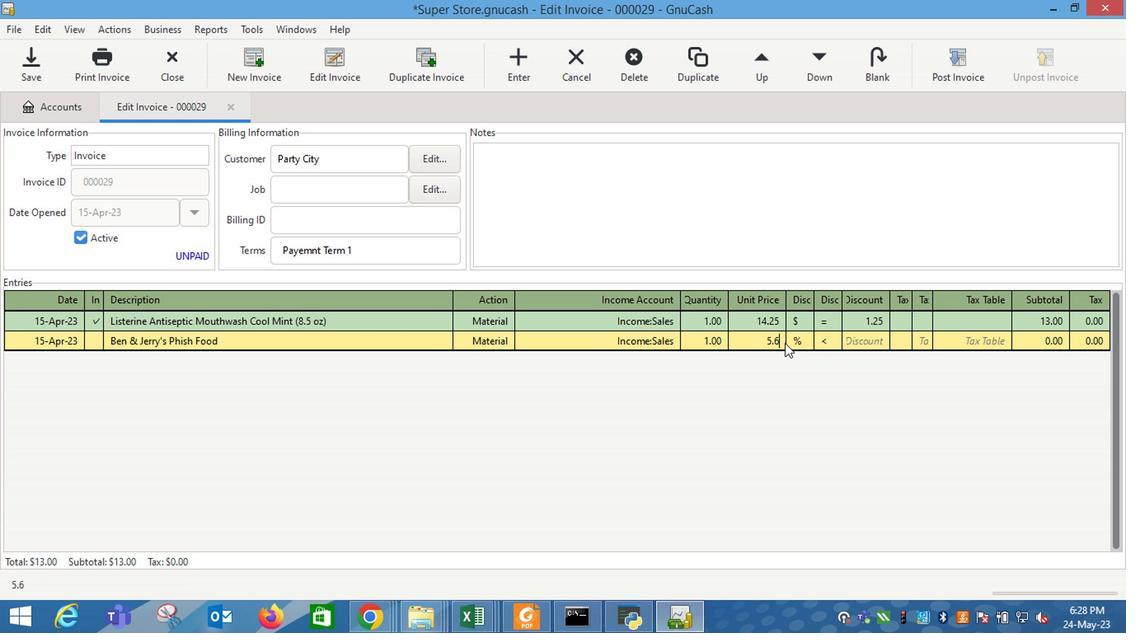 
Action: Mouse pressed left at (800, 343)
Screenshot: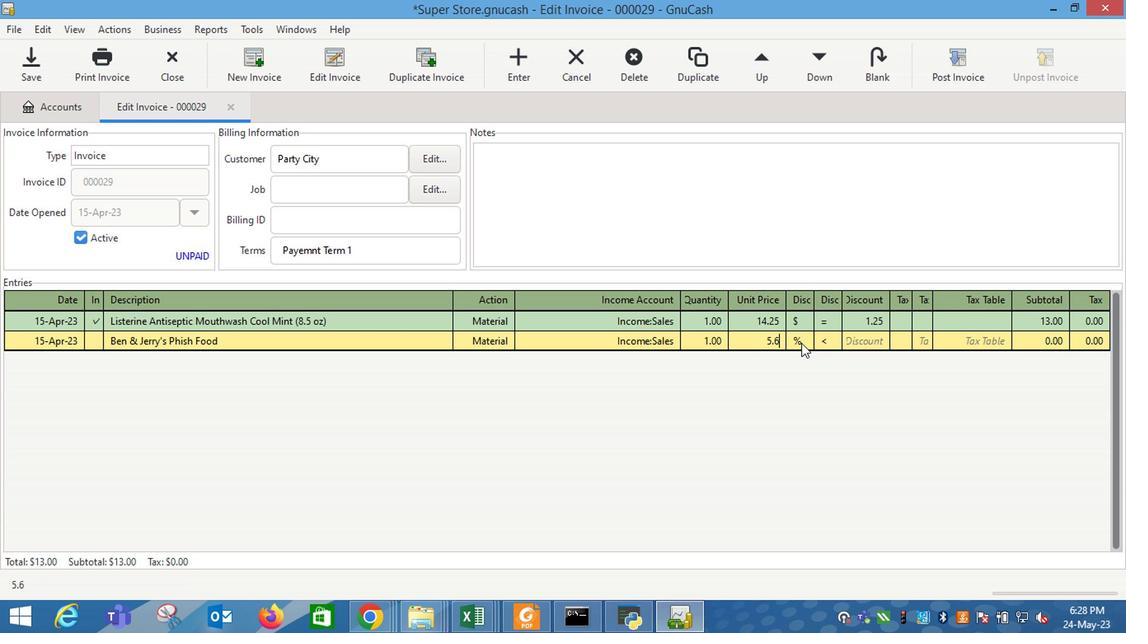 
Action: Mouse moved to (833, 342)
Screenshot: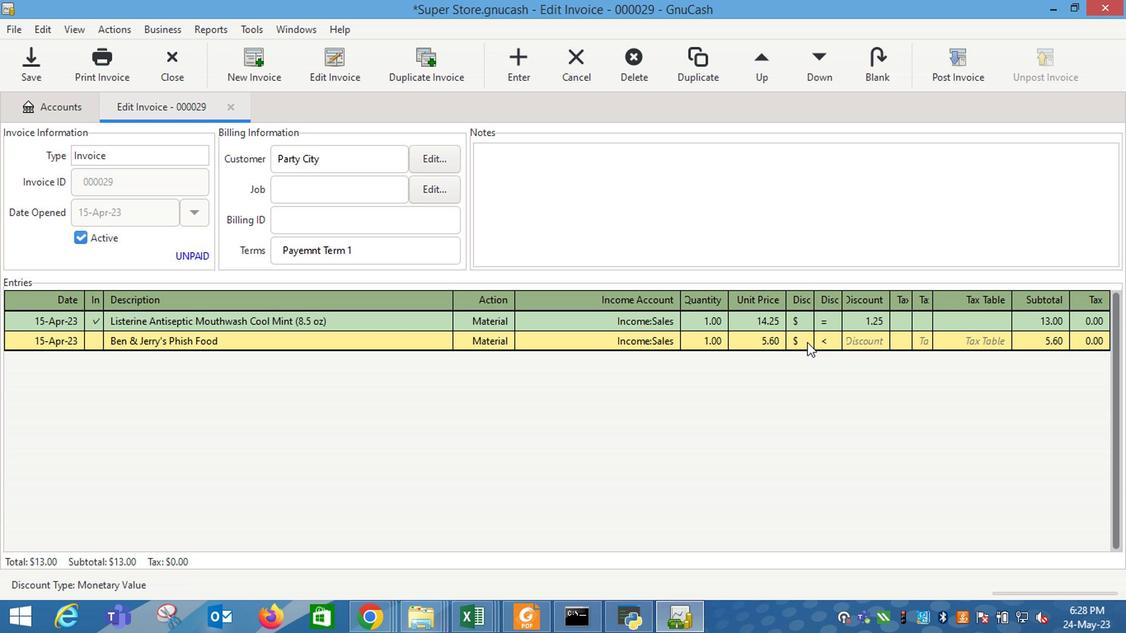 
Action: Mouse pressed left at (833, 342)
Screenshot: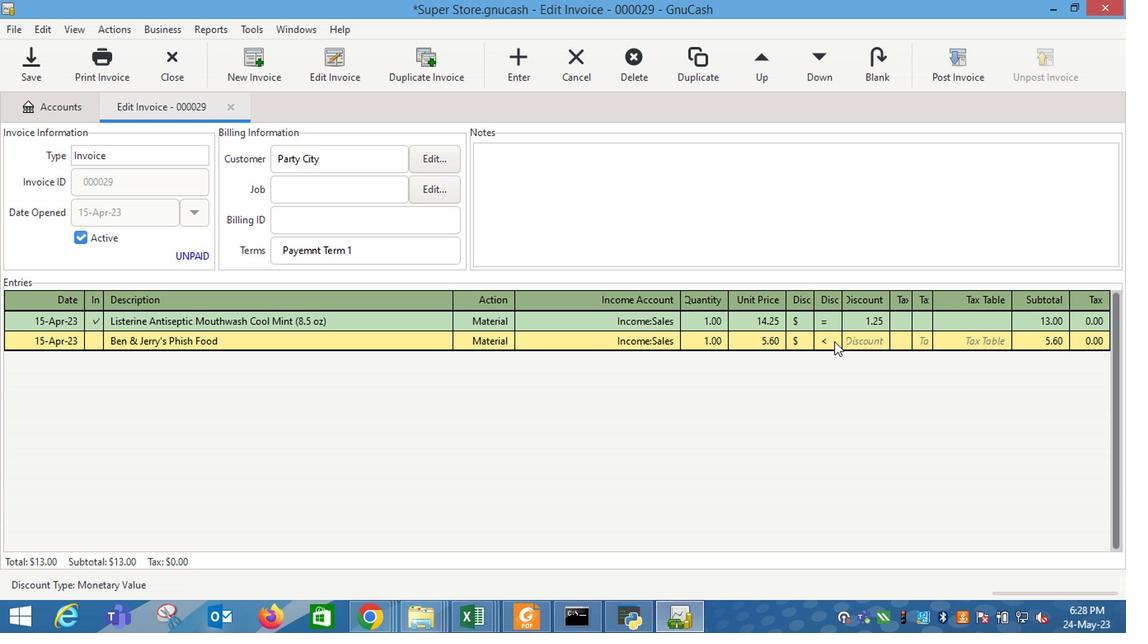
Action: Mouse moved to (862, 338)
Screenshot: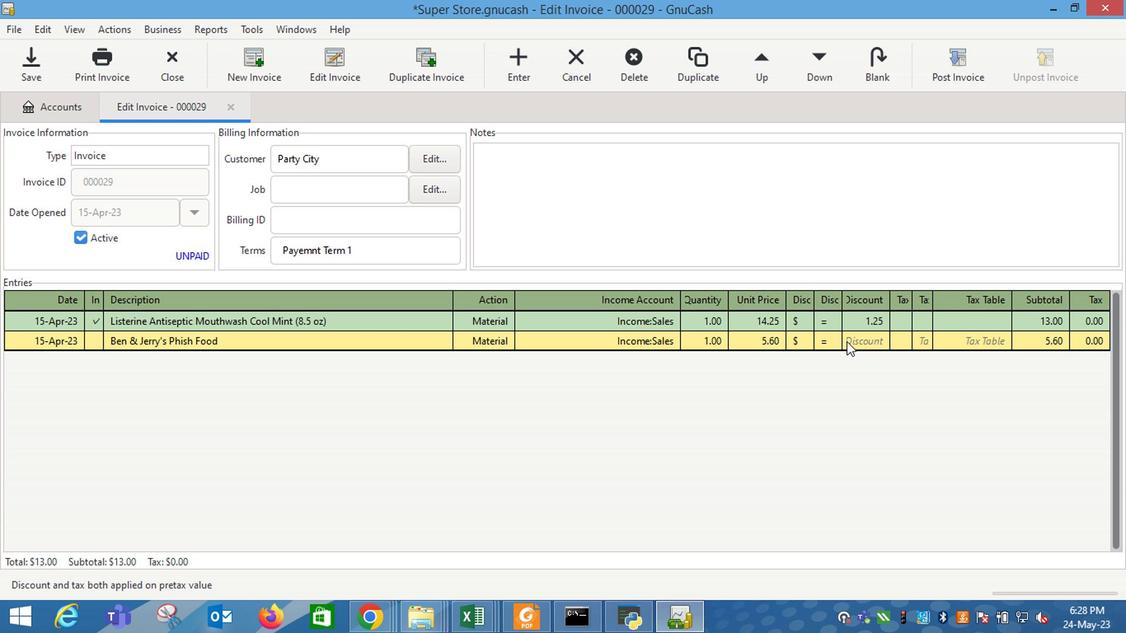 
Action: Mouse pressed left at (862, 338)
Screenshot: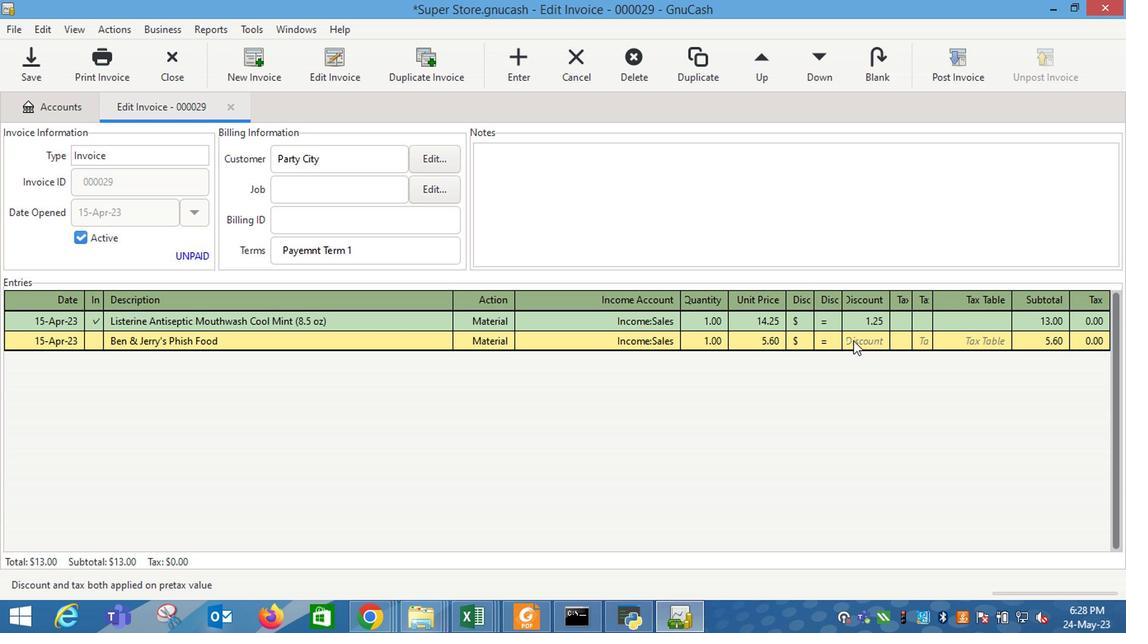 
Action: Key pressed 2.25<Key.enter>
Screenshot: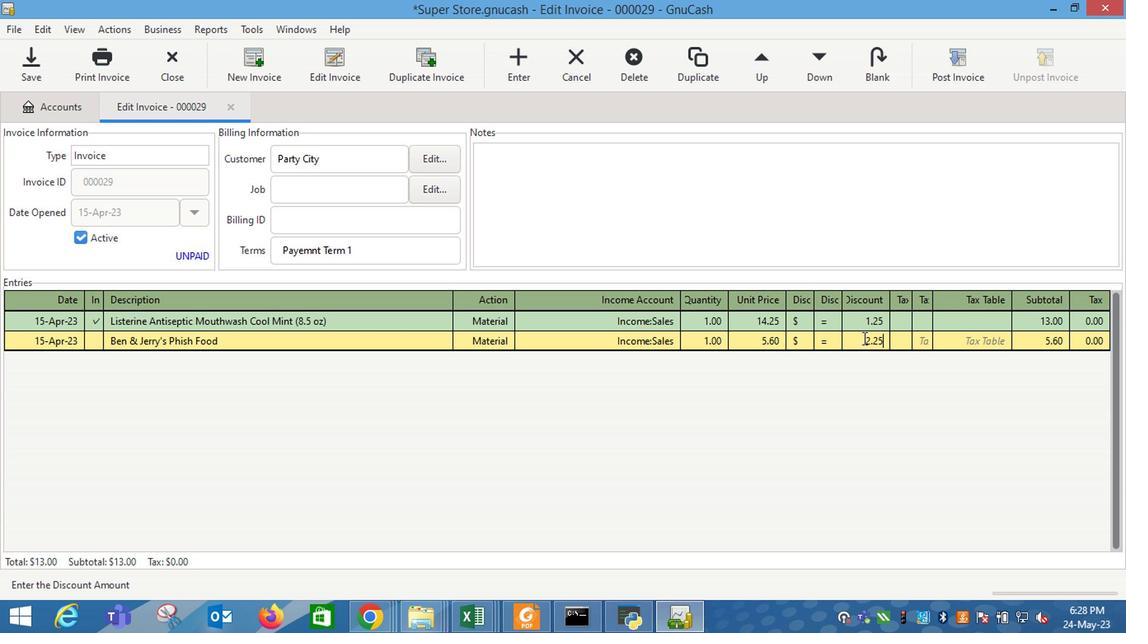 
Action: Mouse moved to (129, 362)
Screenshot: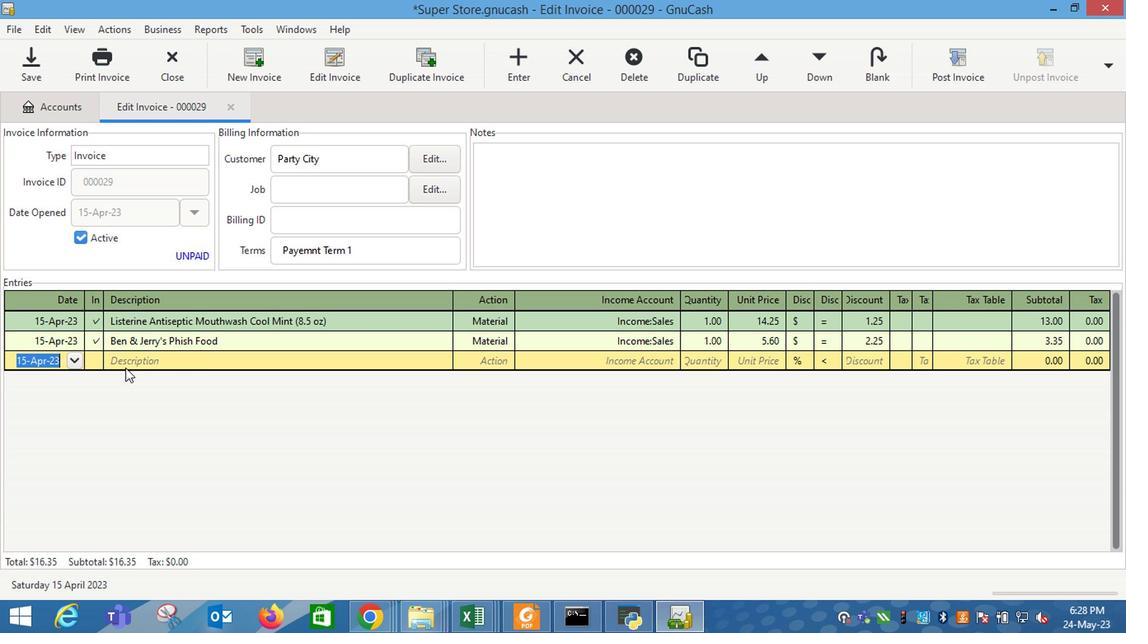 
Action: Mouse pressed left at (129, 362)
Screenshot: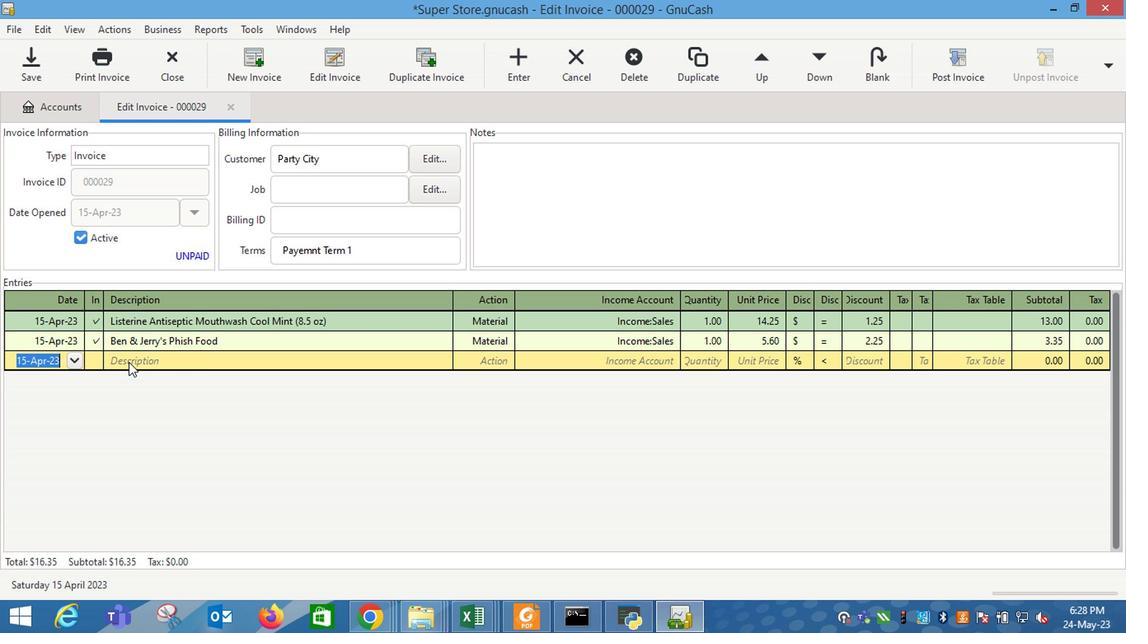
Action: Mouse moved to (129, 361)
Screenshot: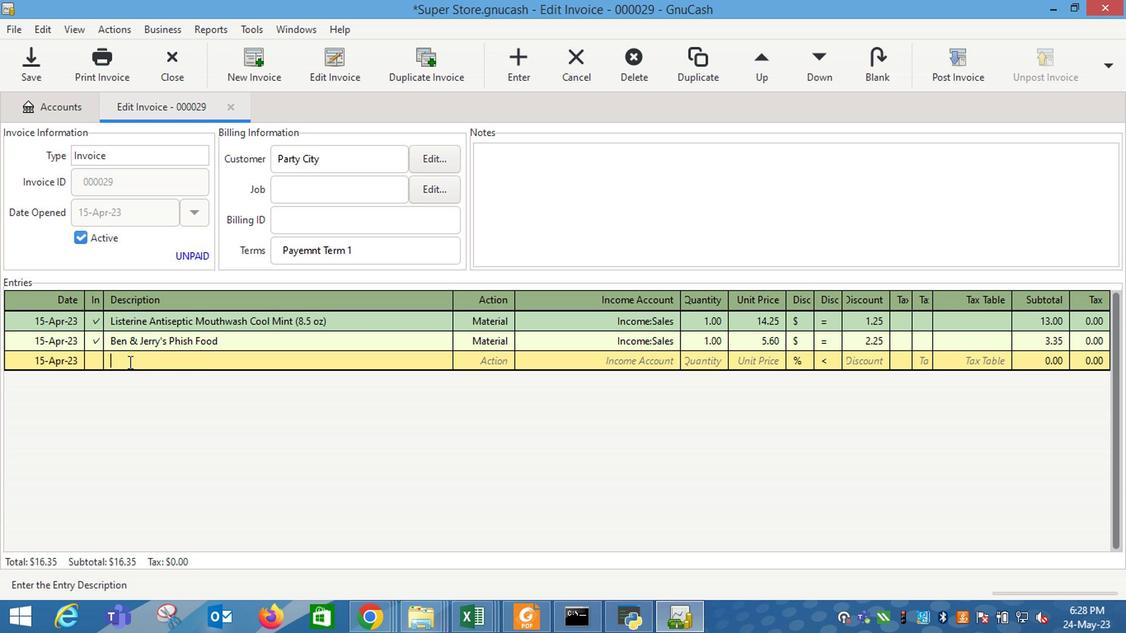 
Action: Key pressed <Key.shift_r>Sundae
Screenshot: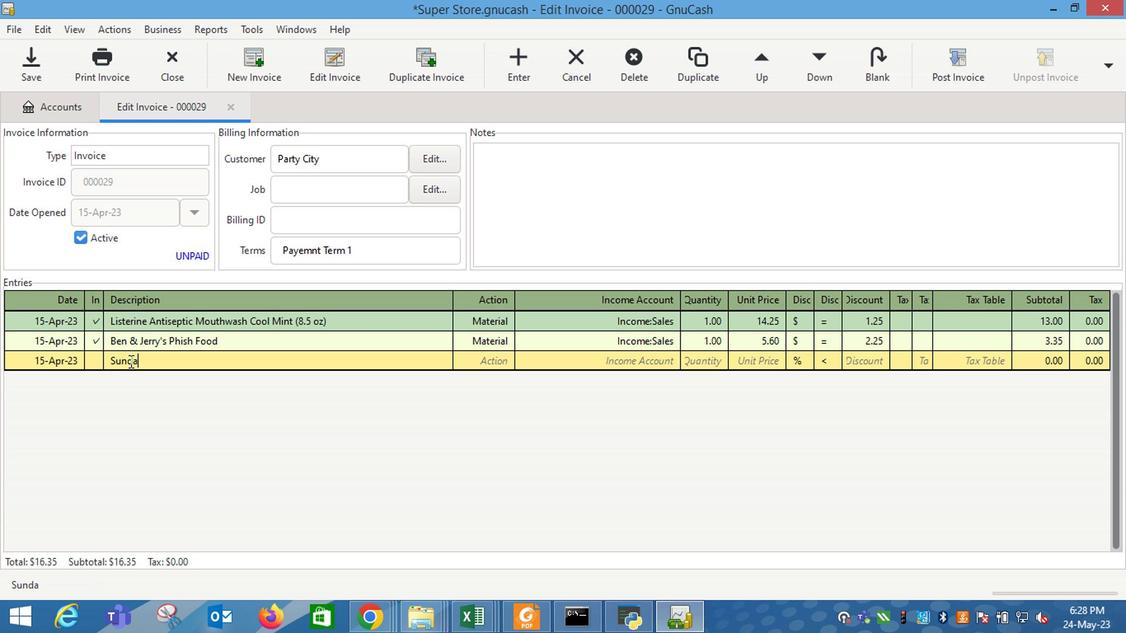 
Action: Mouse moved to (35, 375)
Screenshot: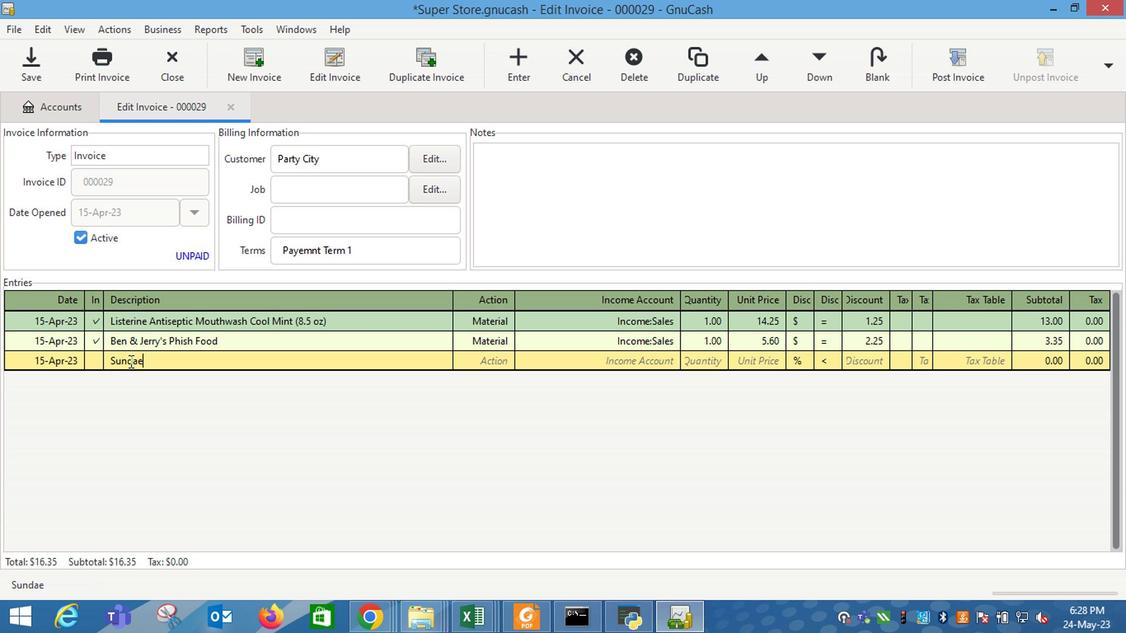 
Action: Key pressed <Key.space><Key.shift_r>Funday<Key.space><Key.shift_r>Bundle
Screenshot: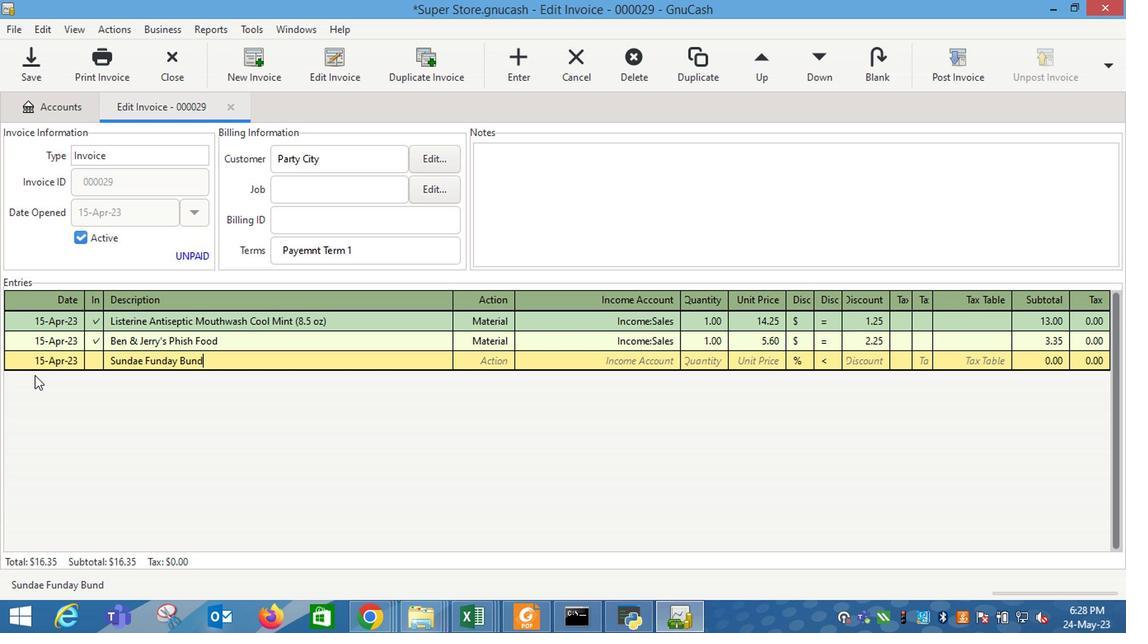 
Action: Mouse moved to (509, 358)
Screenshot: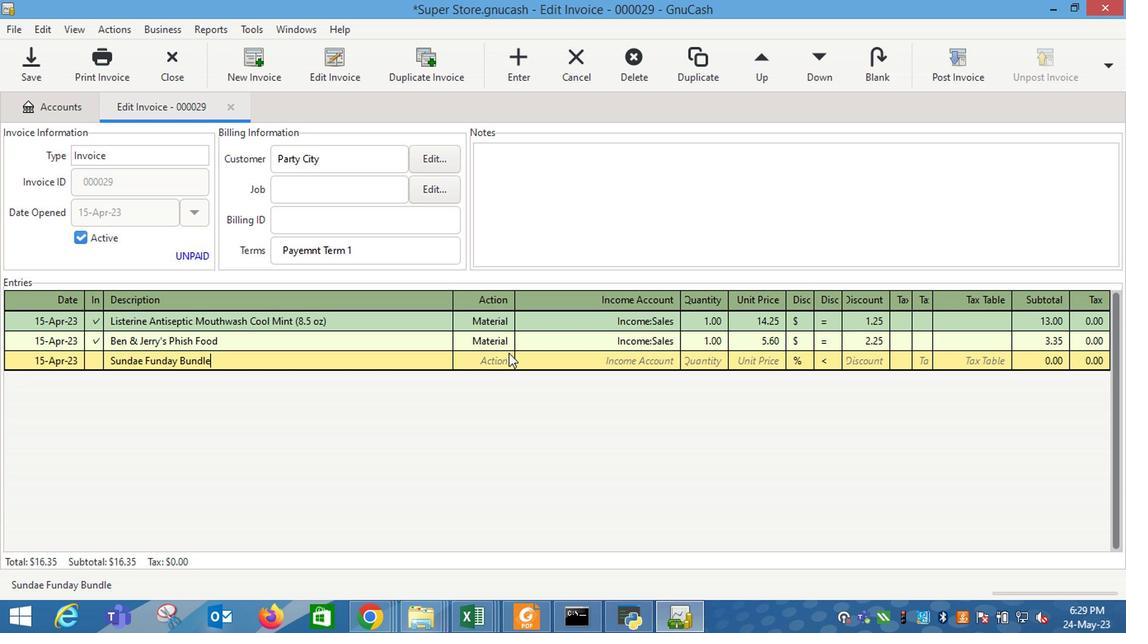 
Action: Mouse pressed left at (509, 358)
Screenshot: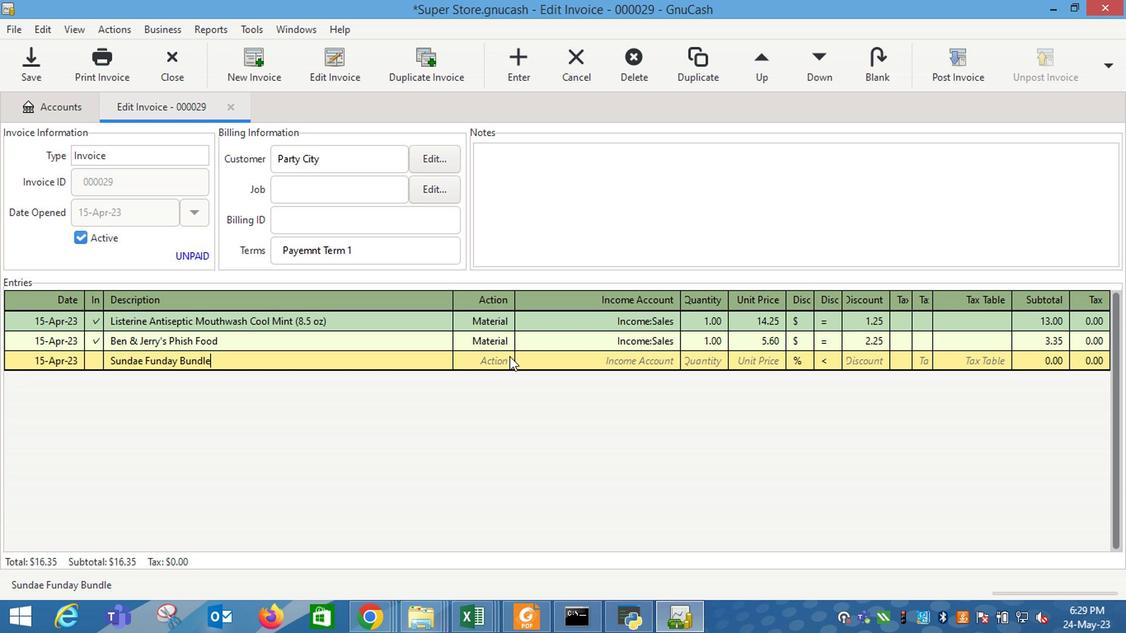 
Action: Mouse moved to (506, 360)
Screenshot: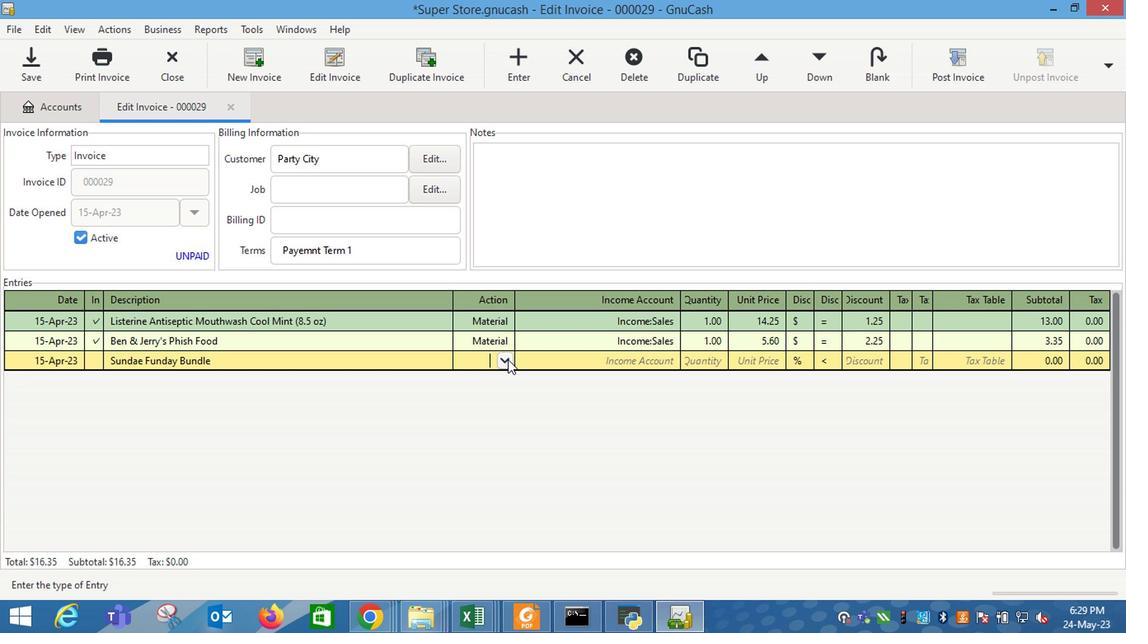 
Action: Mouse pressed left at (506, 360)
Screenshot: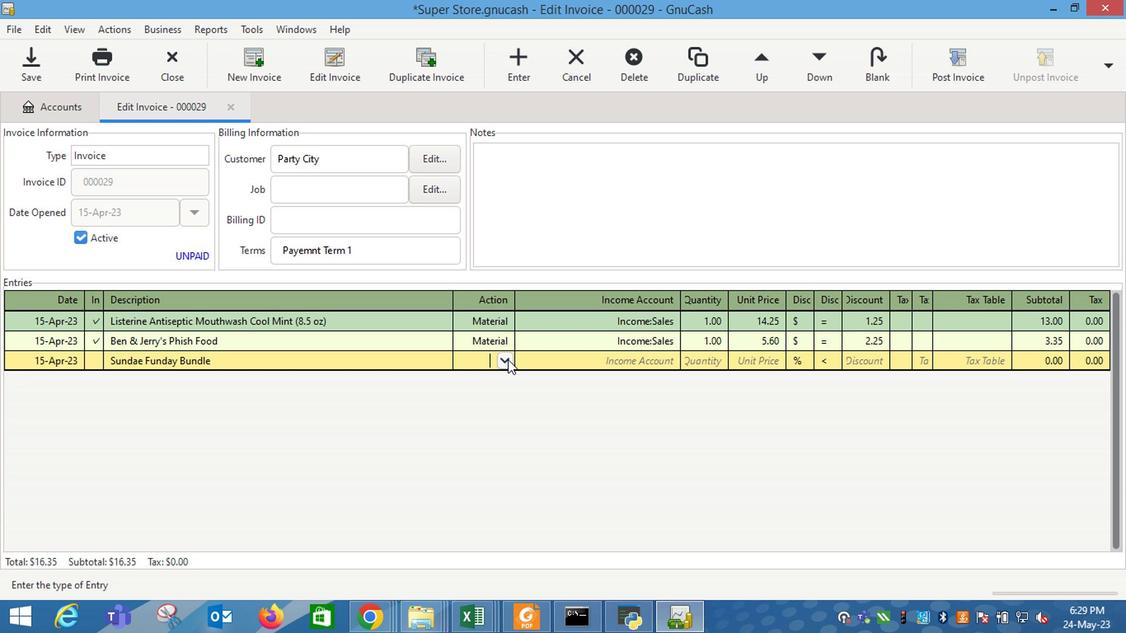 
Action: Mouse moved to (471, 397)
Screenshot: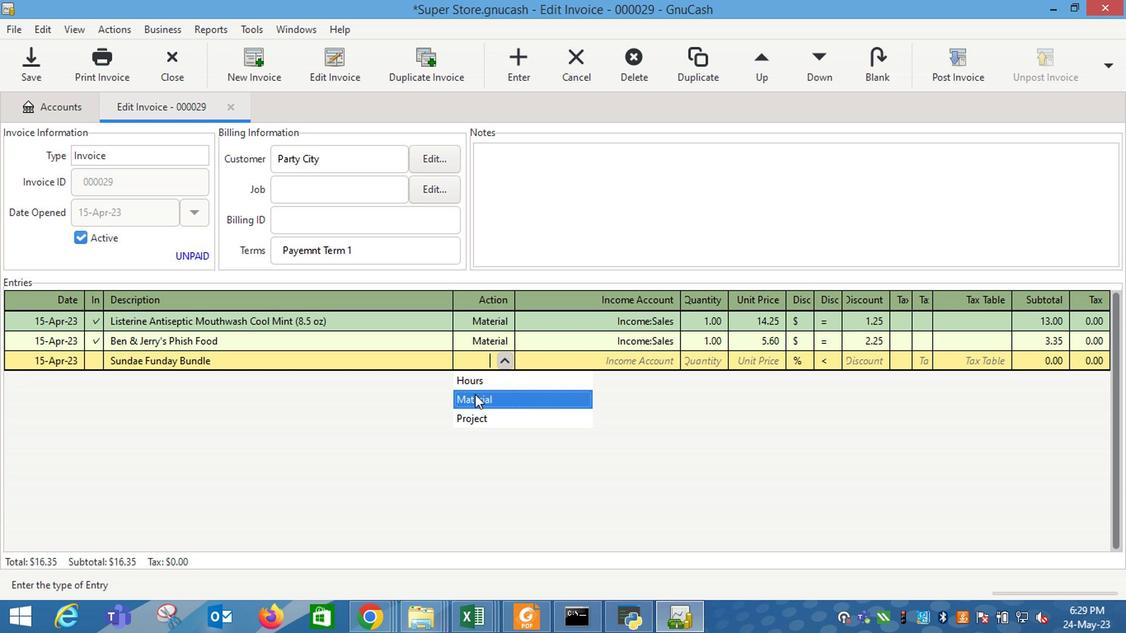 
Action: Mouse pressed left at (471, 397)
Screenshot: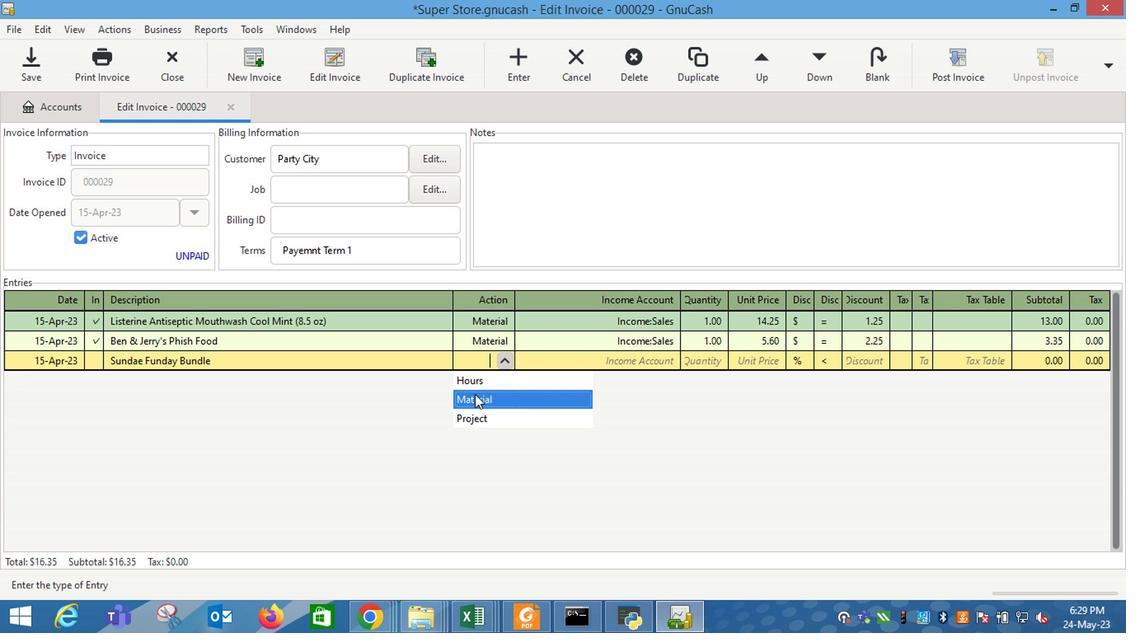 
Action: Mouse moved to (632, 361)
Screenshot: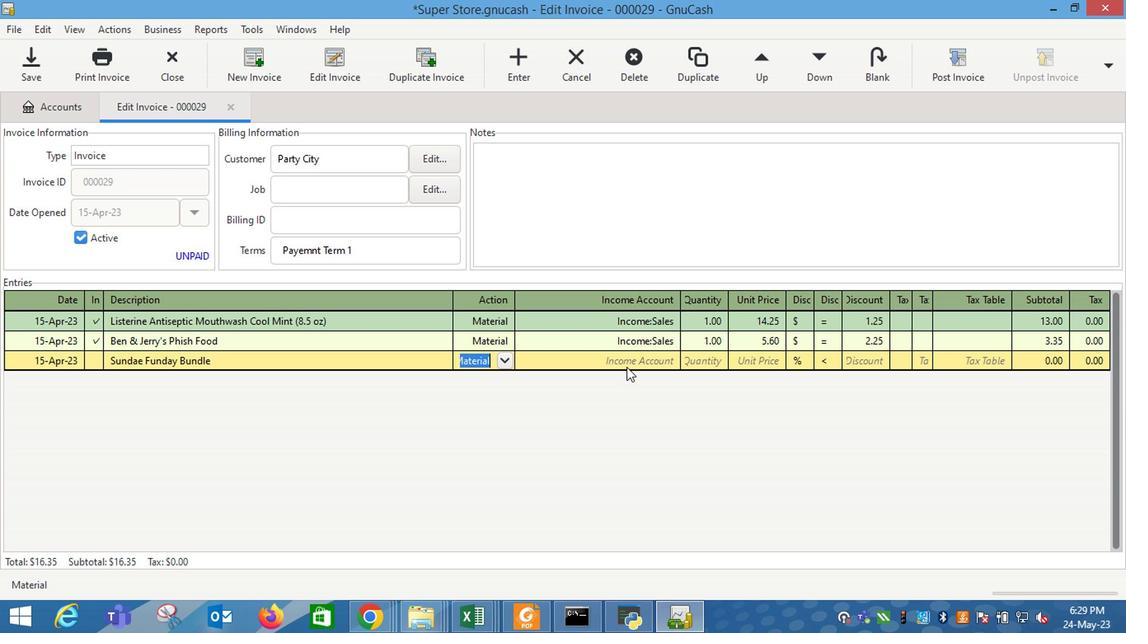 
Action: Mouse pressed left at (632, 361)
Screenshot: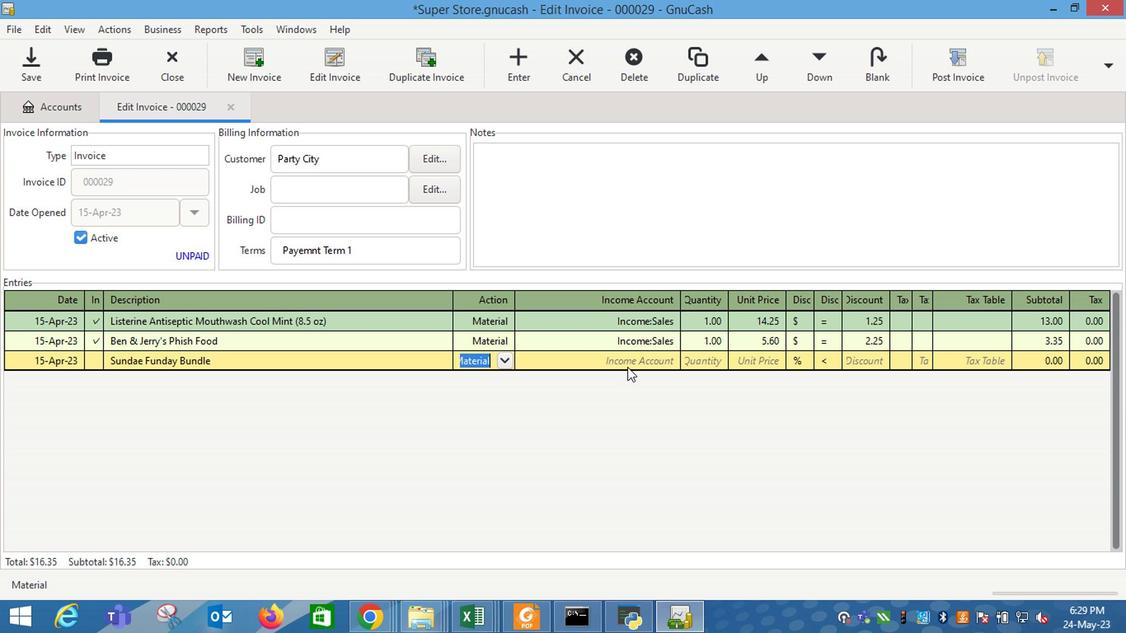 
Action: Mouse moved to (676, 359)
Screenshot: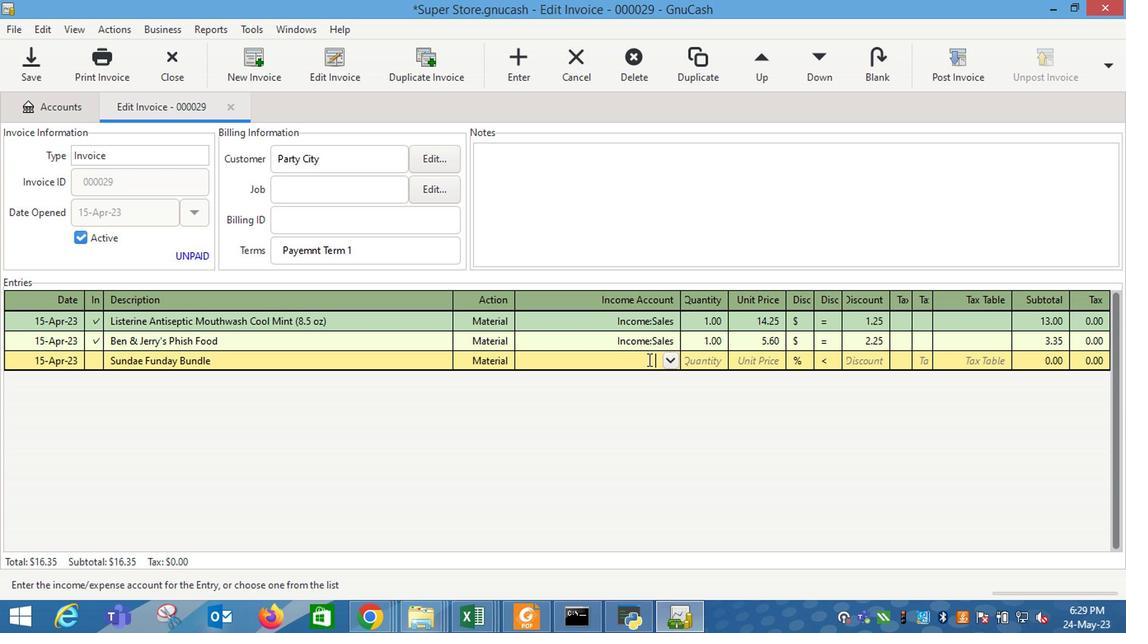 
Action: Mouse pressed left at (676, 359)
Screenshot: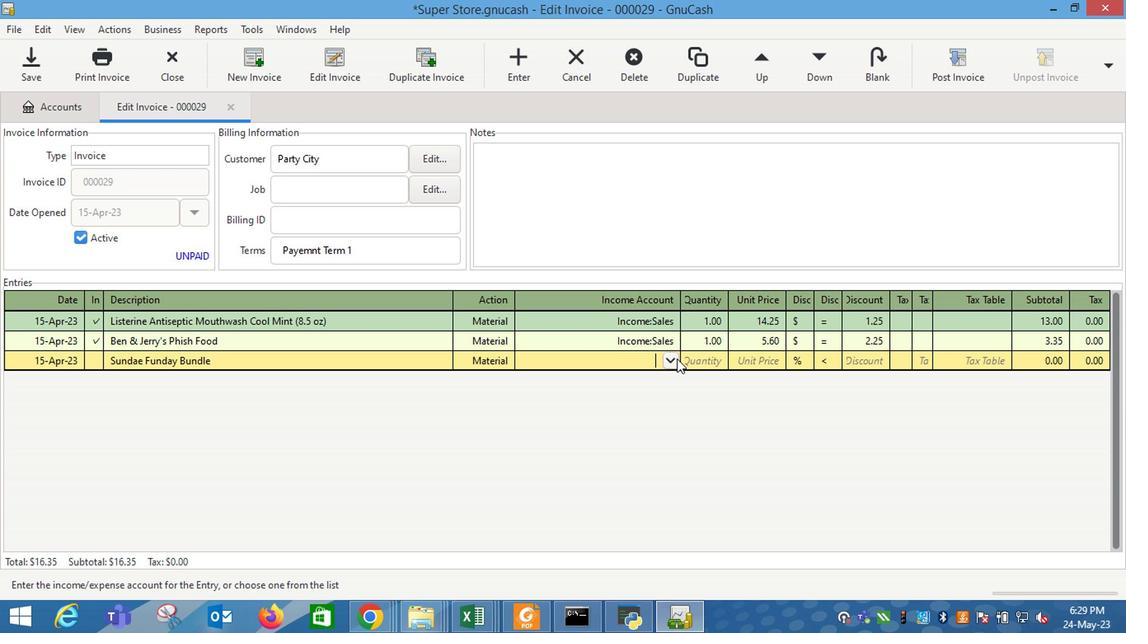 
Action: Mouse moved to (560, 440)
Screenshot: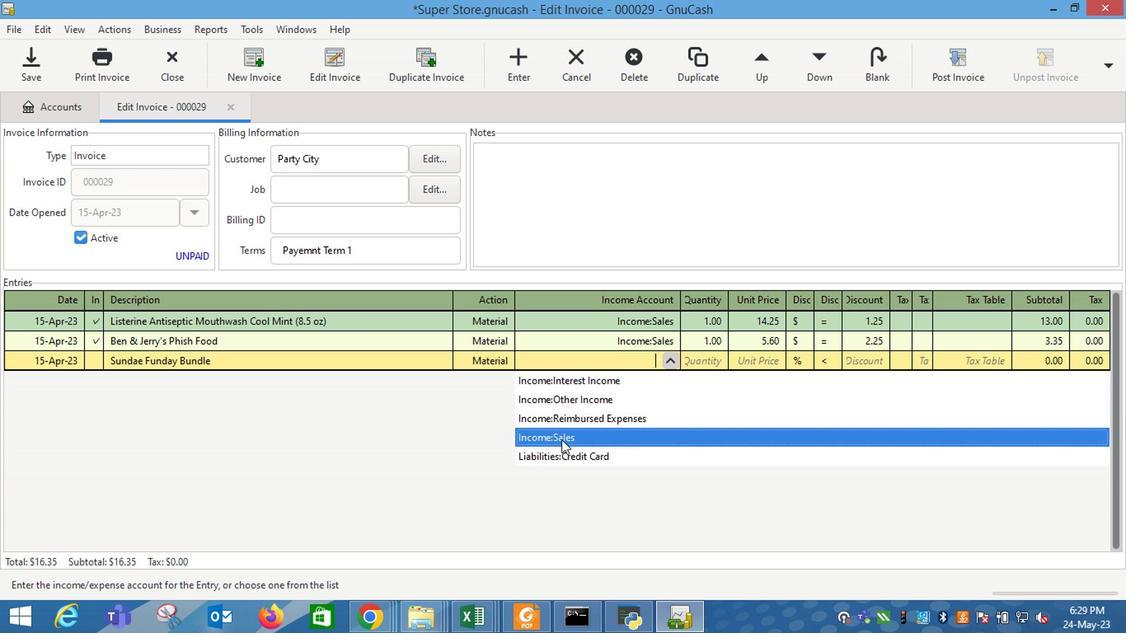 
Action: Mouse pressed left at (560, 440)
Screenshot: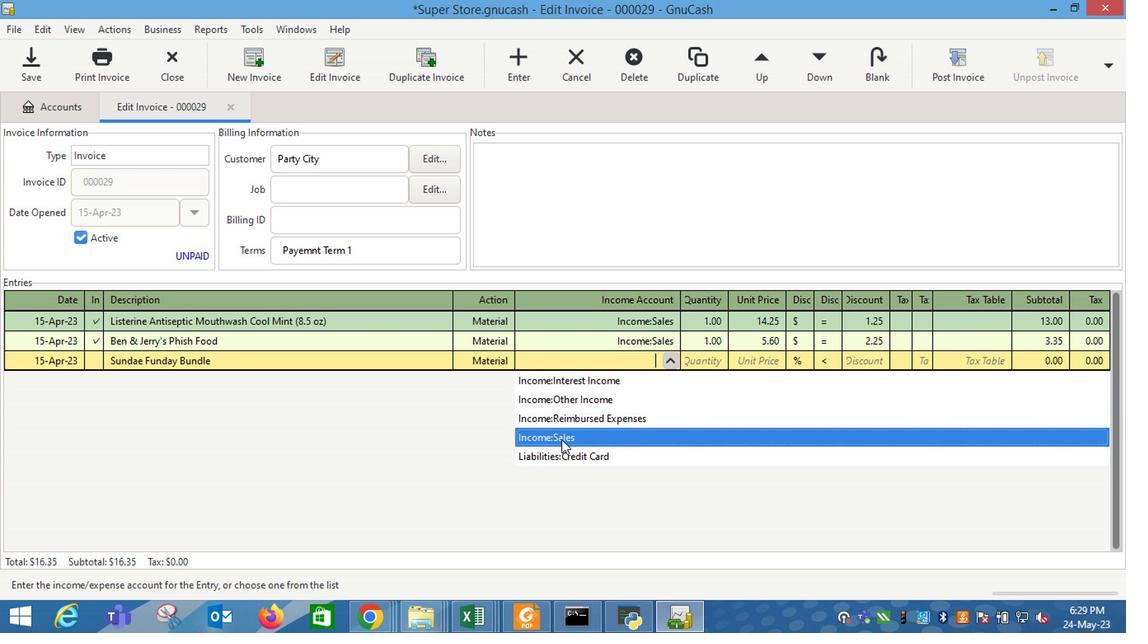 
Action: Mouse moved to (704, 365)
Screenshot: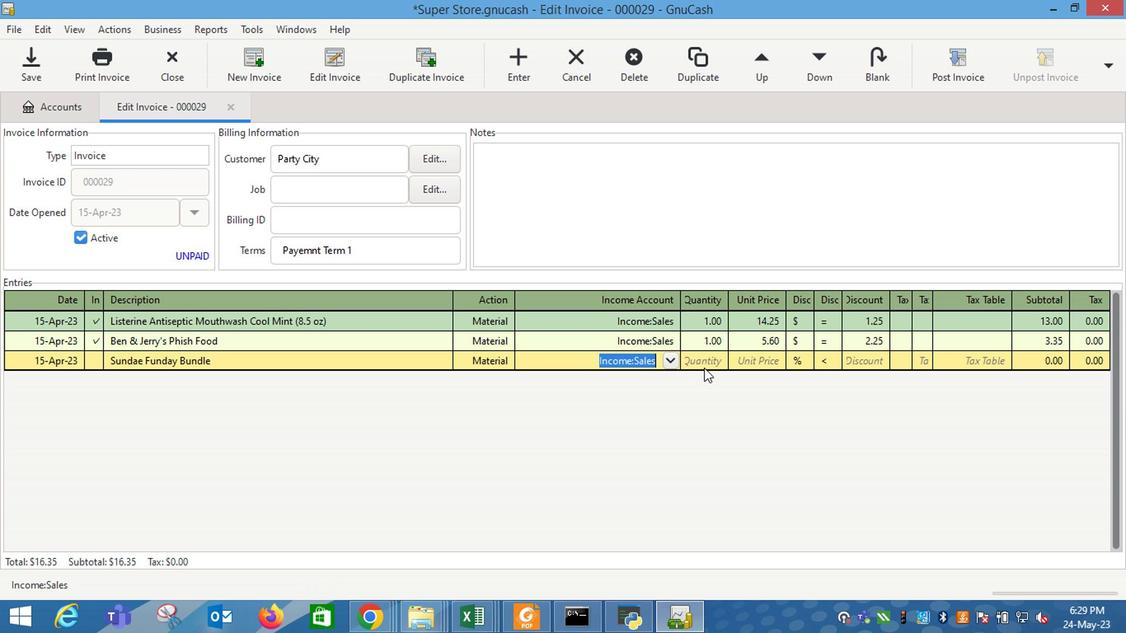 
Action: Mouse pressed left at (704, 365)
Screenshot: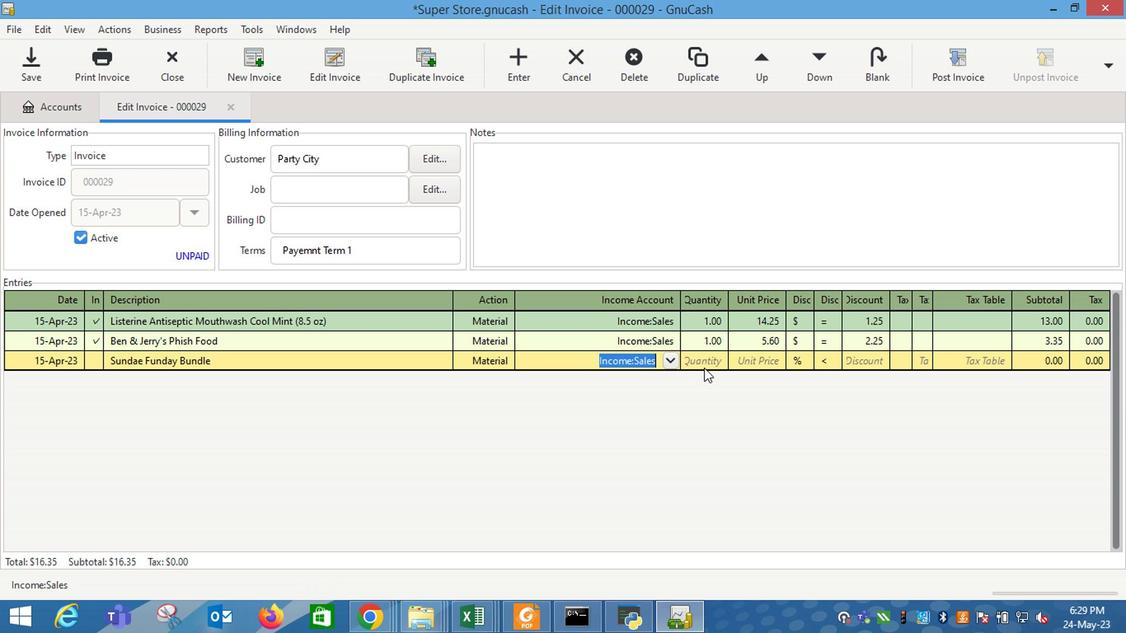 
Action: Key pressed 1
Screenshot: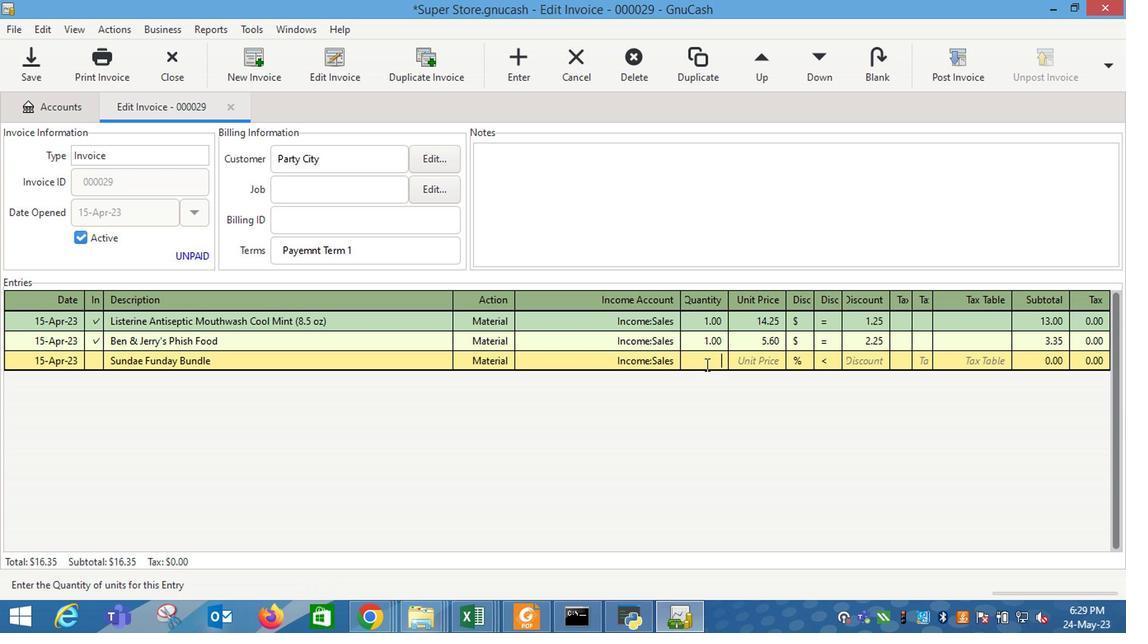 
Action: Mouse moved to (763, 361)
Screenshot: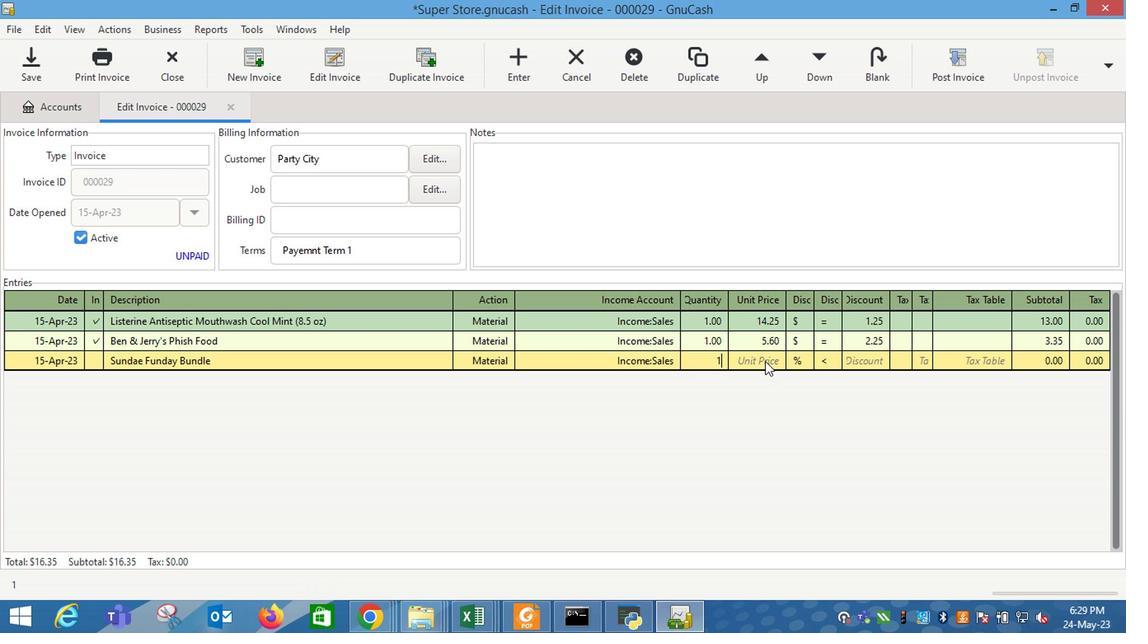 
Action: Mouse pressed left at (763, 361)
Screenshot: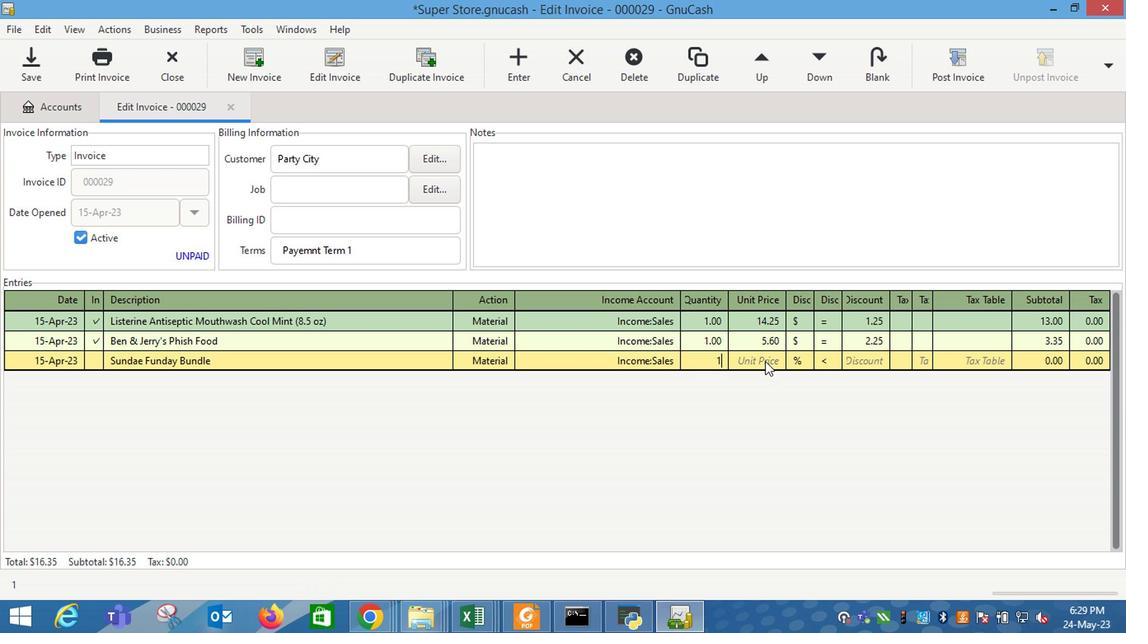 
Action: Mouse moved to (763, 360)
Screenshot: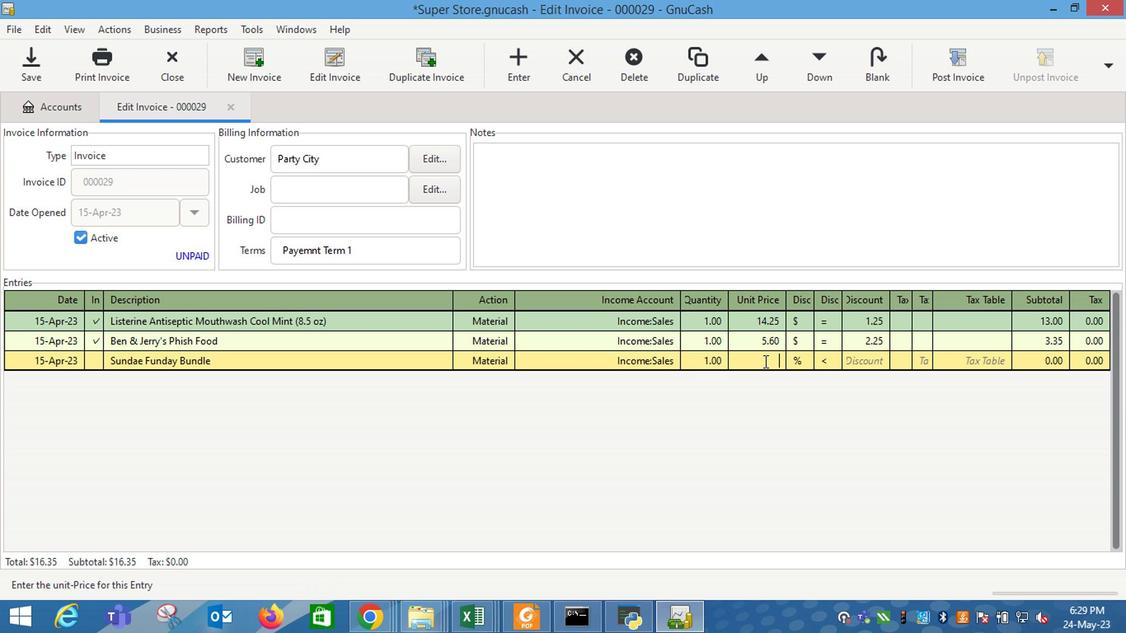 
Action: Key pressed 6.6
Screenshot: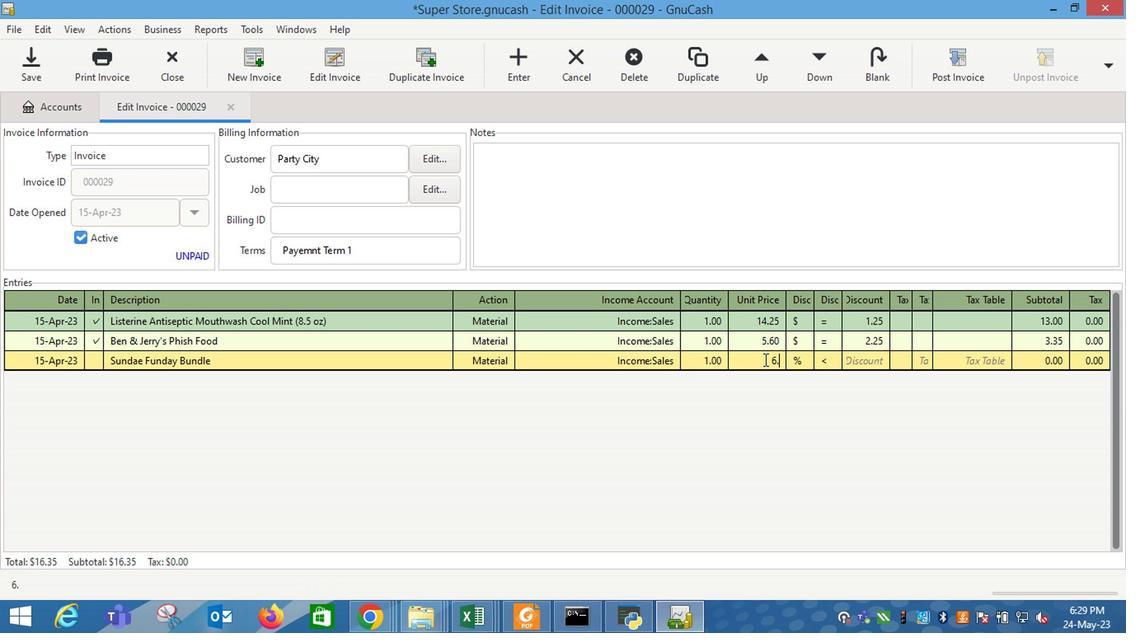 
Action: Mouse moved to (795, 363)
Screenshot: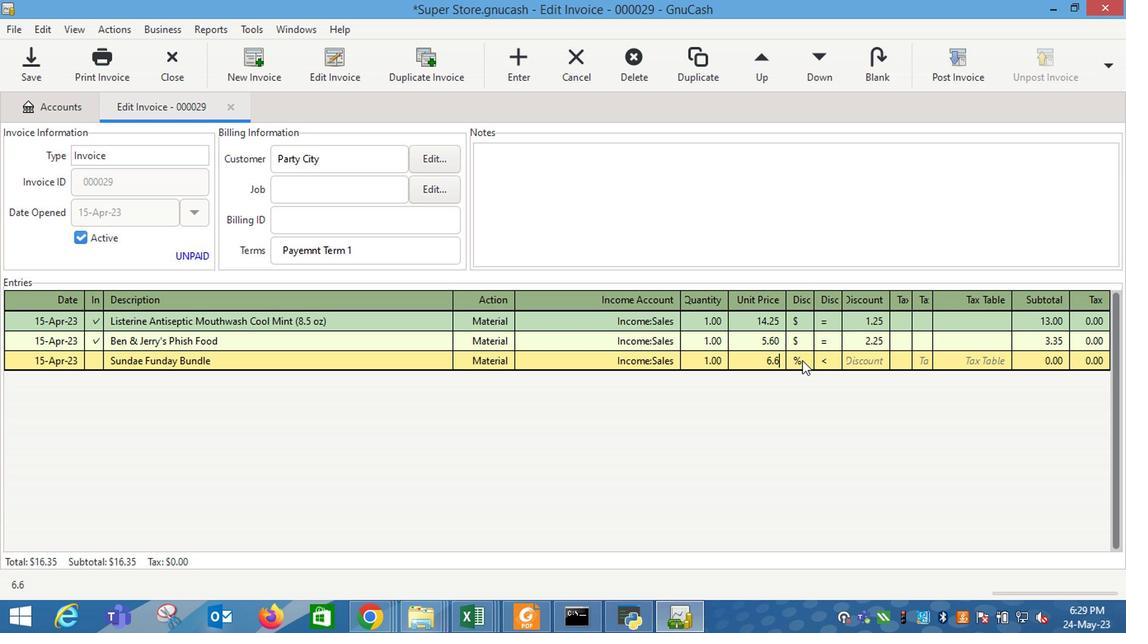 
Action: Mouse pressed left at (795, 363)
Screenshot: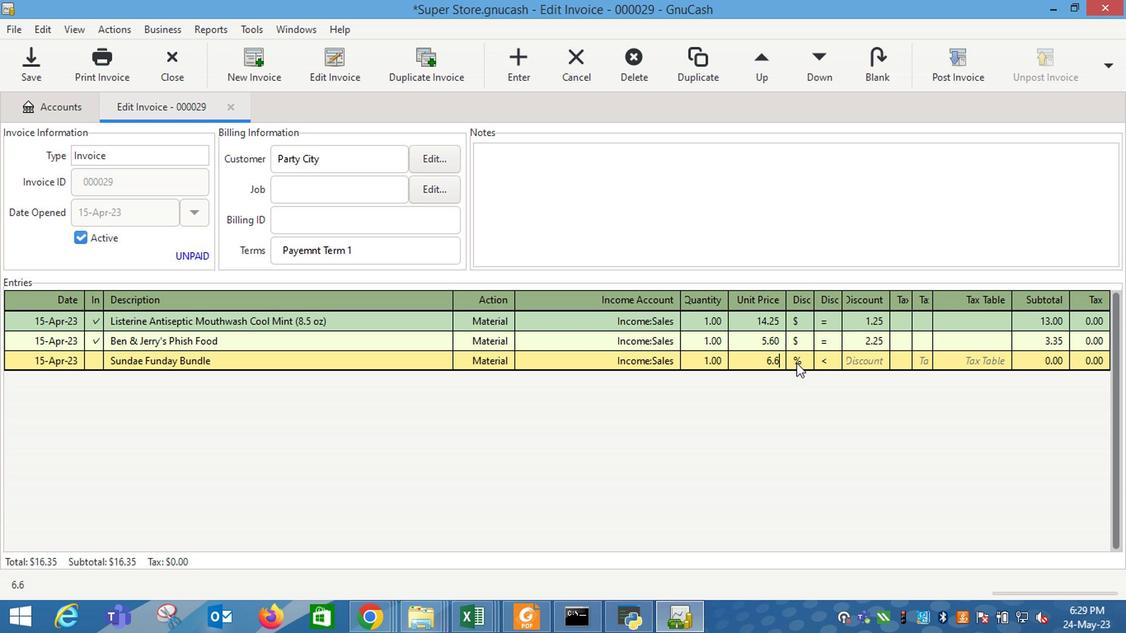 
Action: Mouse moved to (823, 362)
Screenshot: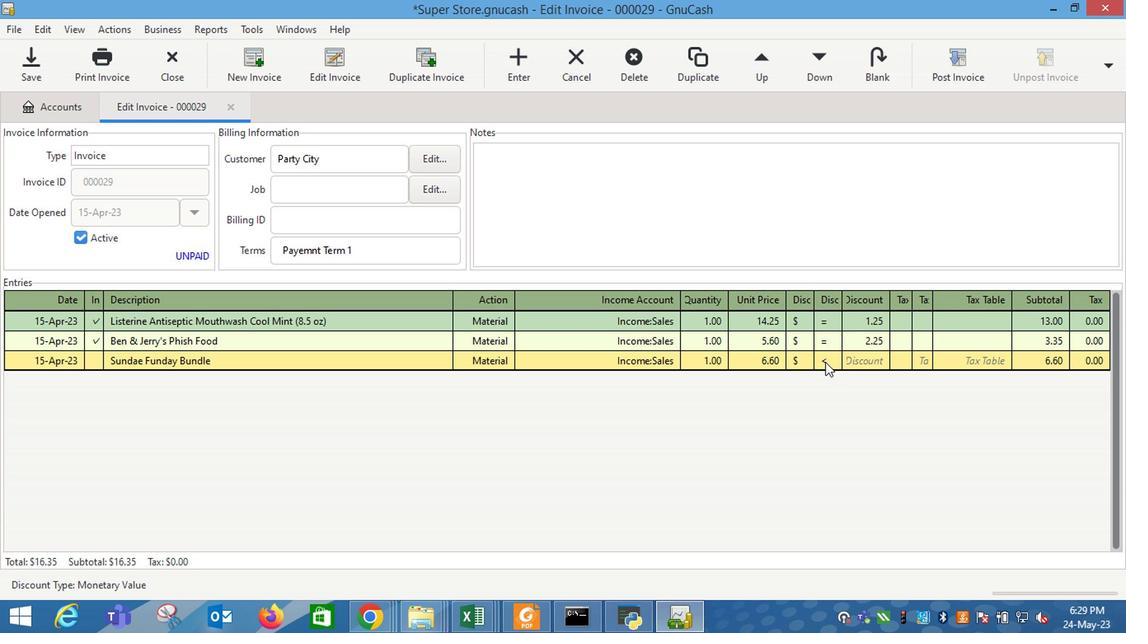 
Action: Mouse pressed left at (823, 362)
Screenshot: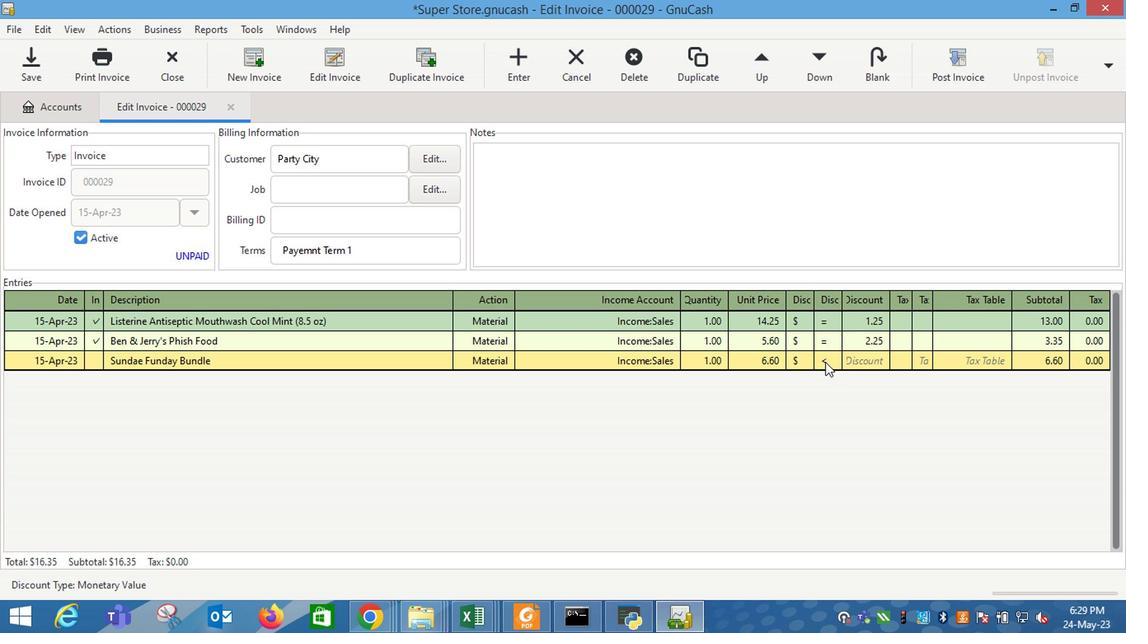 
Action: Mouse moved to (854, 360)
Screenshot: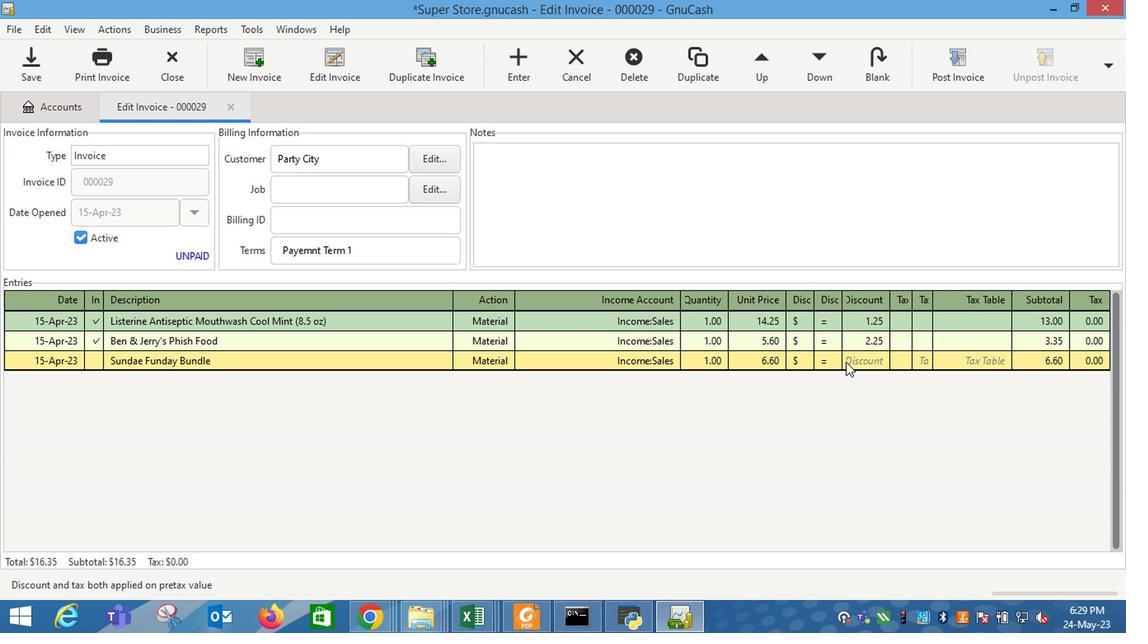 
Action: Mouse pressed left at (854, 360)
Screenshot: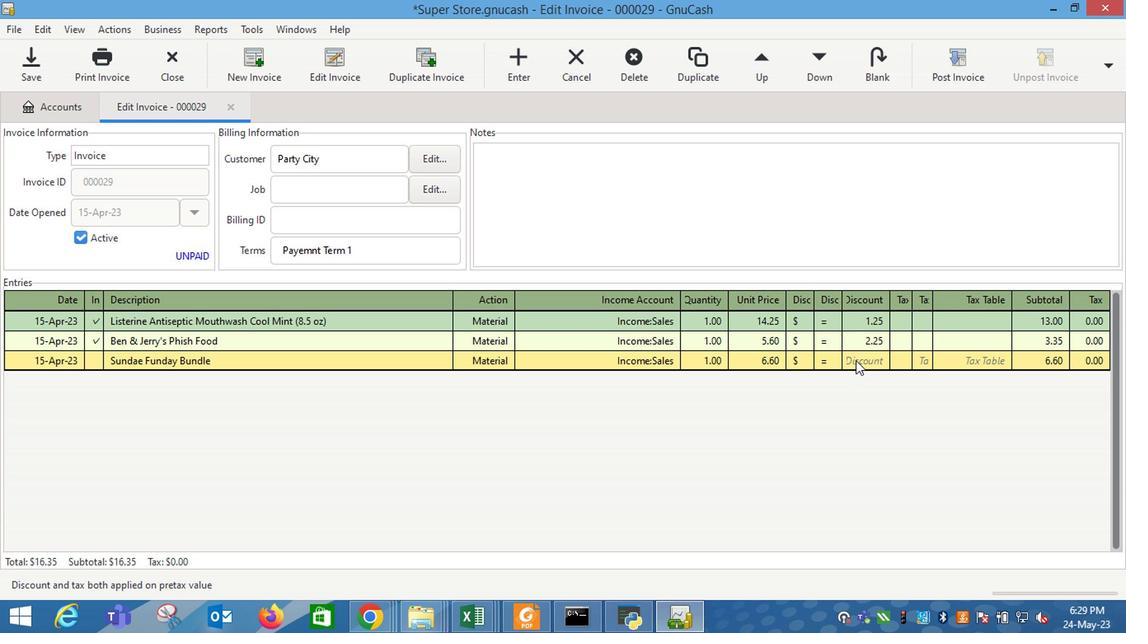 
Action: Key pressed 2.75<Key.enter>
Screenshot: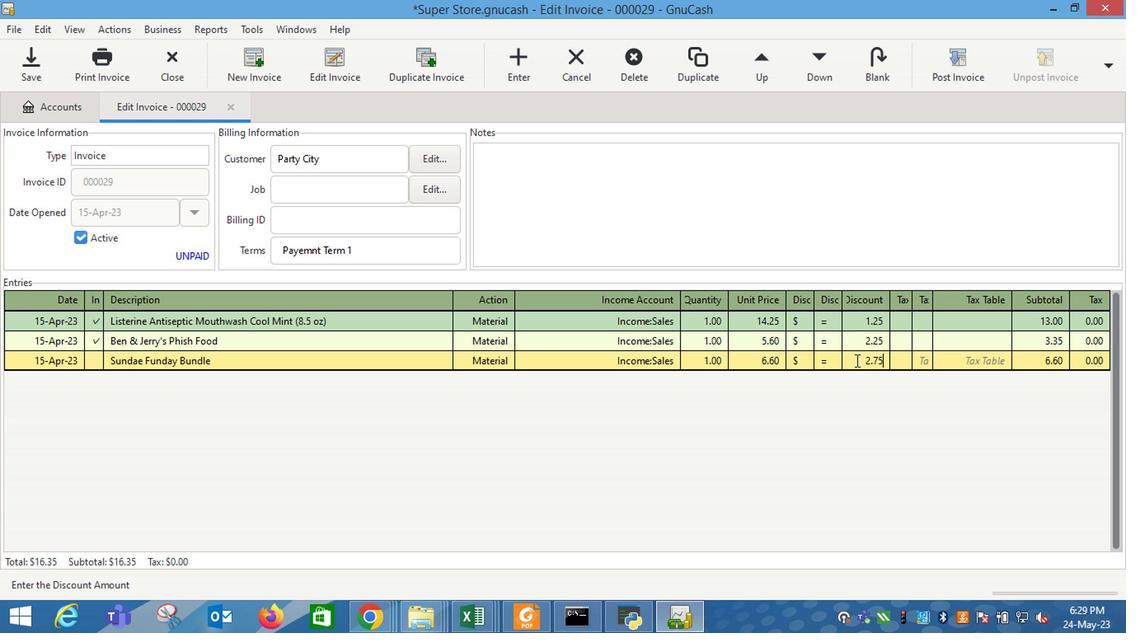 
Action: Mouse moved to (692, 172)
Screenshot: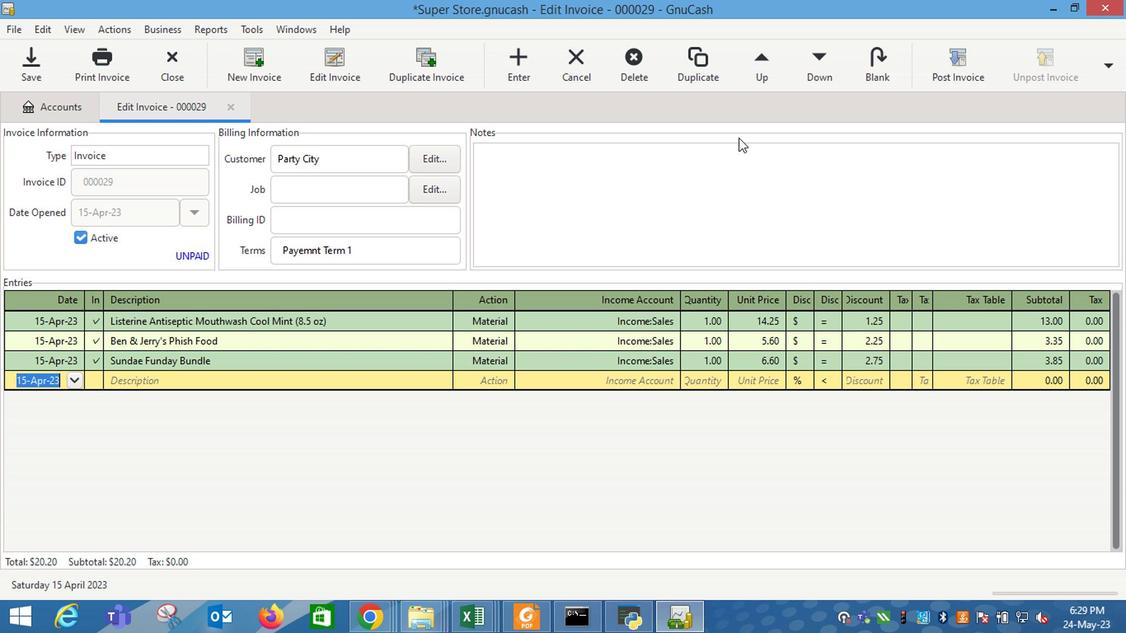
Action: Mouse pressed left at (692, 172)
Screenshot: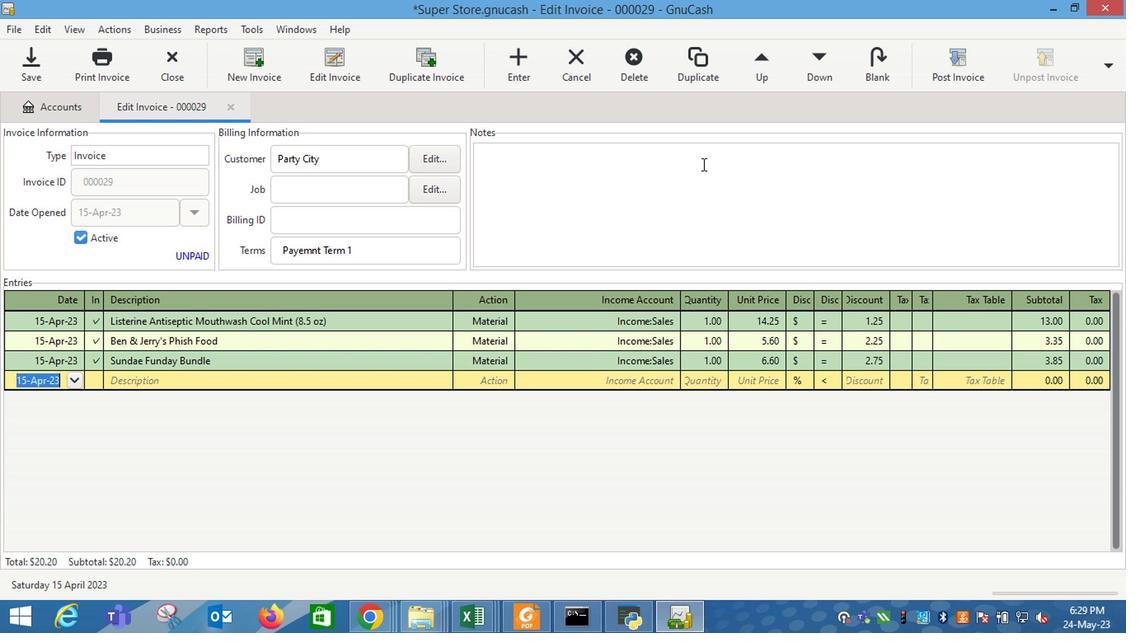 
Action: Key pressed <Key.shift_r>Looking<Key.space>forward<Key.space>tp<Key.space>s<Key.backspace><Key.backspace><Key.backspace>p<Key.backspace>o<Key.space>servig<Key.space><Key.backspace><Key.backspace>ng<Key.space>you<Key.space>again.
Screenshot: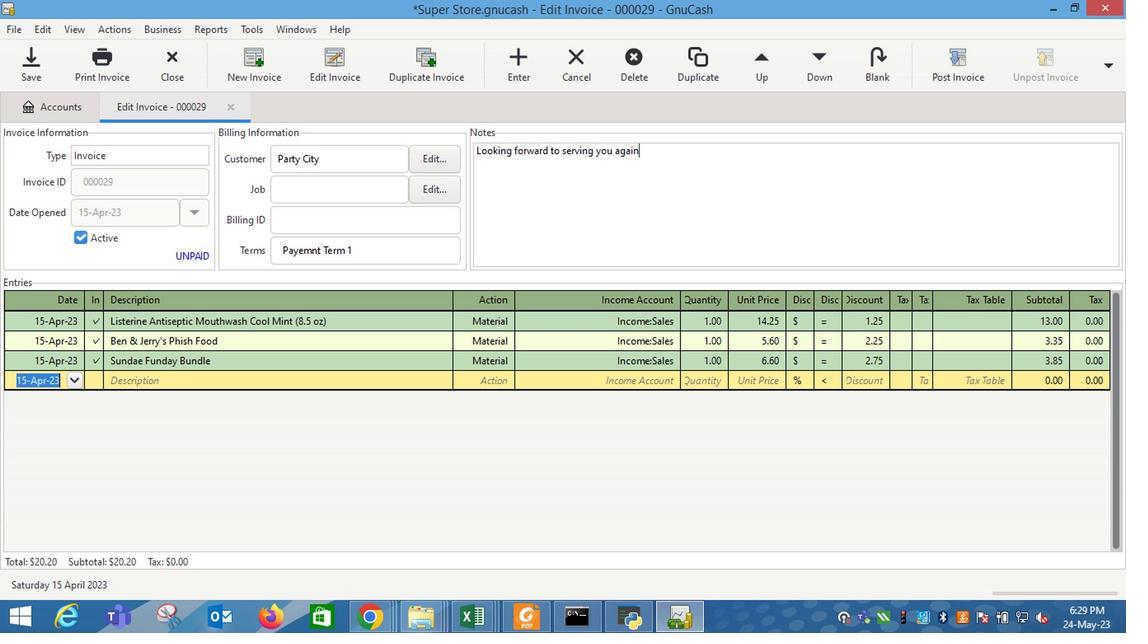 
Action: Mouse moved to (966, 72)
Screenshot: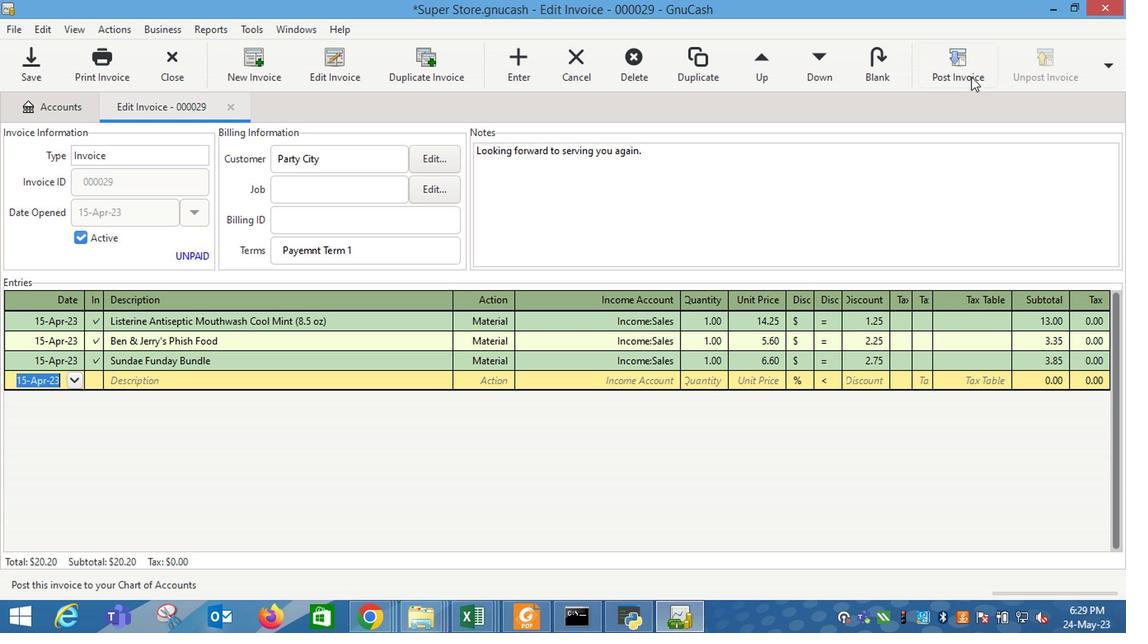 
Action: Mouse pressed left at (966, 72)
Screenshot: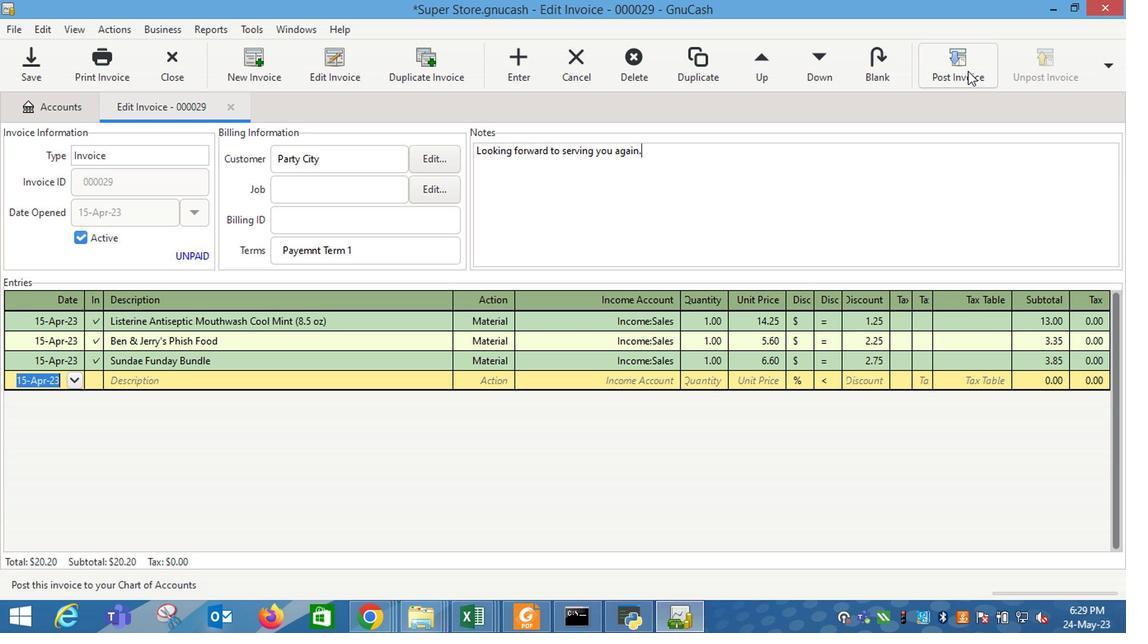 
Action: Mouse moved to (698, 276)
Screenshot: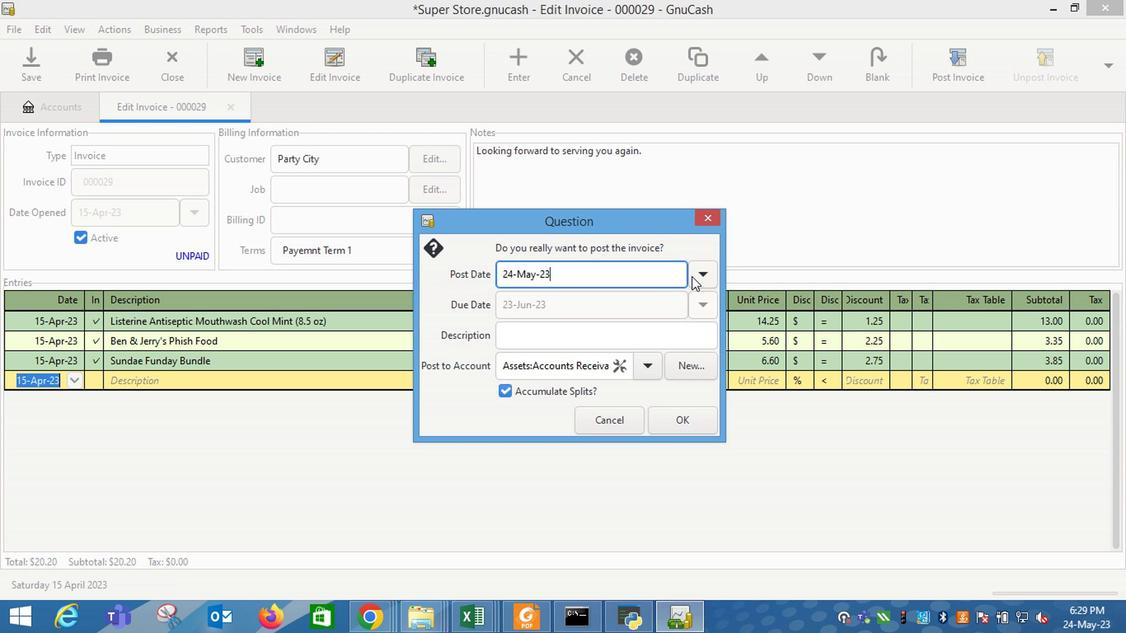 
Action: Mouse pressed left at (698, 276)
Screenshot: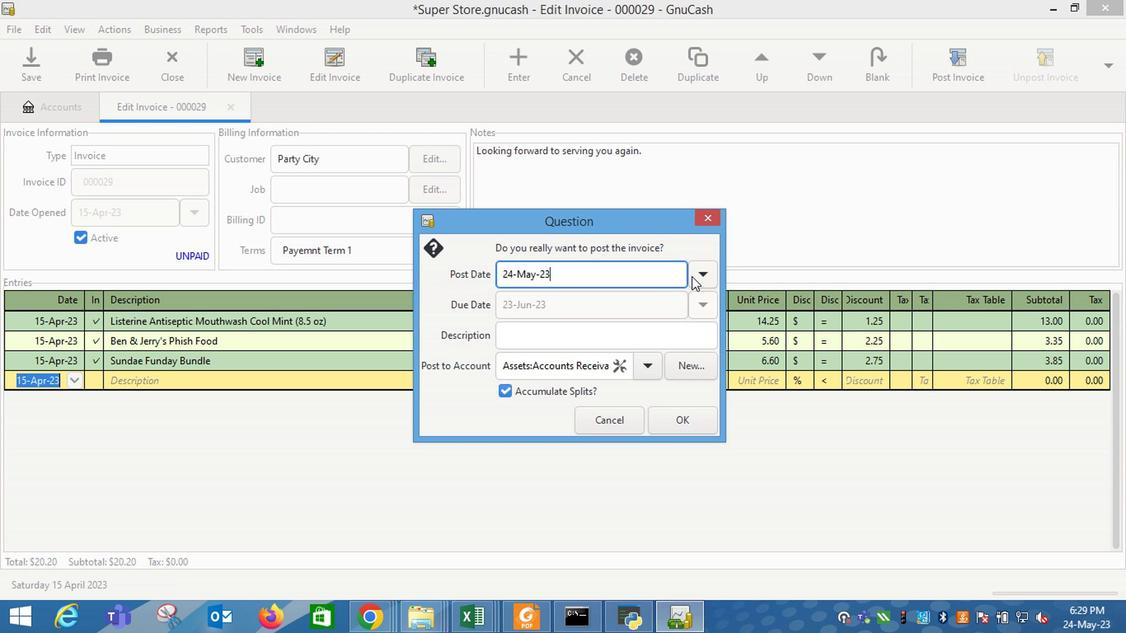 
Action: Mouse moved to (576, 297)
Screenshot: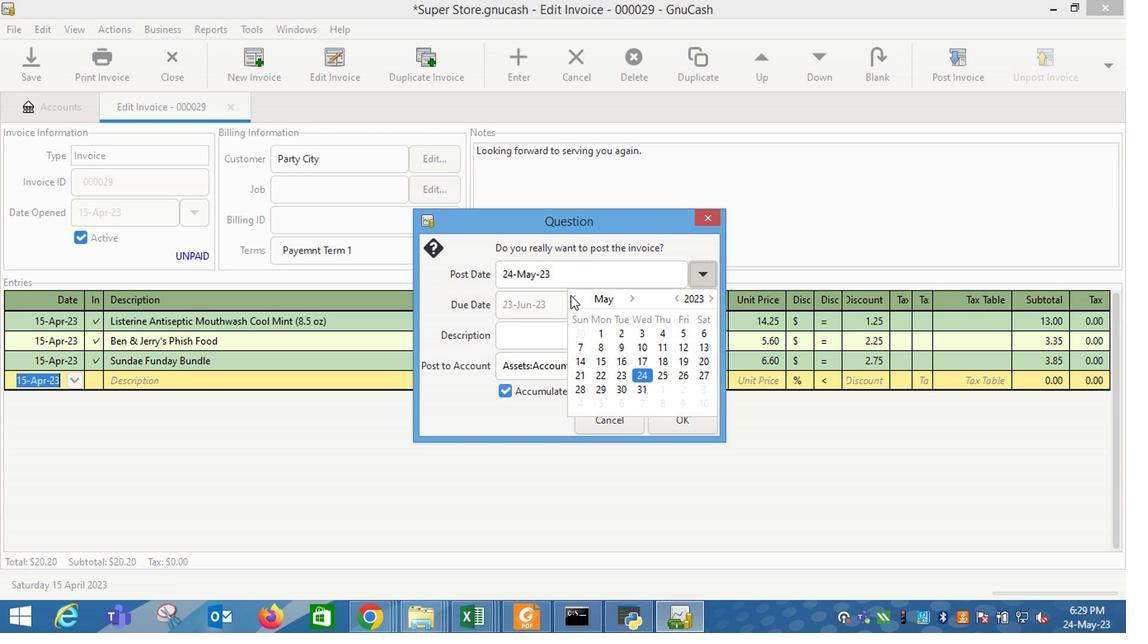 
Action: Mouse pressed left at (576, 297)
Screenshot: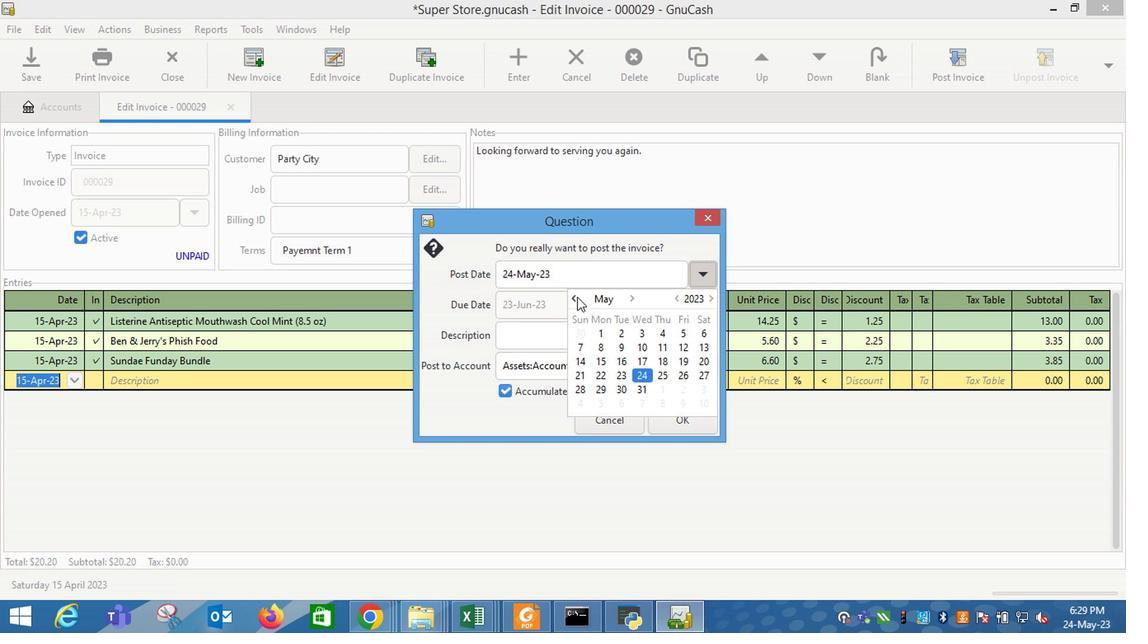 
Action: Mouse moved to (703, 363)
Screenshot: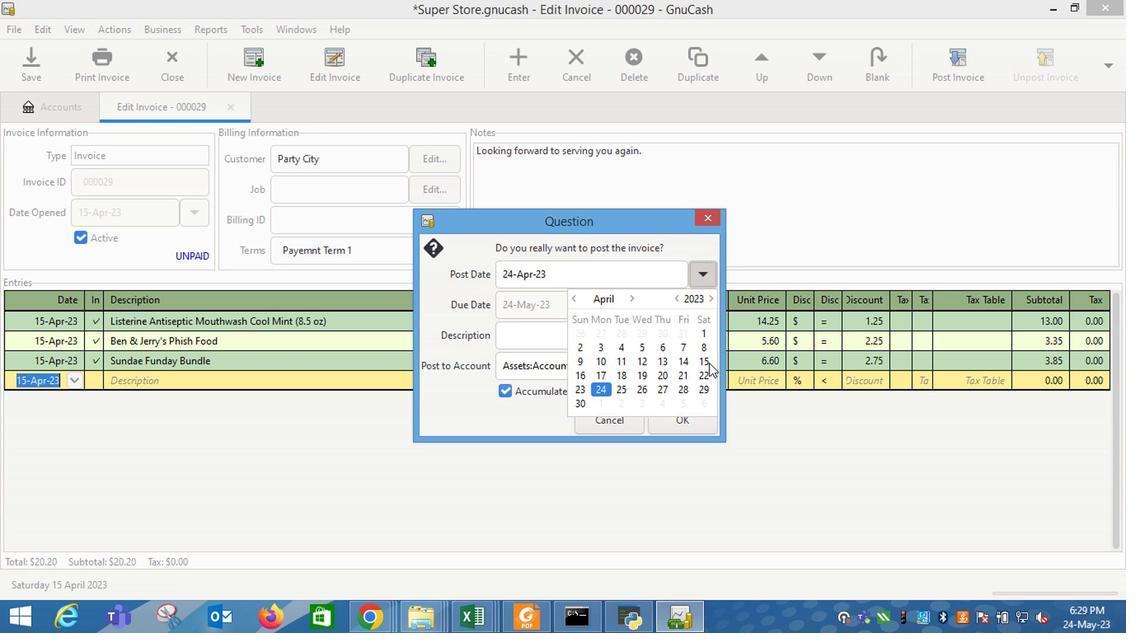 
Action: Mouse pressed left at (703, 363)
Screenshot: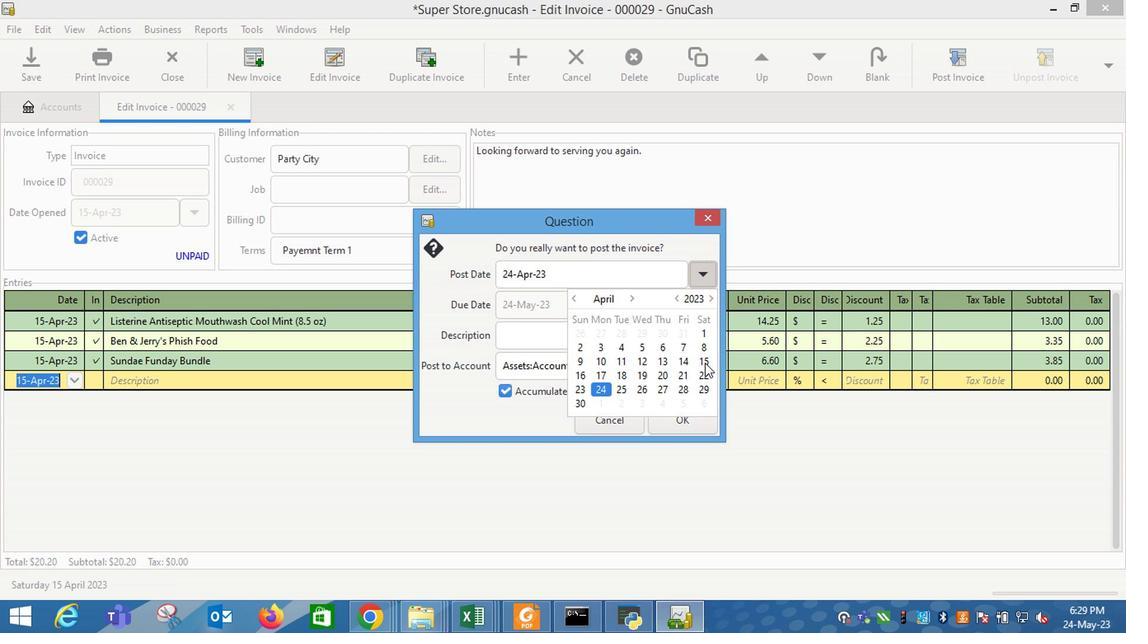 
Action: Mouse moved to (474, 356)
Screenshot: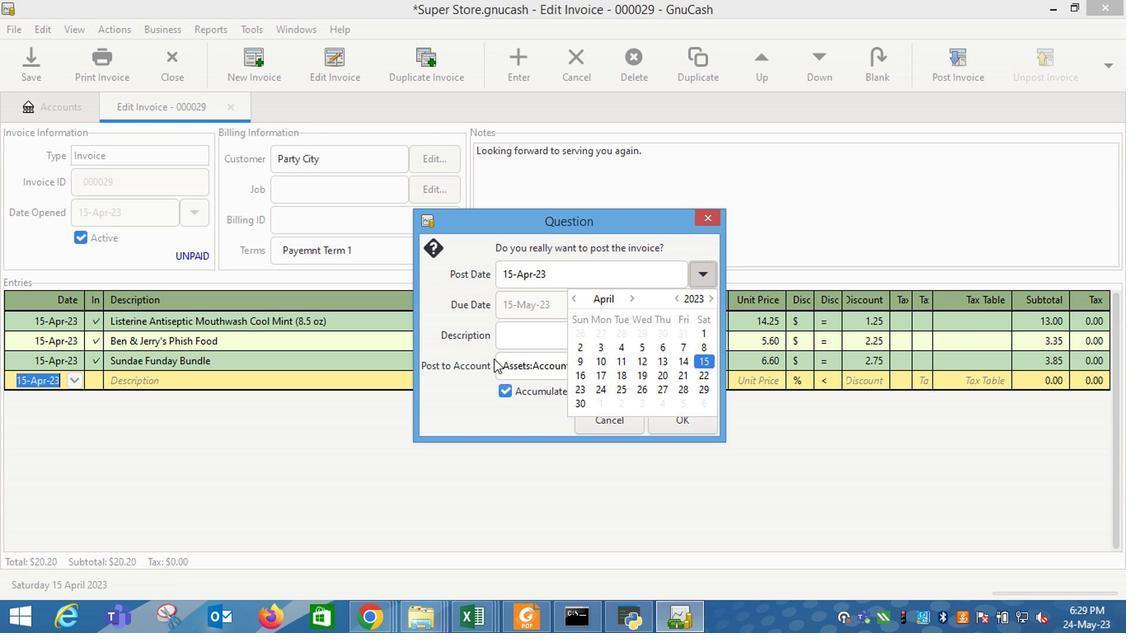 
Action: Mouse pressed left at (474, 356)
Screenshot: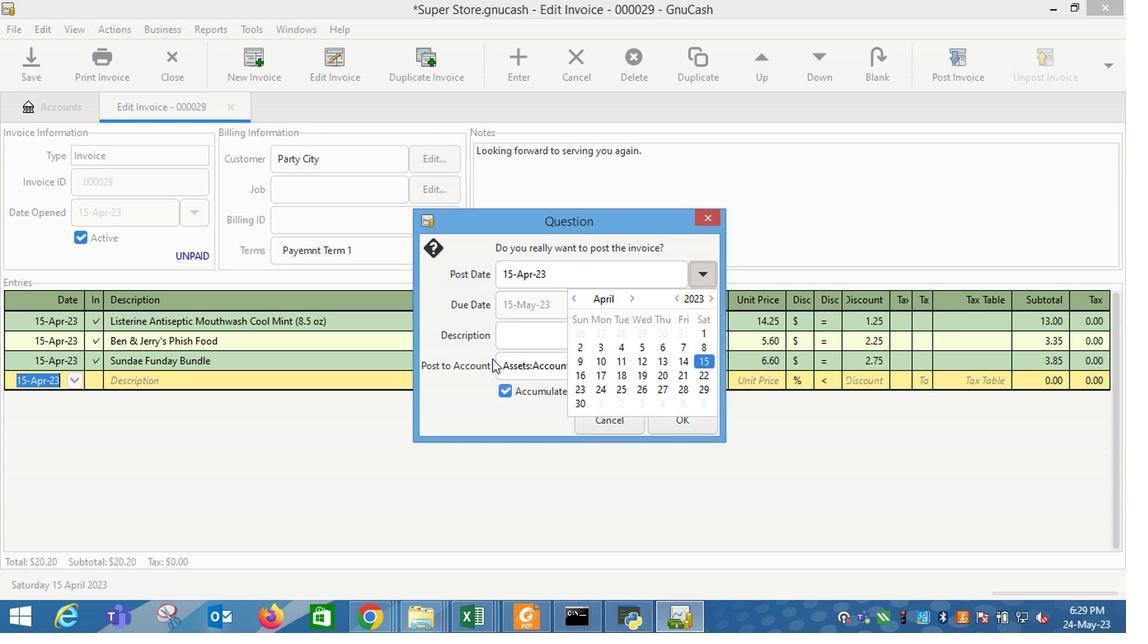 
Action: Mouse moved to (681, 419)
Screenshot: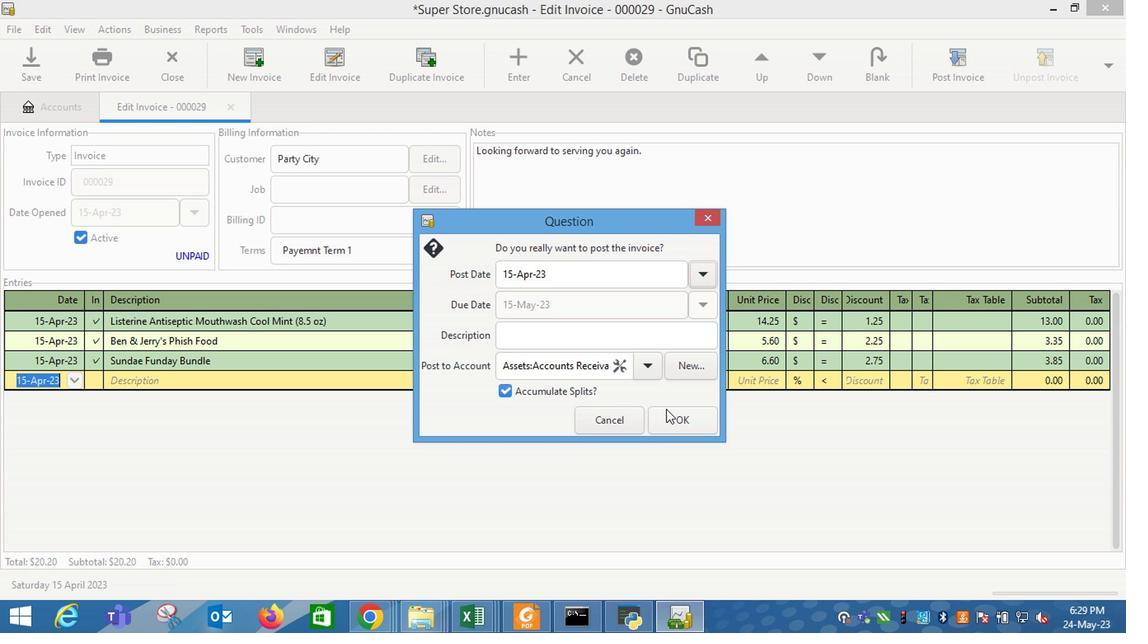 
Action: Mouse pressed left at (681, 419)
Screenshot: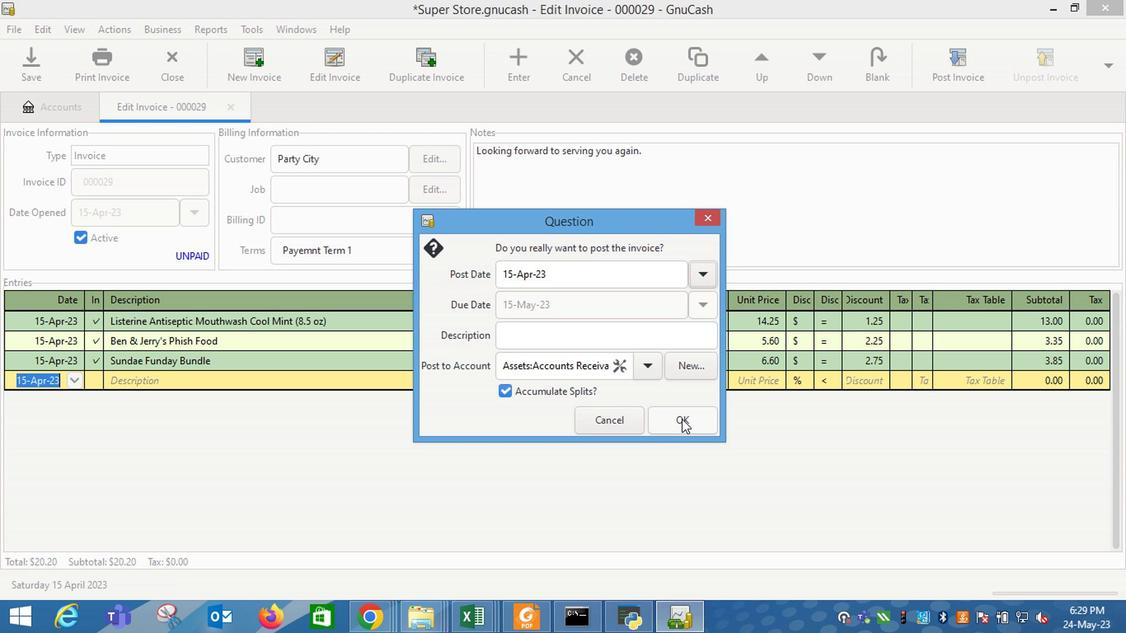 
Action: Mouse moved to (1044, 59)
Screenshot: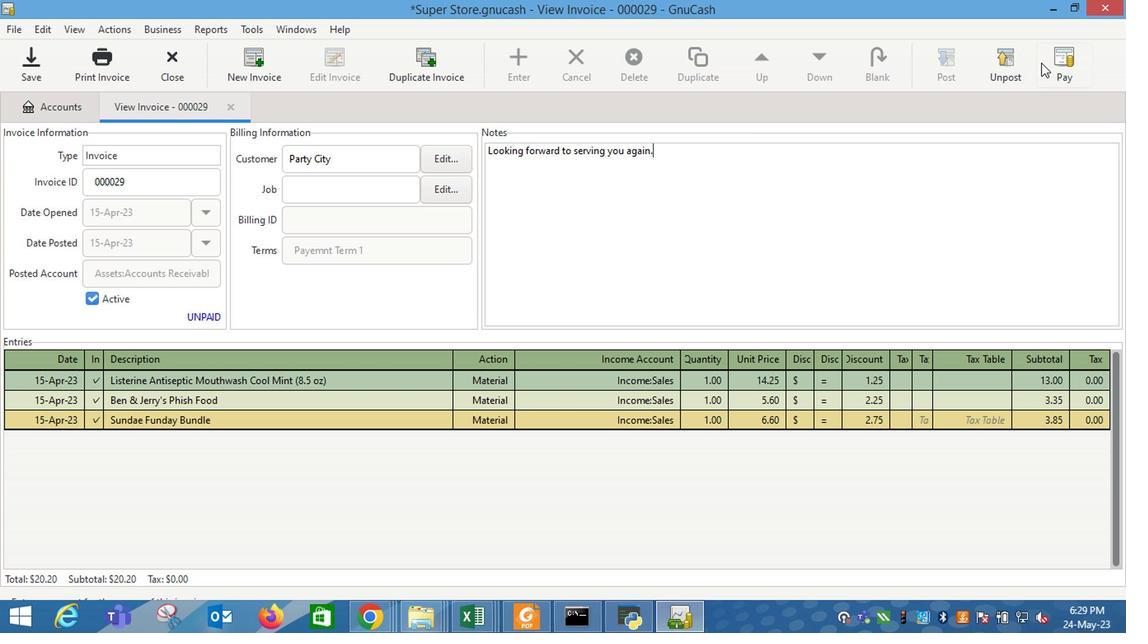 
Action: Mouse pressed left at (1044, 59)
Screenshot: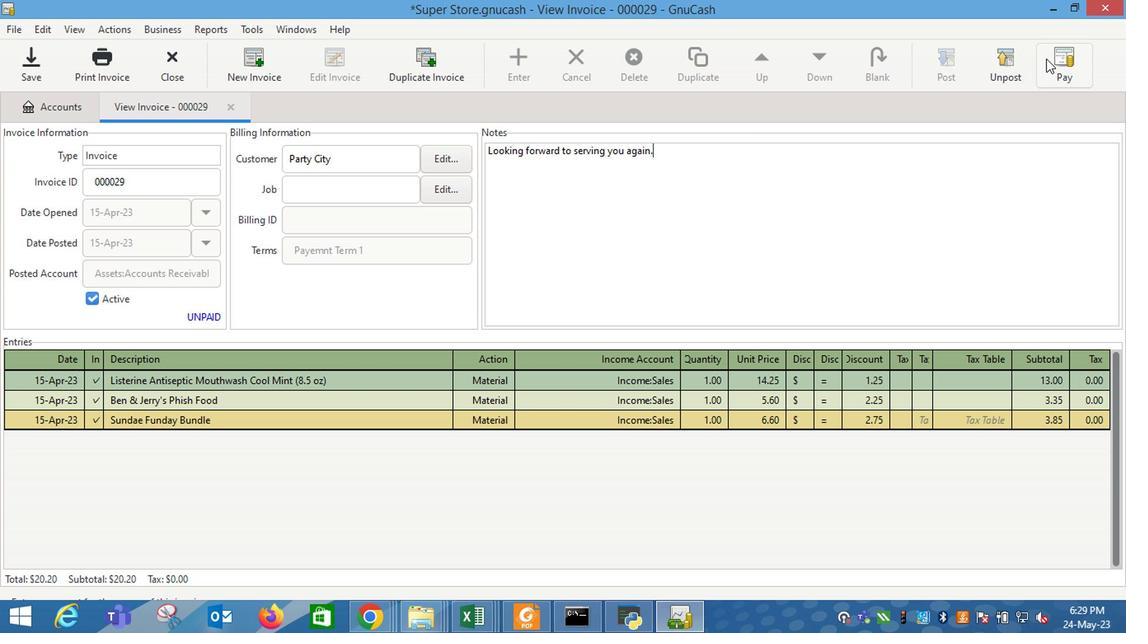 
Action: Mouse moved to (505, 324)
Screenshot: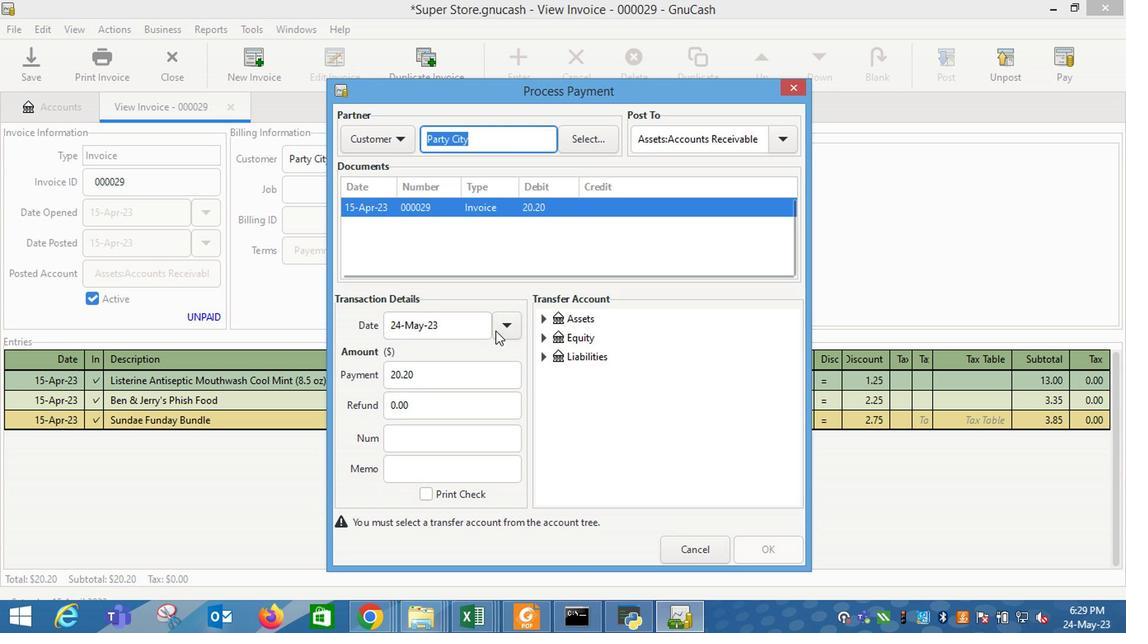 
Action: Mouse pressed left at (505, 324)
Screenshot: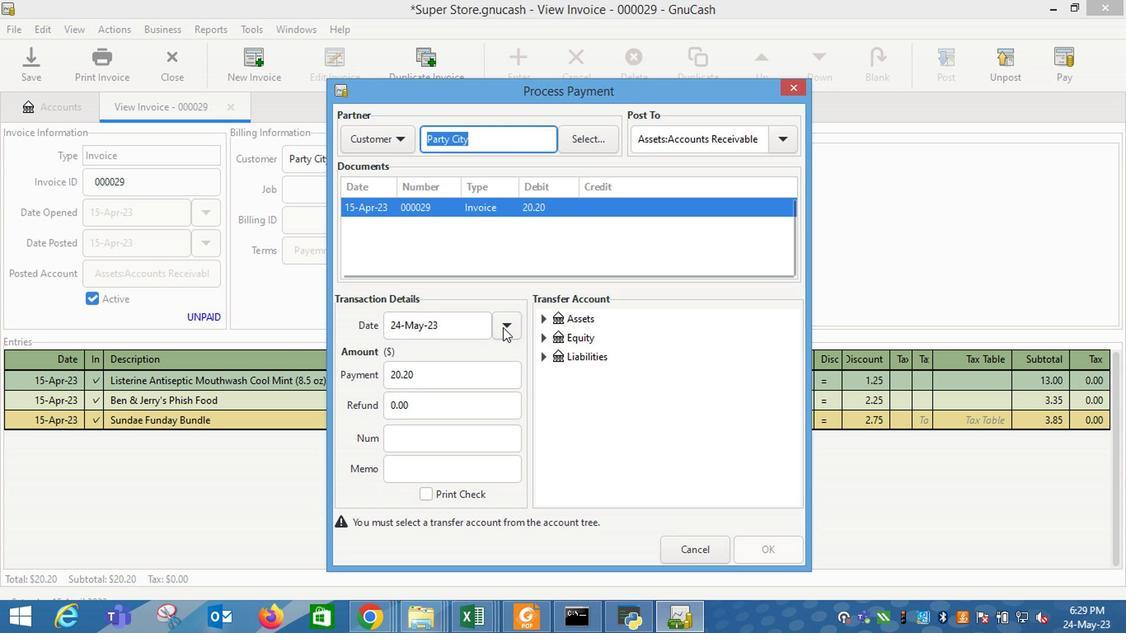 
Action: Mouse moved to (409, 411)
Screenshot: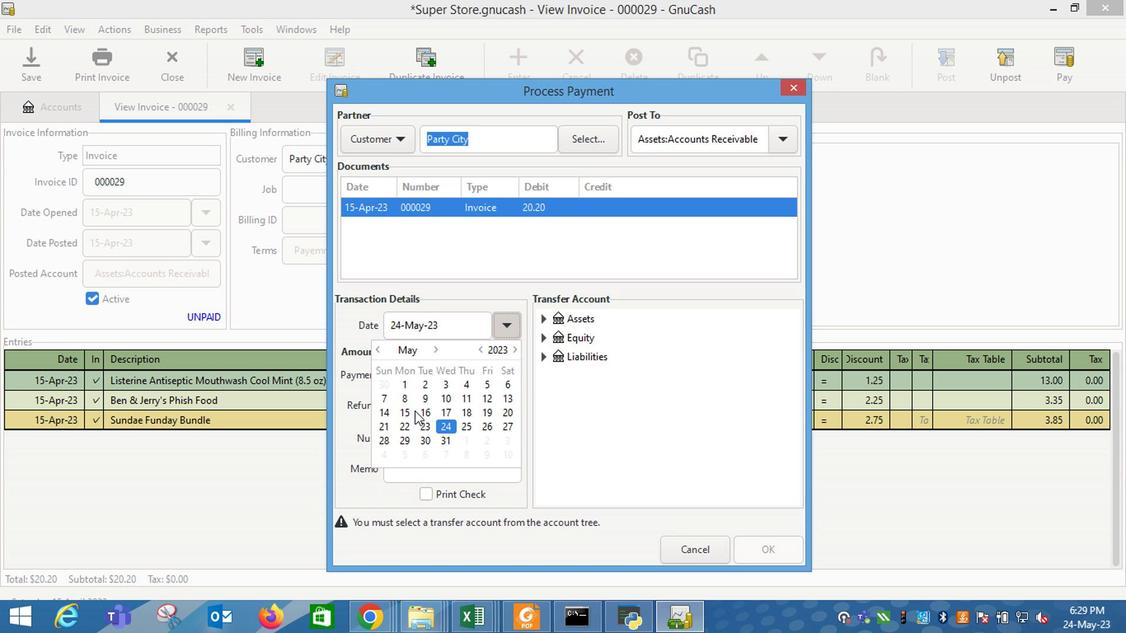
Action: Mouse pressed left at (409, 411)
Screenshot: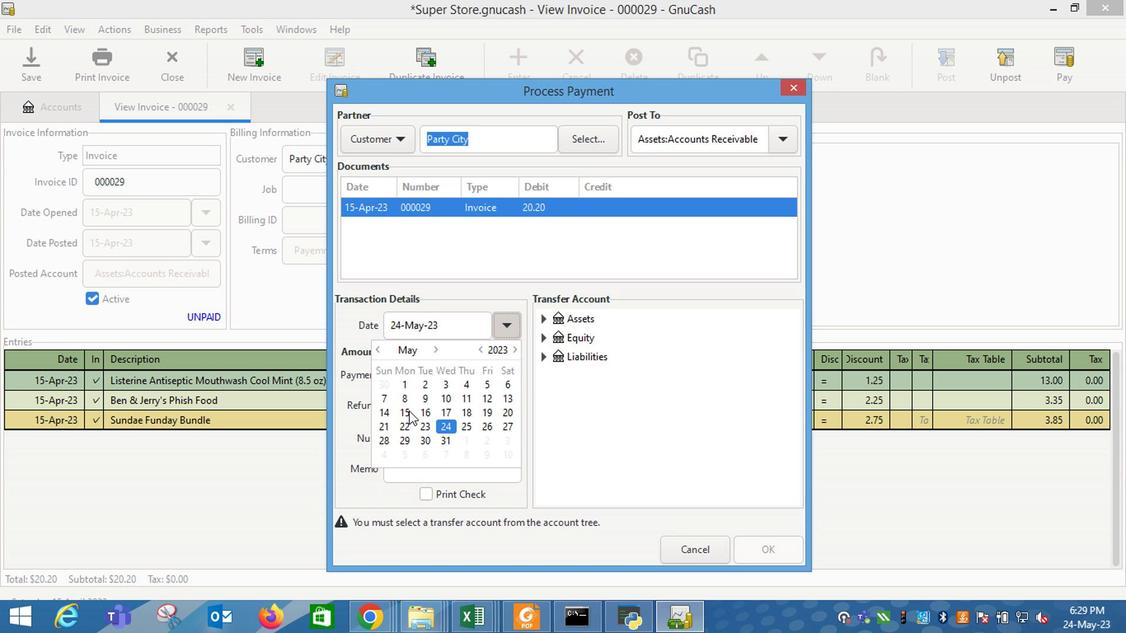 
Action: Mouse moved to (571, 394)
Screenshot: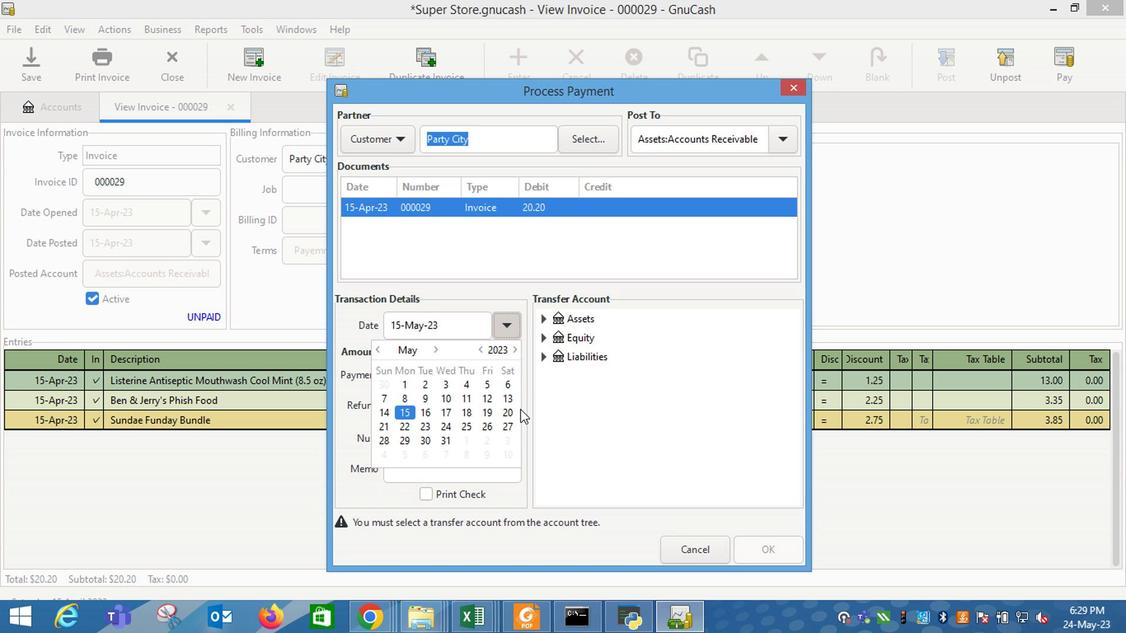 
Action: Mouse pressed left at (571, 394)
Screenshot: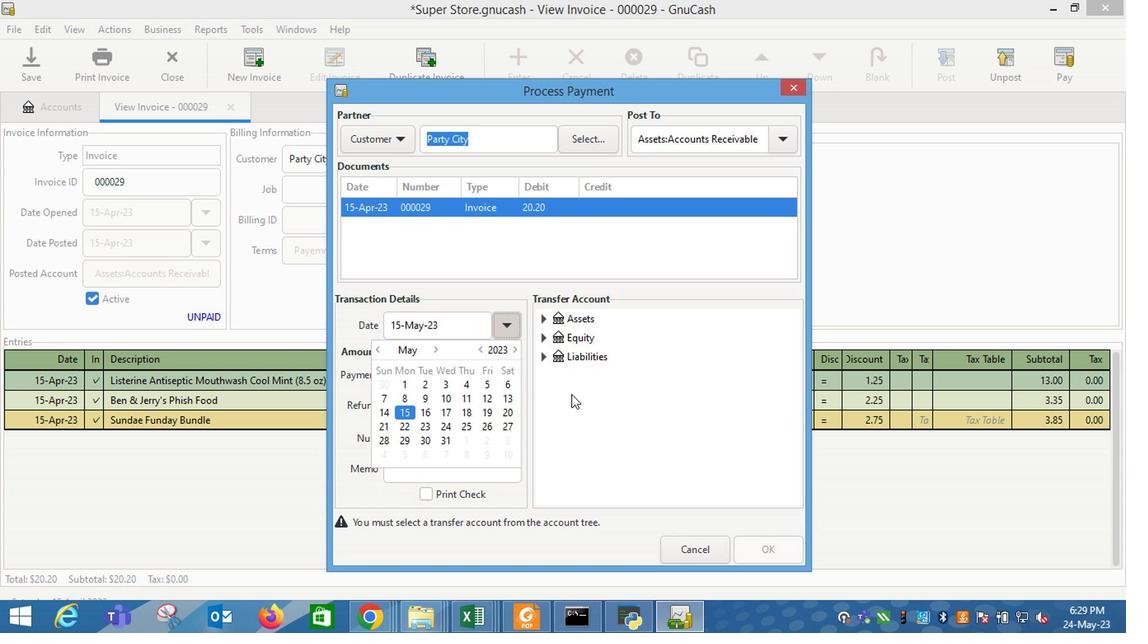 
Action: Mouse moved to (545, 322)
Screenshot: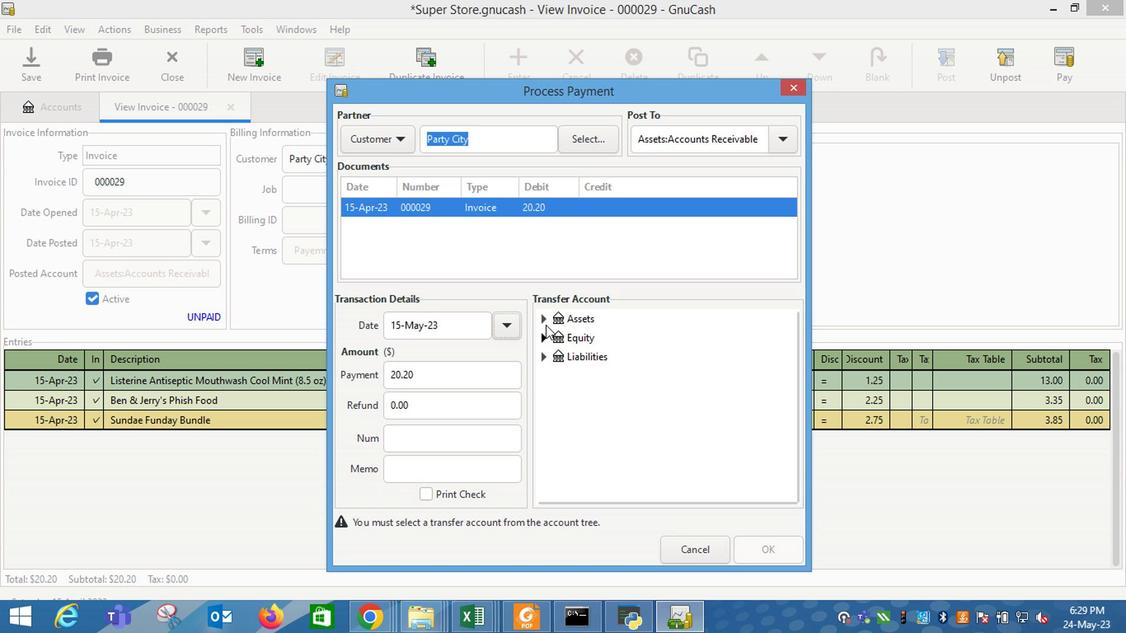 
Action: Mouse pressed left at (545, 322)
Screenshot: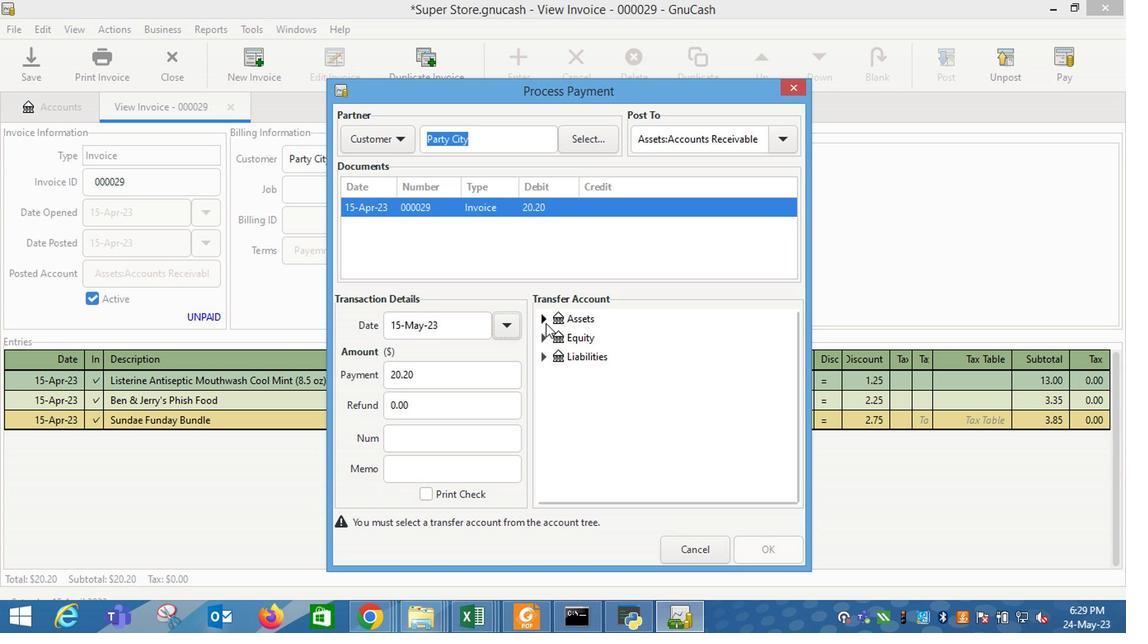 
Action: Mouse moved to (559, 340)
Screenshot: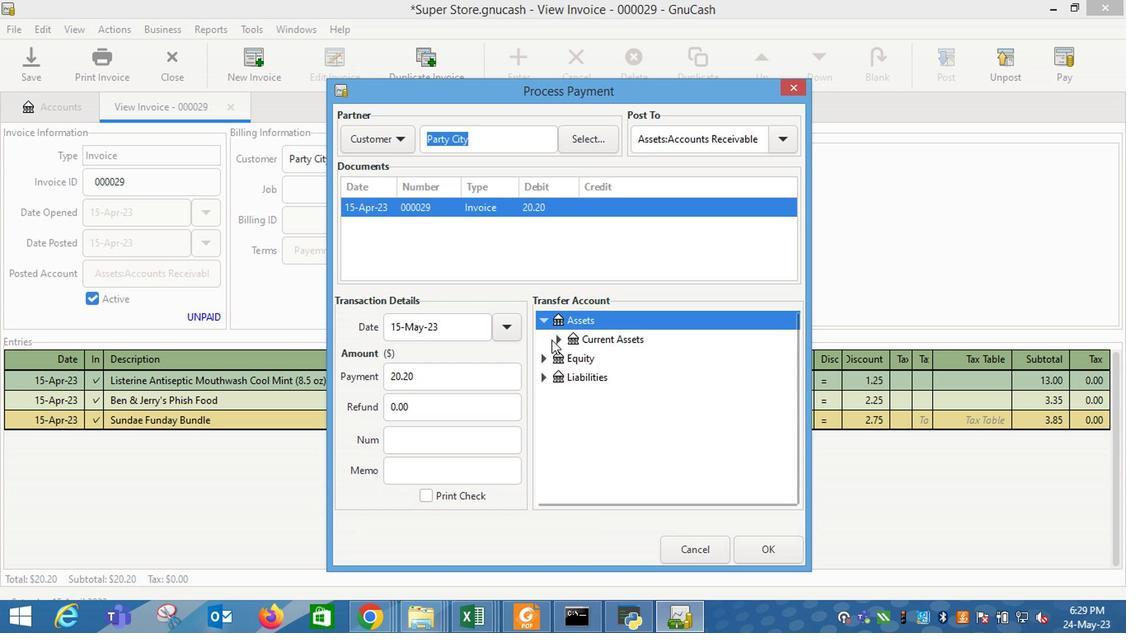 
Action: Mouse pressed left at (559, 340)
Screenshot: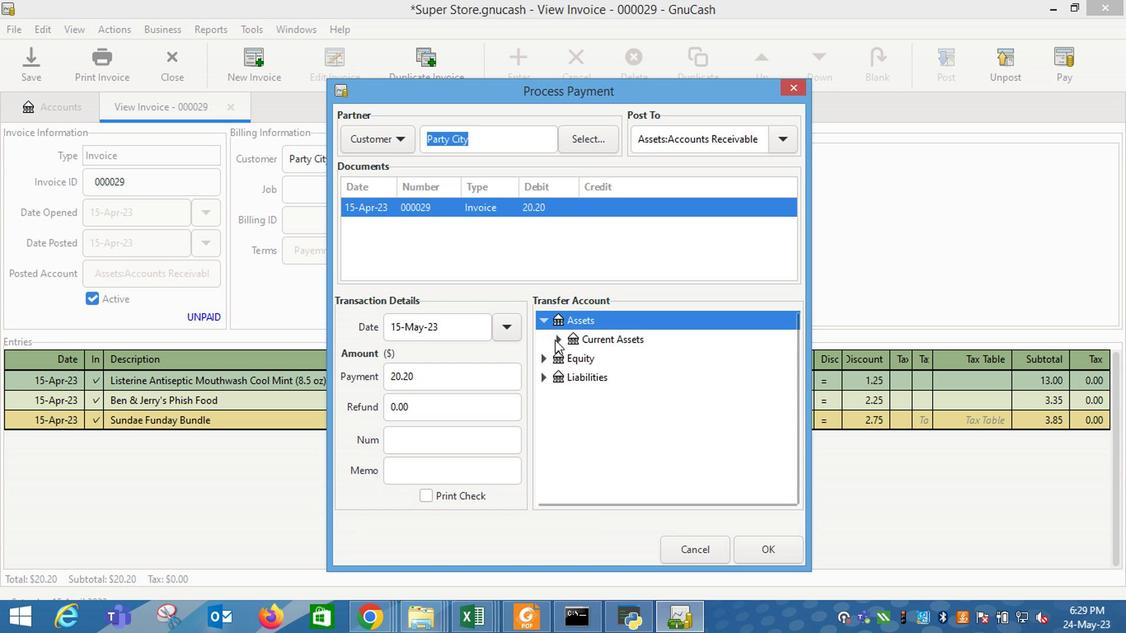 
Action: Mouse moved to (607, 357)
Screenshot: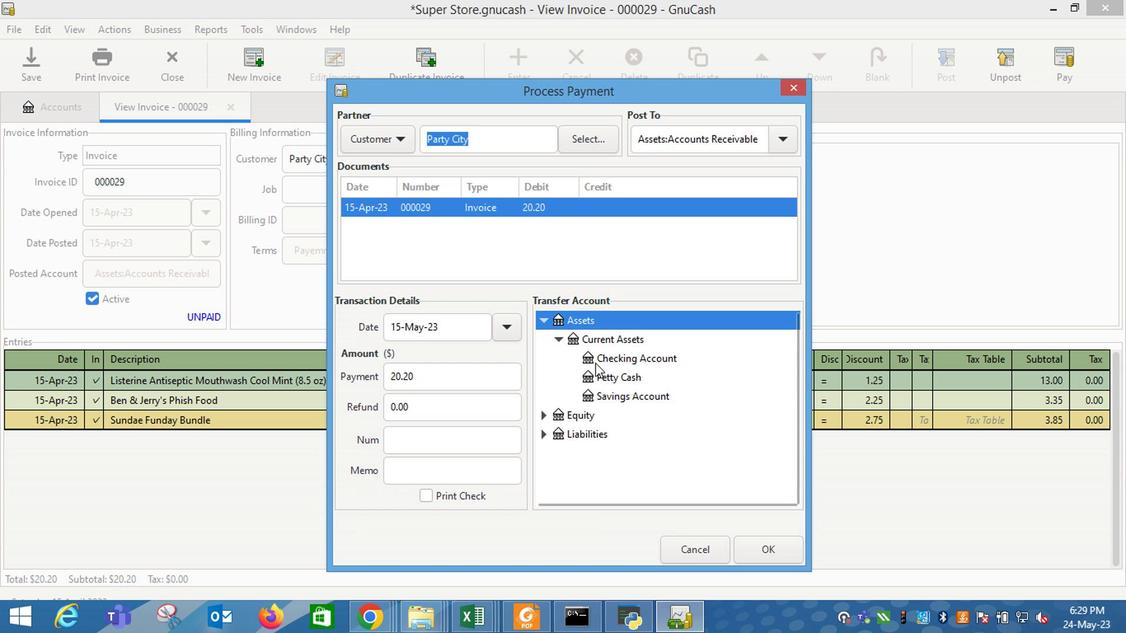 
Action: Mouse pressed left at (607, 357)
Screenshot: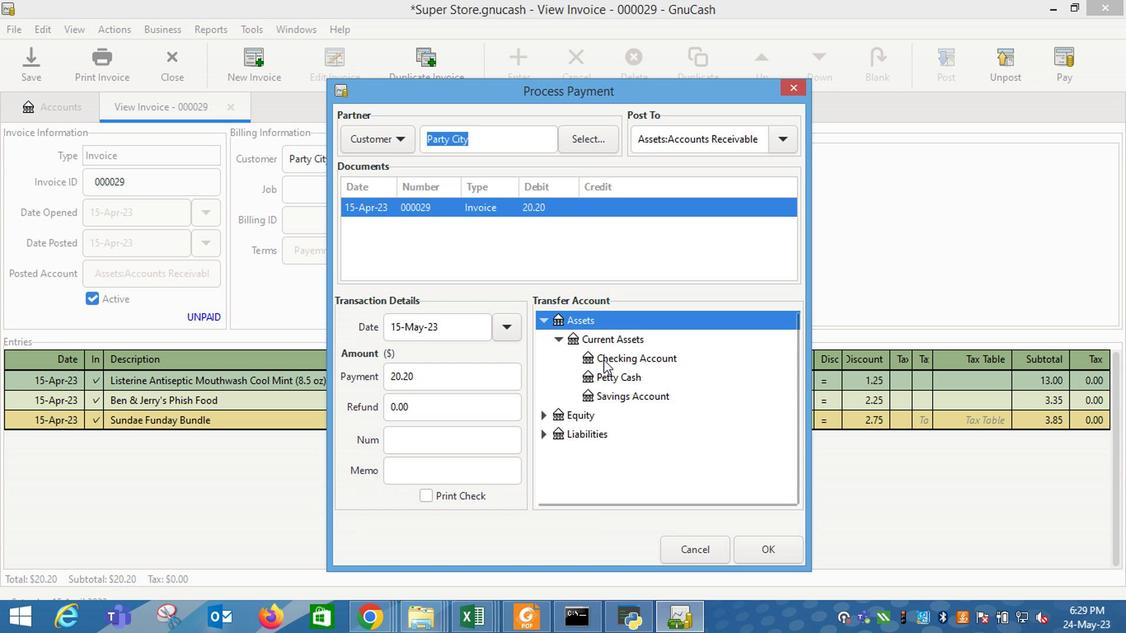 
Action: Mouse moved to (754, 540)
Screenshot: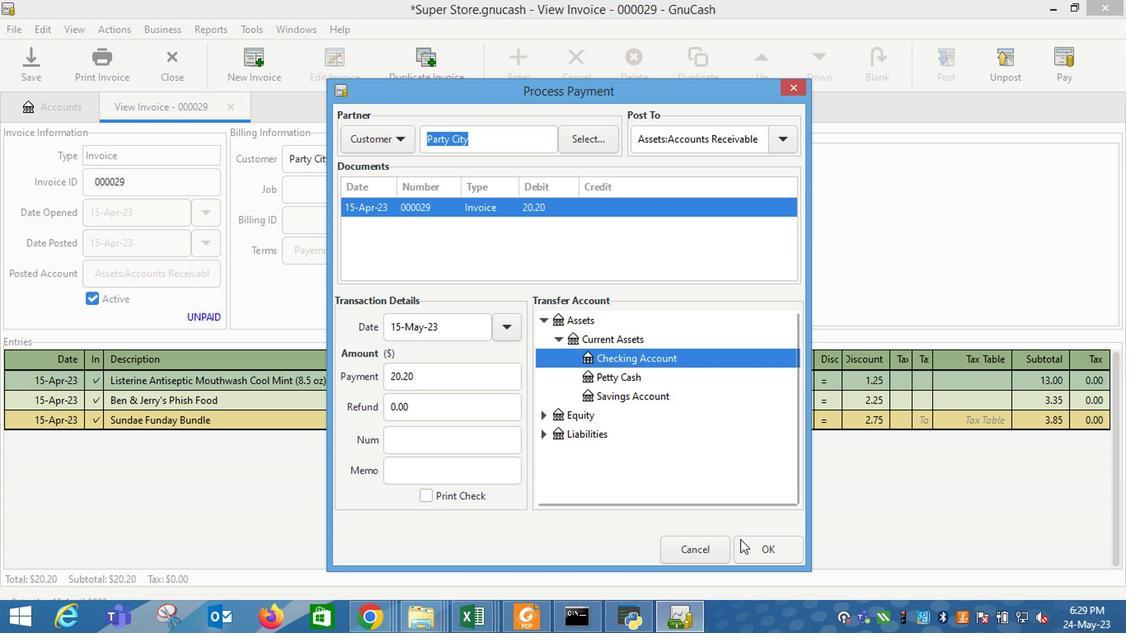 
Action: Mouse pressed left at (754, 540)
Screenshot: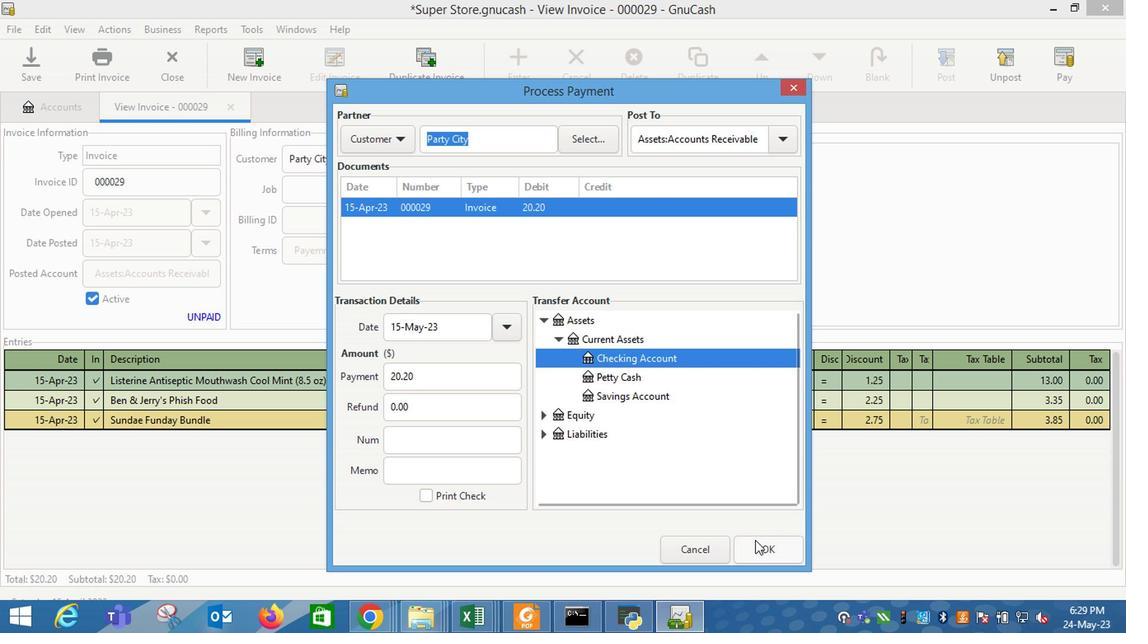 
Action: Mouse moved to (120, 76)
Screenshot: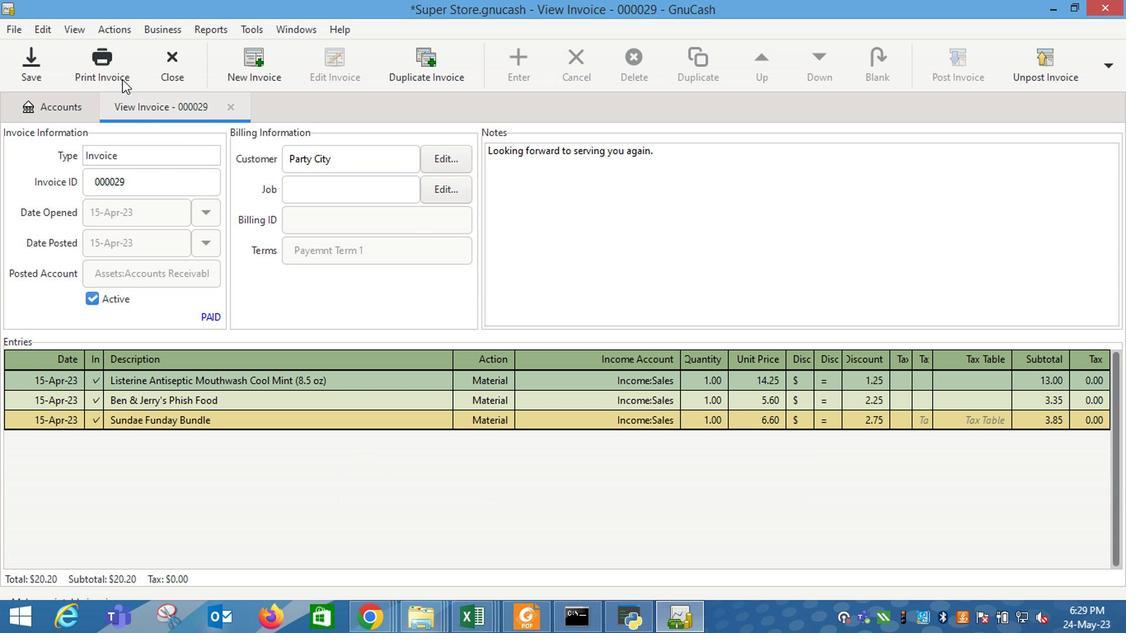 
Action: Mouse pressed left at (120, 76)
Screenshot: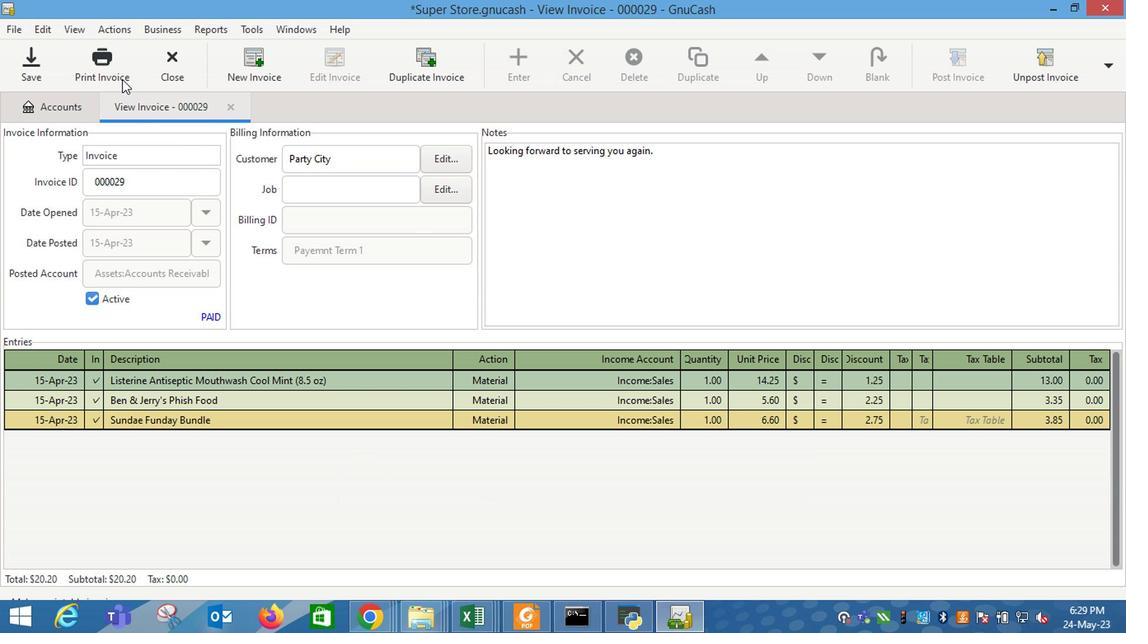 
Action: Mouse moved to (401, 75)
Screenshot: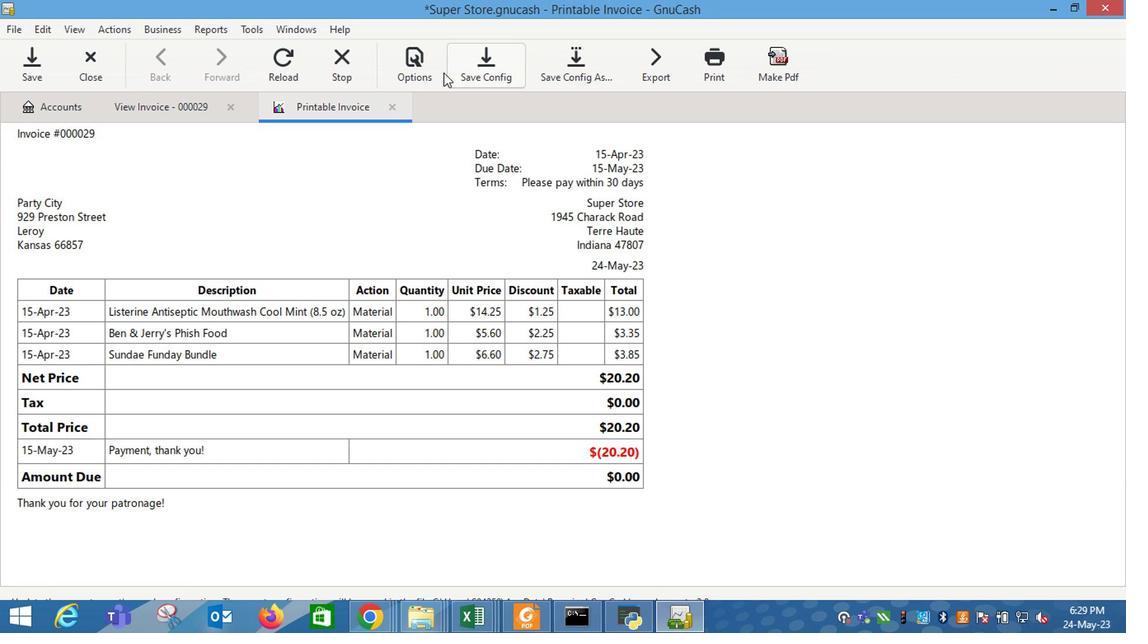 
Action: Mouse pressed left at (401, 75)
Screenshot: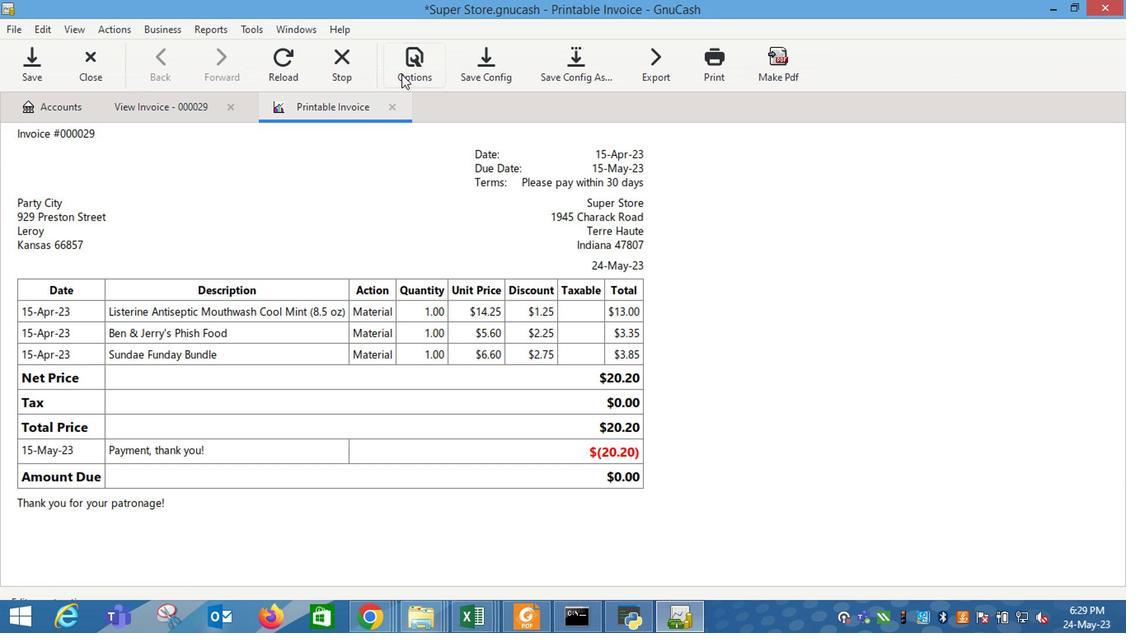
Action: Mouse moved to (308, 160)
Screenshot: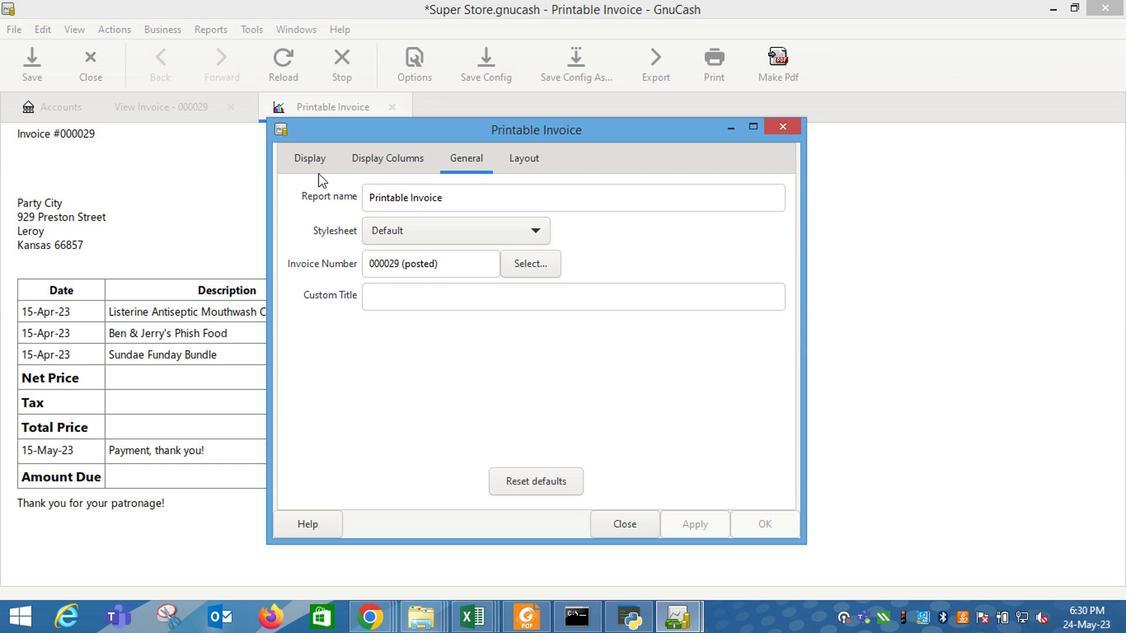 
Action: Mouse pressed left at (308, 160)
Screenshot: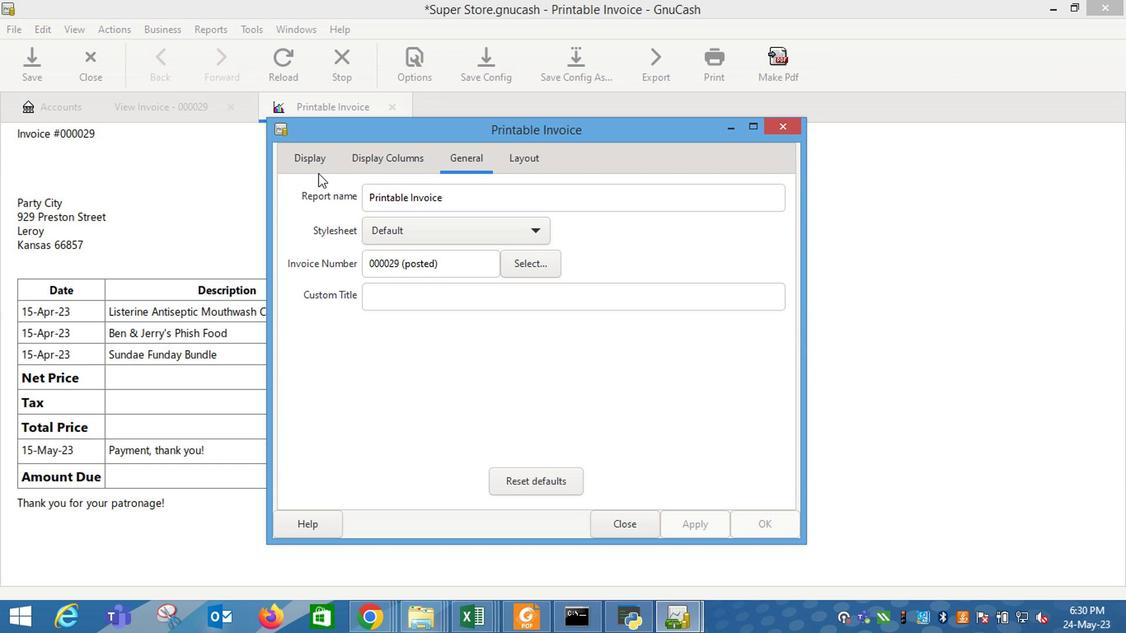 
Action: Mouse moved to (434, 350)
Screenshot: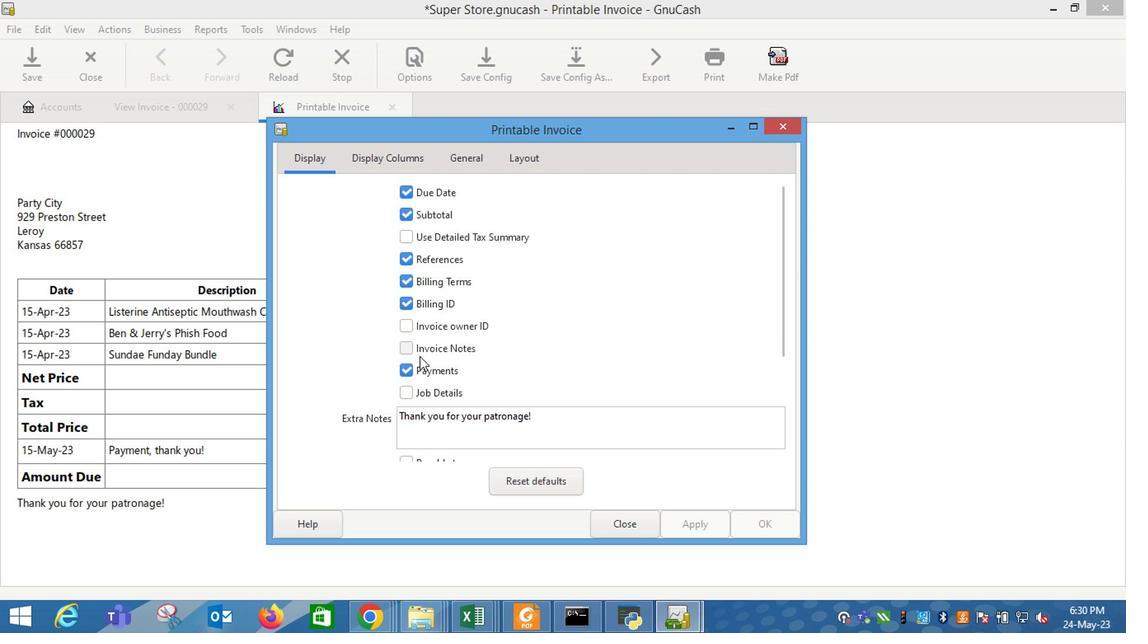 
Action: Mouse pressed left at (434, 350)
Screenshot: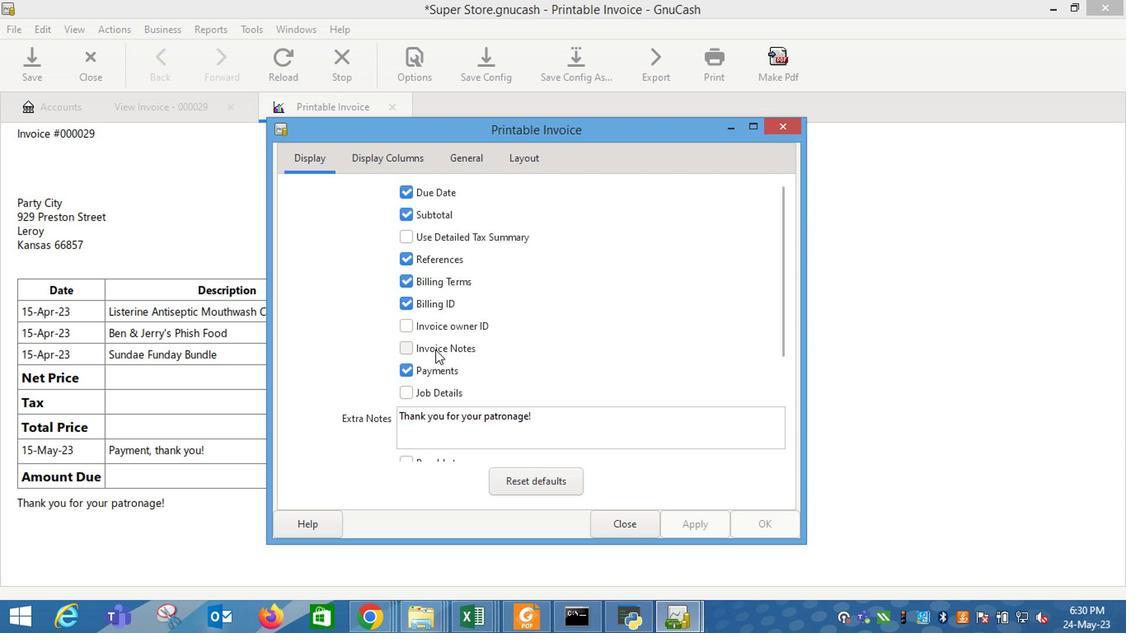 
Action: Mouse moved to (688, 520)
Screenshot: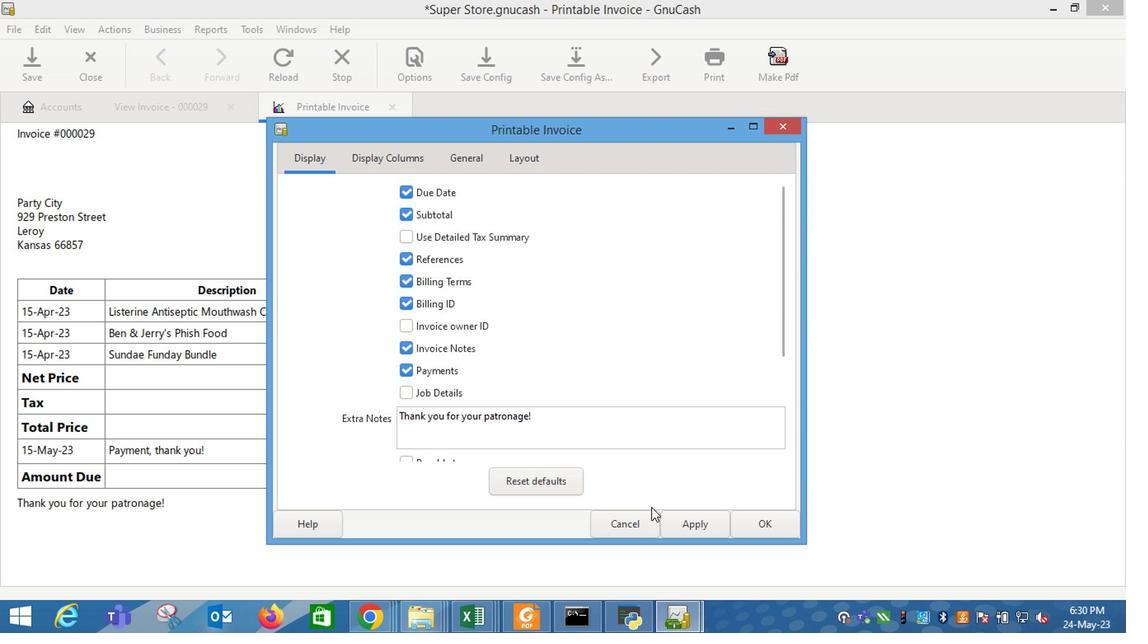 
Action: Mouse pressed left at (688, 520)
Screenshot: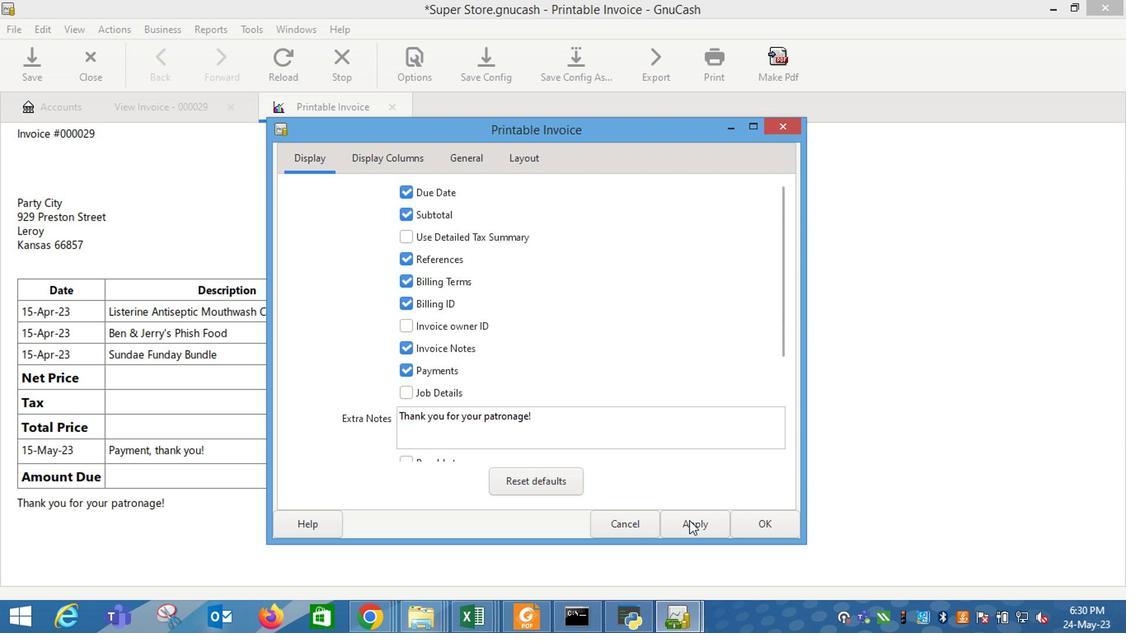 
Action: Mouse moved to (643, 520)
Screenshot: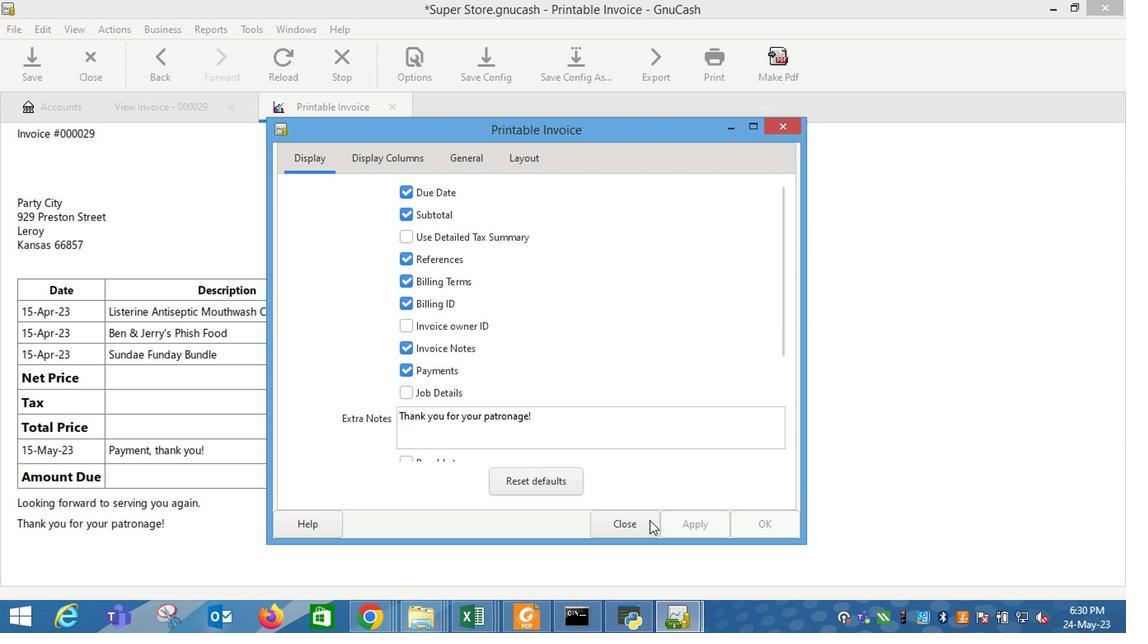 
Action: Mouse pressed left at (643, 520)
Screenshot: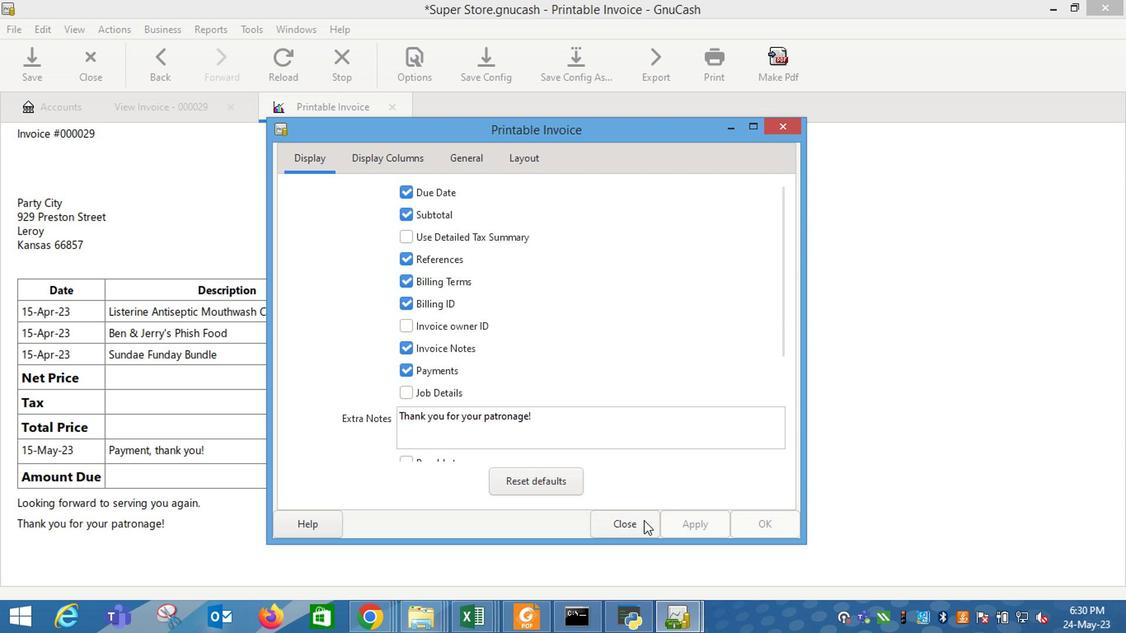 
Action: Mouse moved to (641, 520)
Screenshot: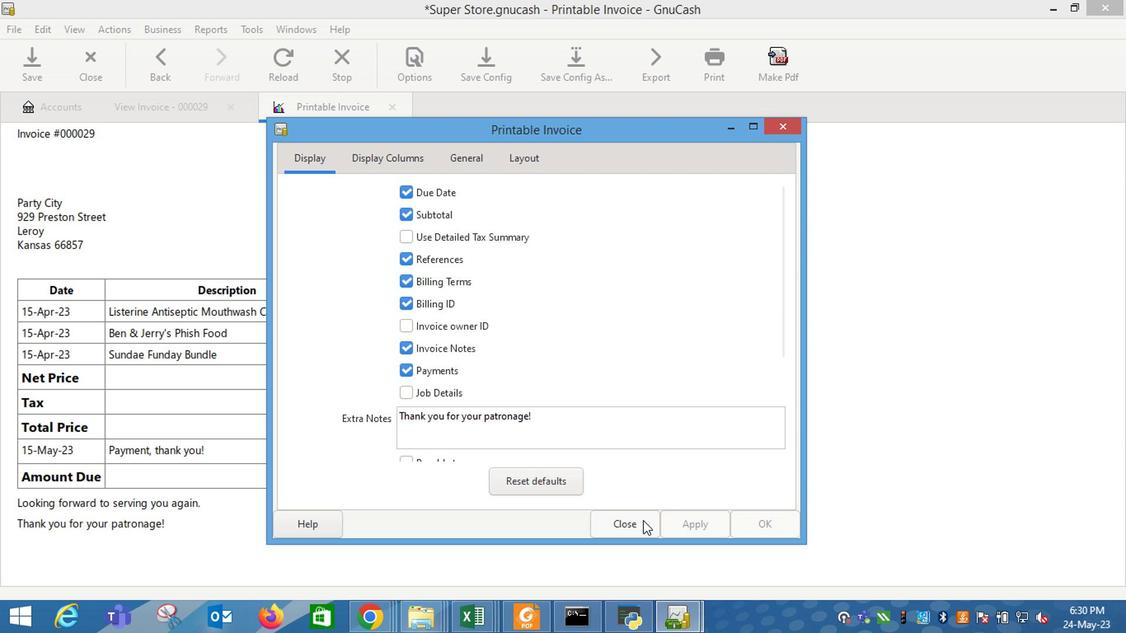 
